 Task: Research Airbnb options in Bondo, Democratic Republic of the Congo from 12th  December, 2023 to 15th December, 2023 for 3 adults.2 bedrooms having 3 beds and 1 bathroom. Property type can be flat. Booking option can be shelf check-in. Look for 3 properties as per requirement.
Action: Mouse moved to (620, 136)
Screenshot: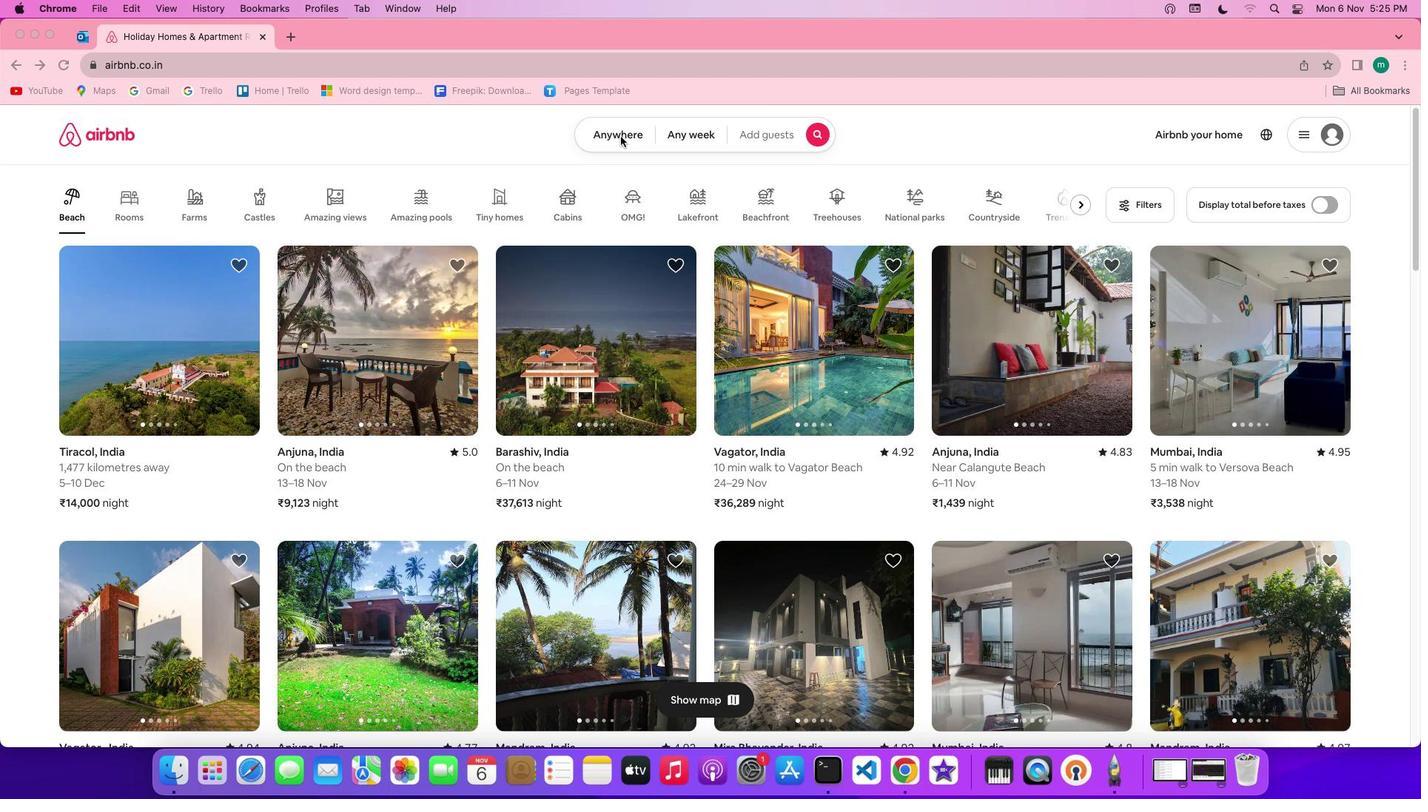 
Action: Mouse pressed left at (620, 136)
Screenshot: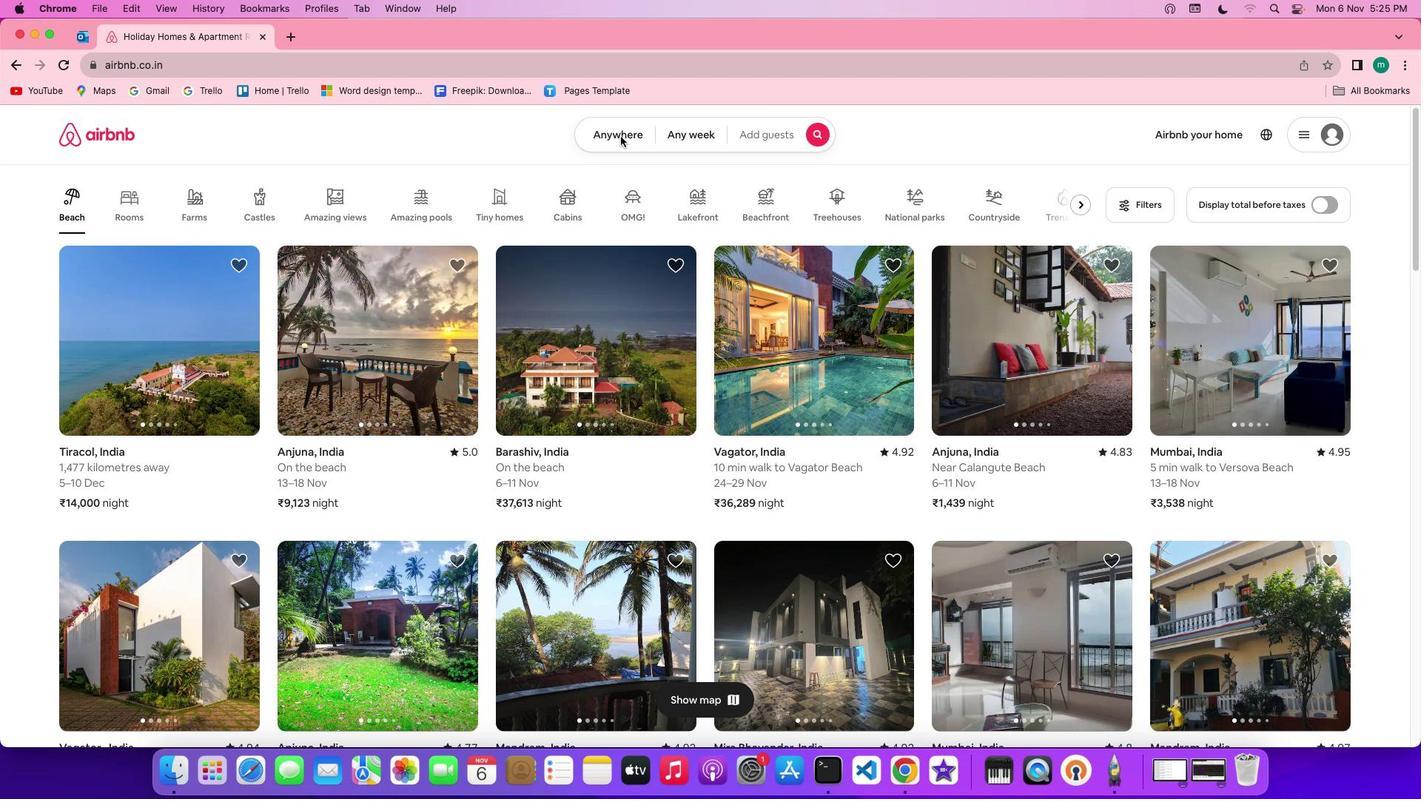 
Action: Mouse pressed left at (620, 136)
Screenshot: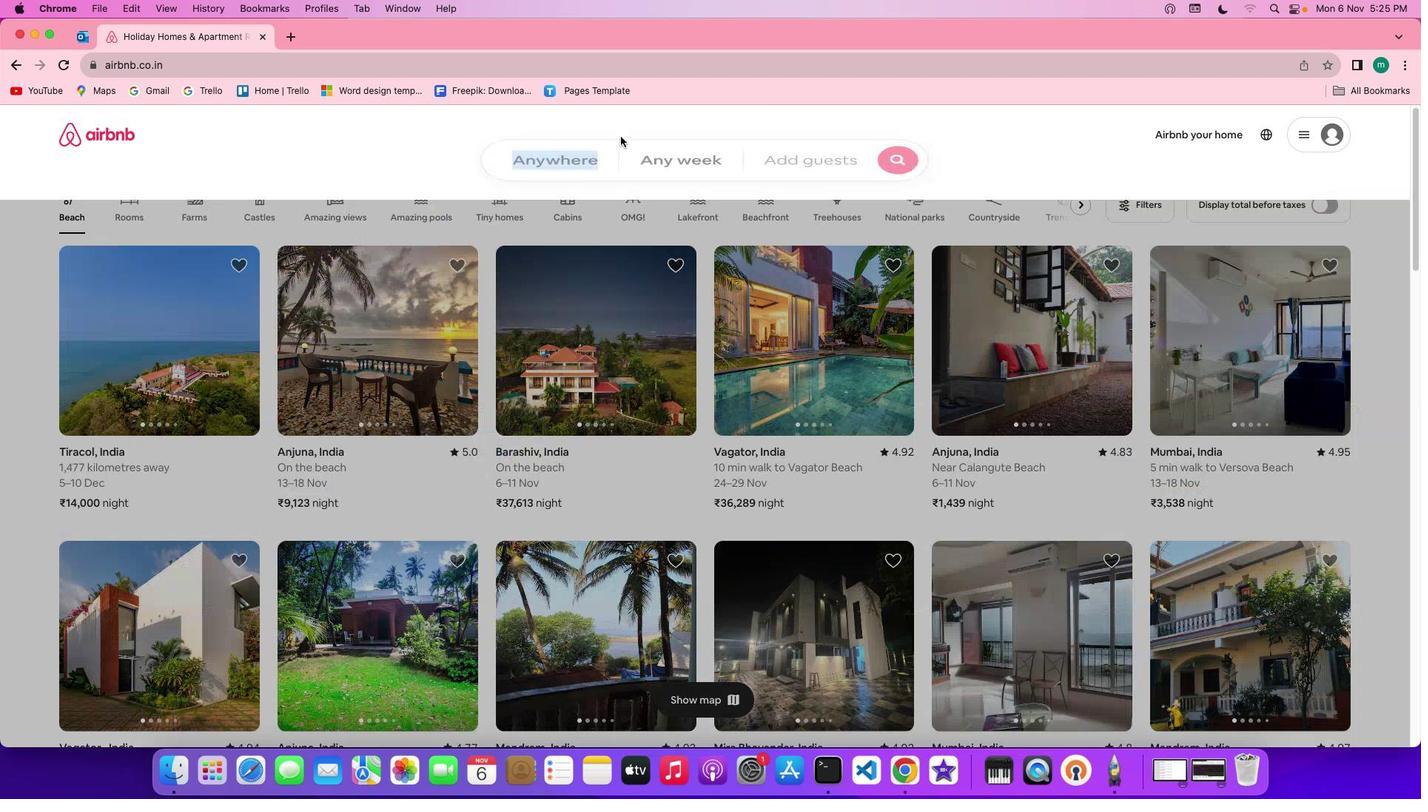 
Action: Mouse moved to (543, 191)
Screenshot: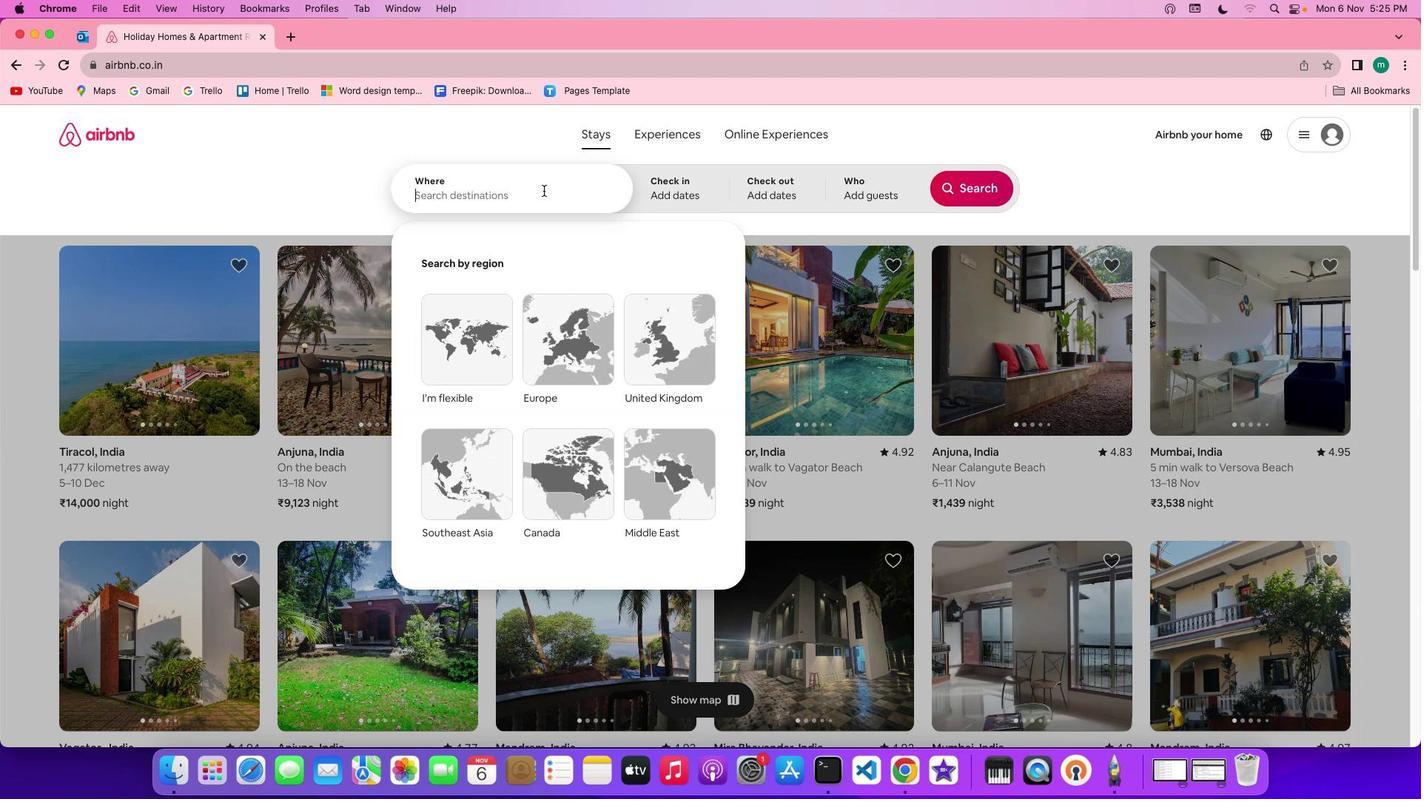 
Action: Mouse pressed left at (543, 191)
Screenshot: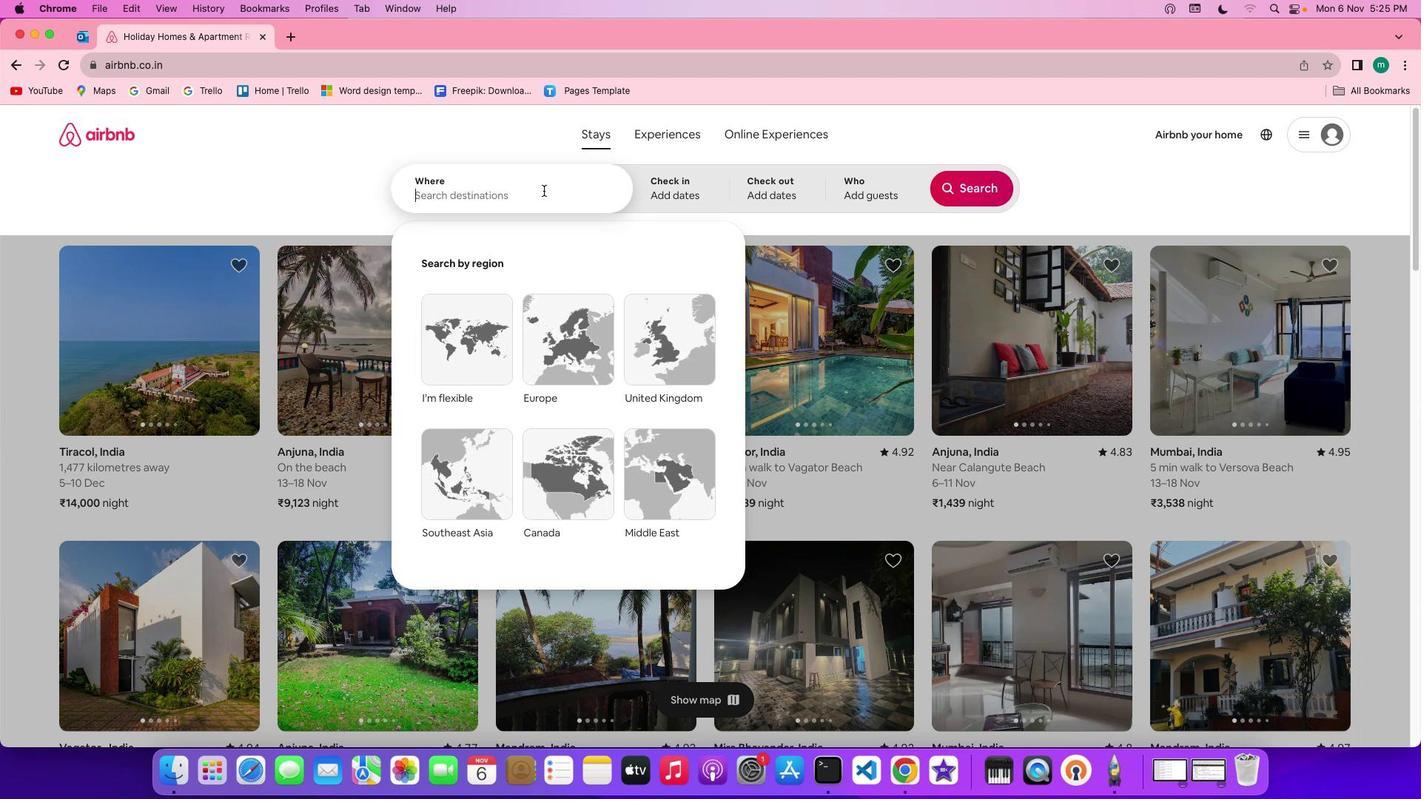 
Action: Mouse moved to (545, 191)
Screenshot: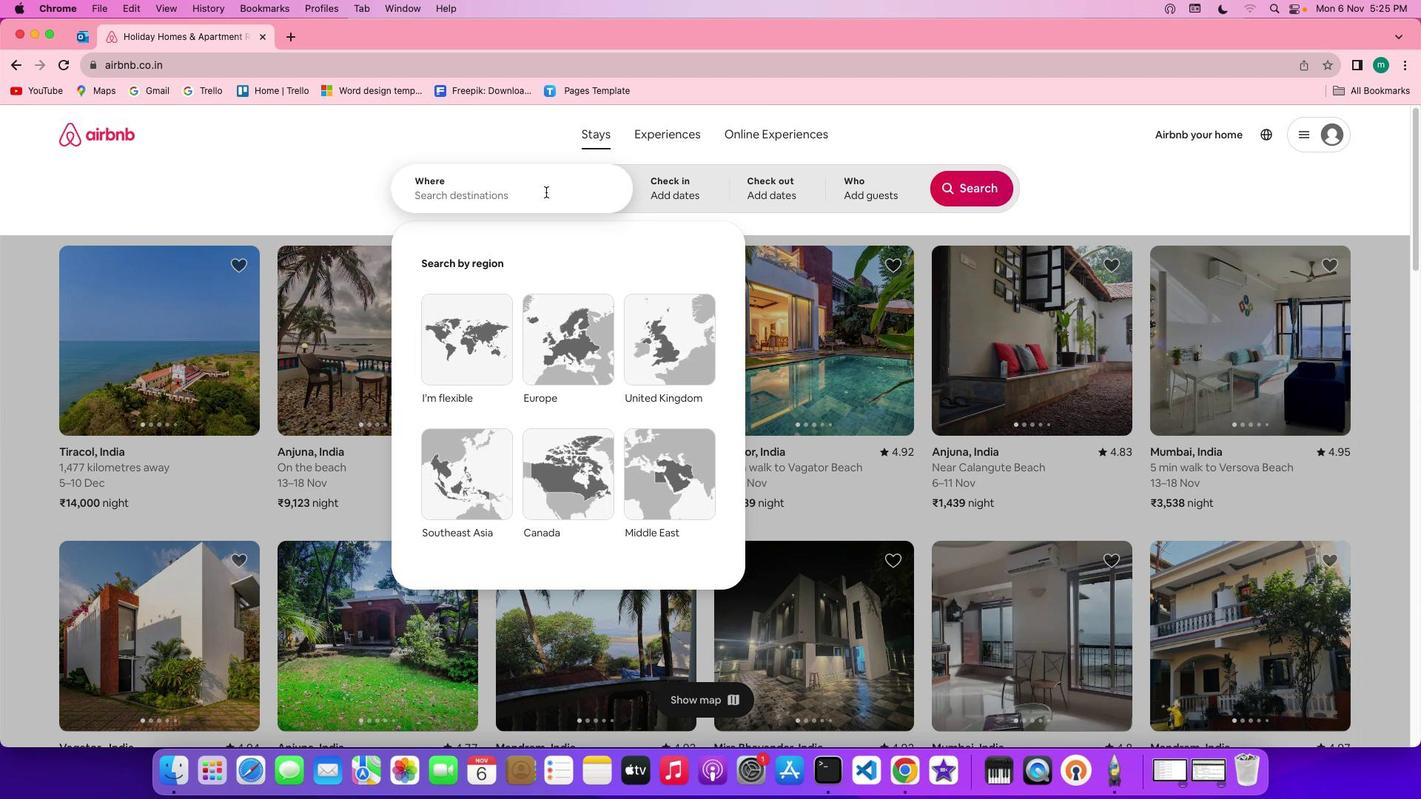 
Action: Key pressed Key.shift'B''o''n''d''o'','Key.spaceKey.shift'd''e''m''o''c''r''a''t''i''c'Key.spaceKey.shift'R''e''p''u''b''l''i''c'Key.space'o''f'Key.space't''g'Key.backspace'h''e'Key.space'c''o''n''g''o'
Screenshot: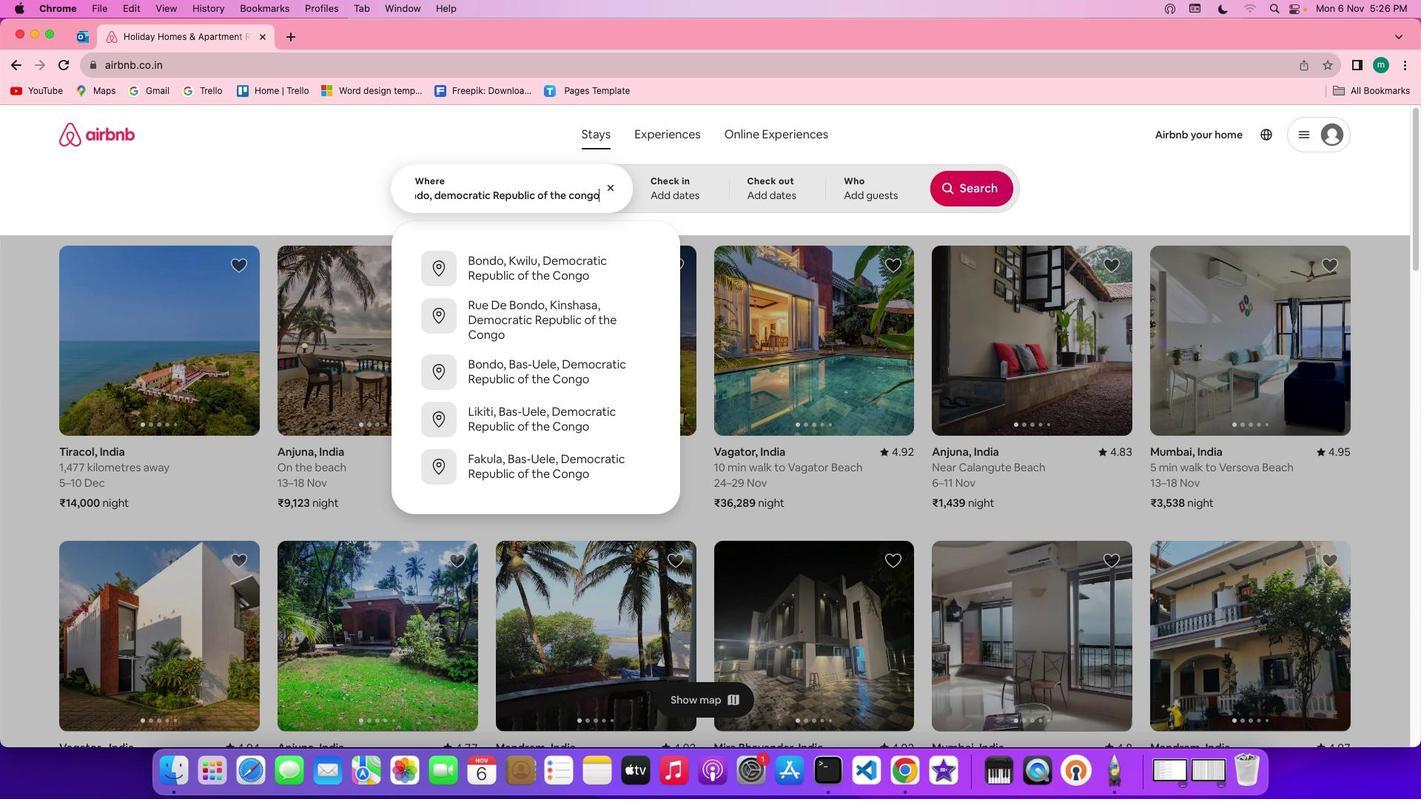 
Action: Mouse moved to (668, 201)
Screenshot: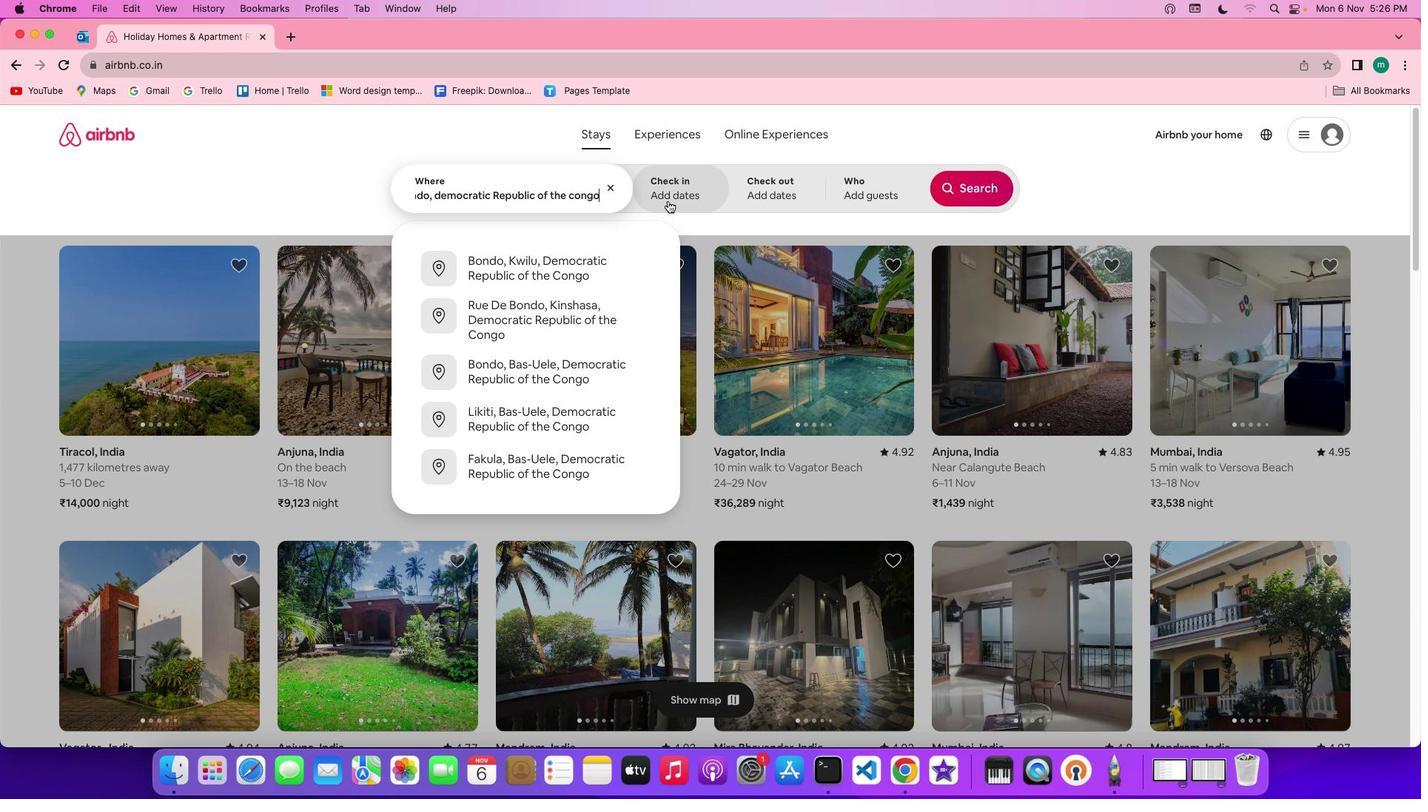 
Action: Mouse pressed left at (668, 201)
Screenshot: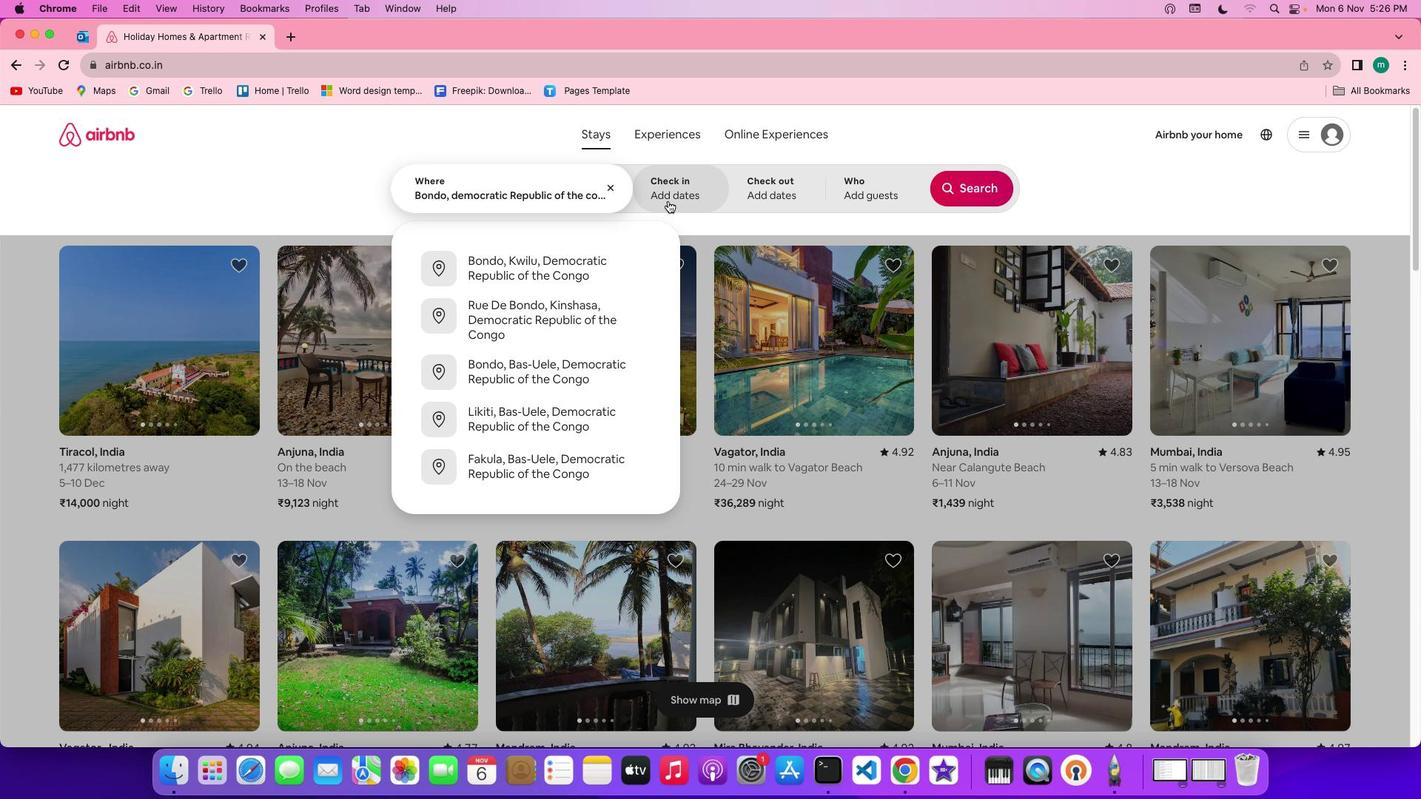 
Action: Mouse moved to (812, 441)
Screenshot: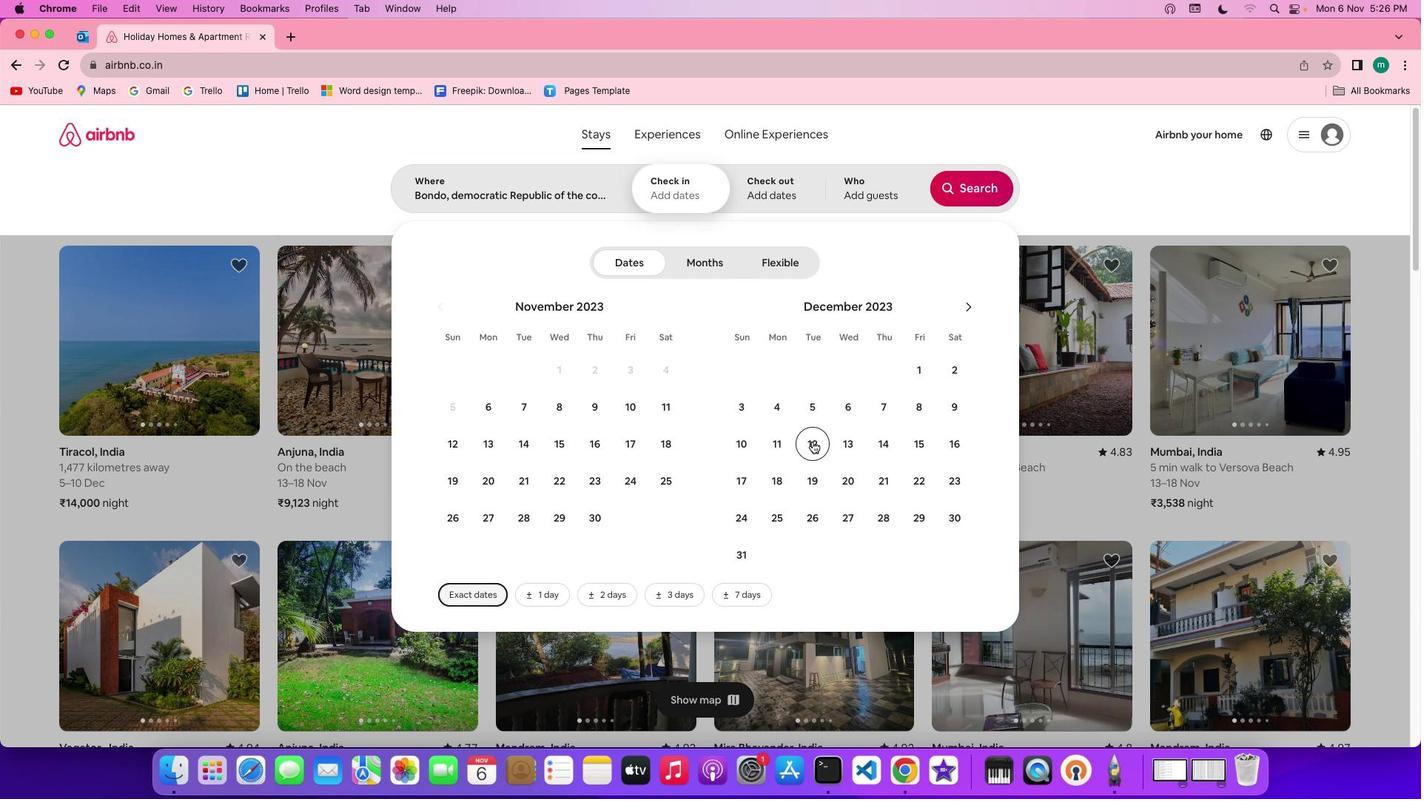 
Action: Mouse pressed left at (812, 441)
Screenshot: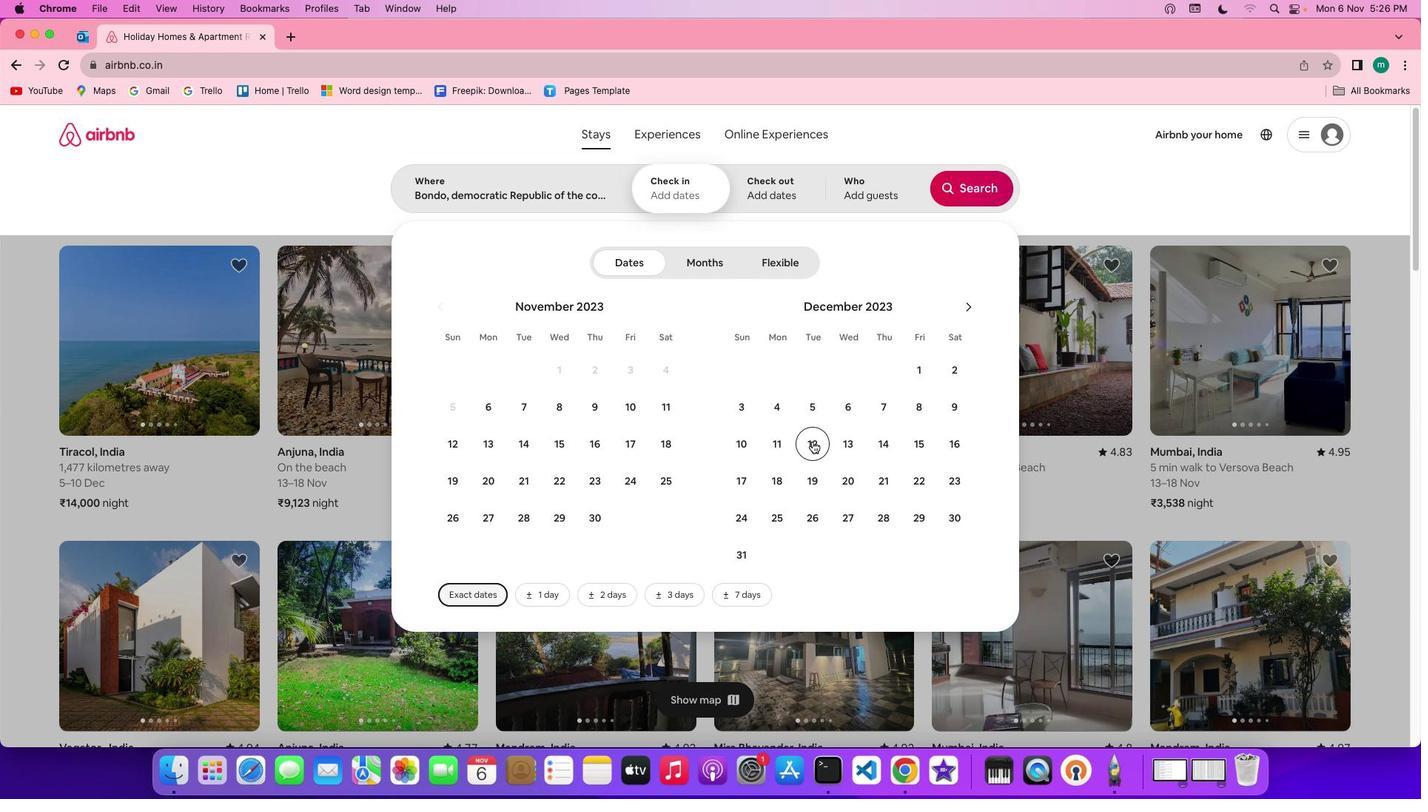 
Action: Mouse moved to (918, 442)
Screenshot: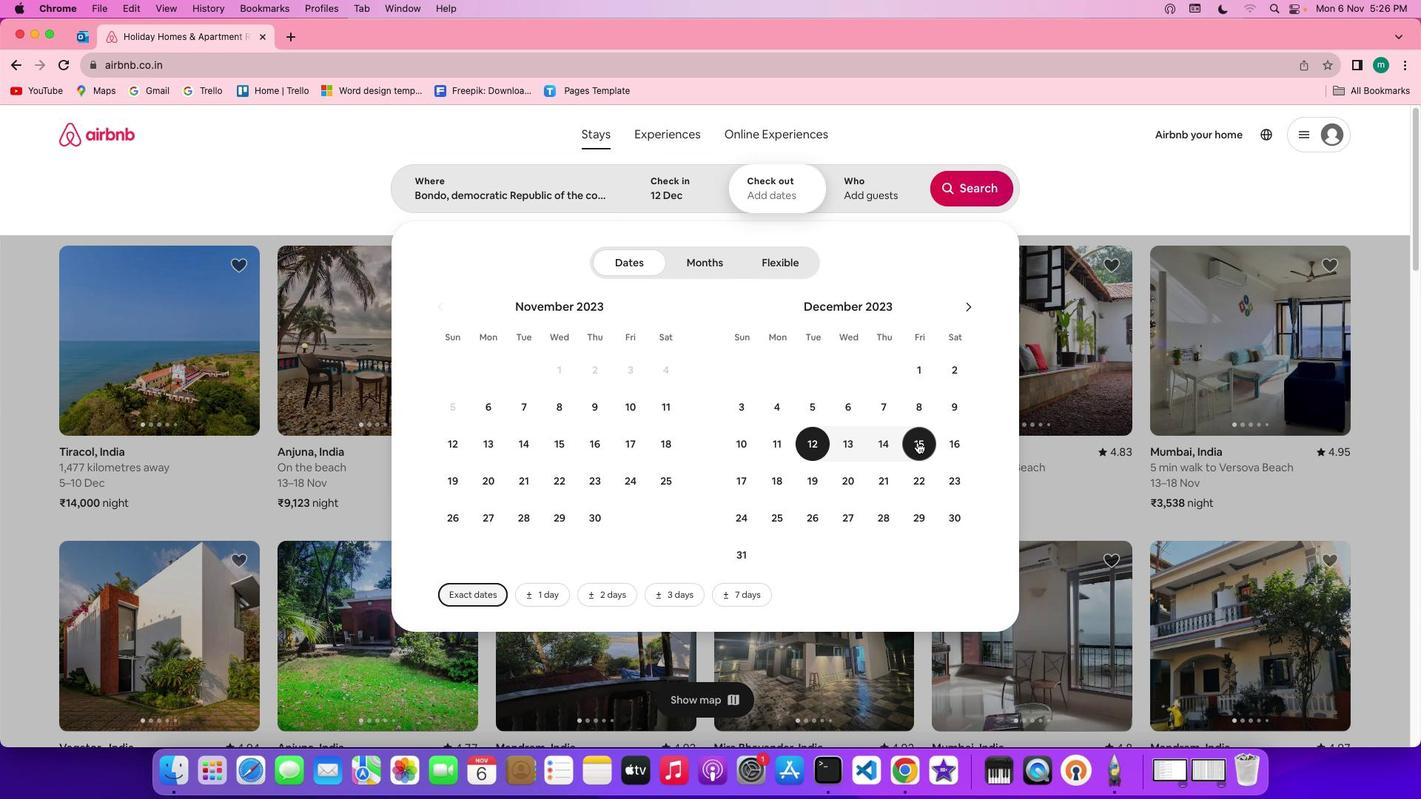 
Action: Mouse pressed left at (918, 442)
Screenshot: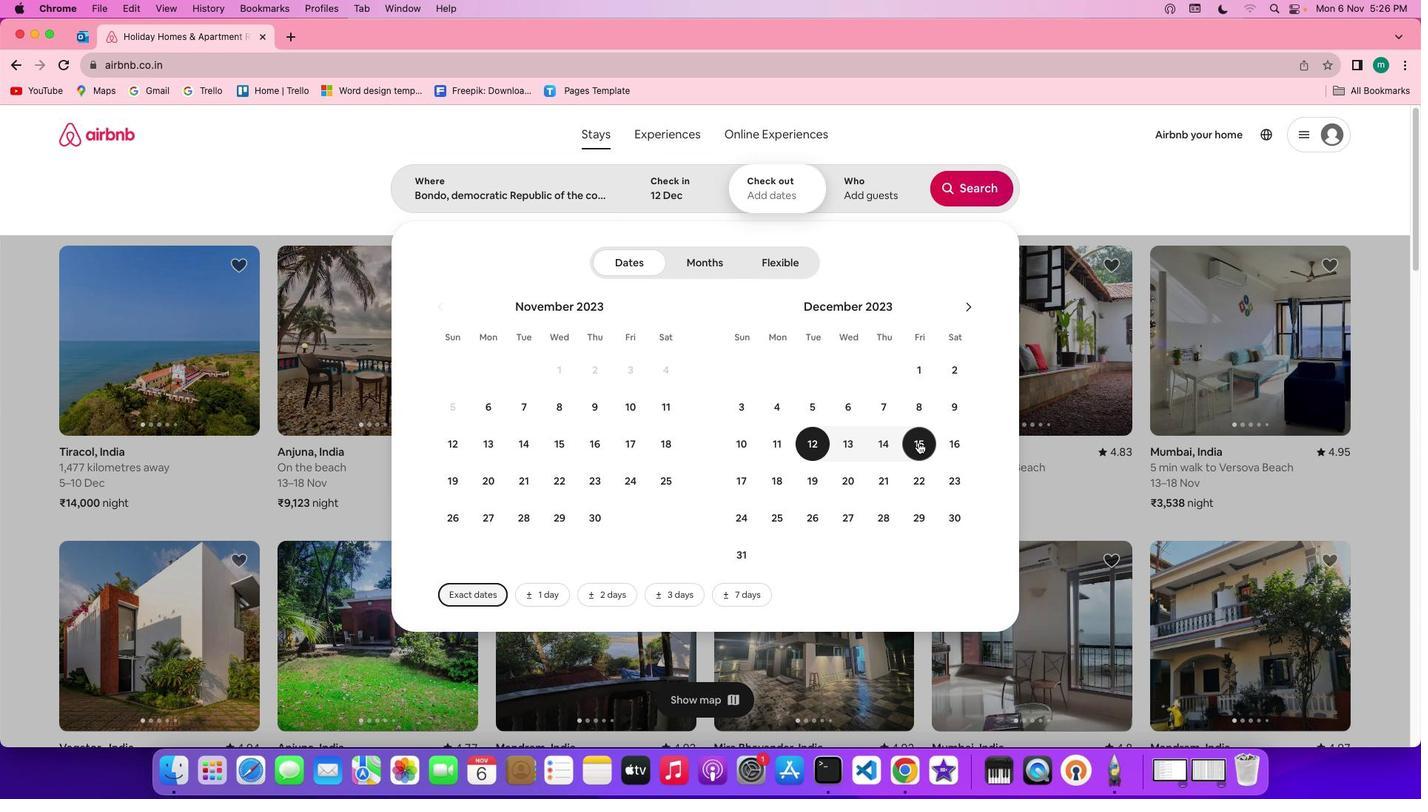 
Action: Mouse moved to (903, 180)
Screenshot: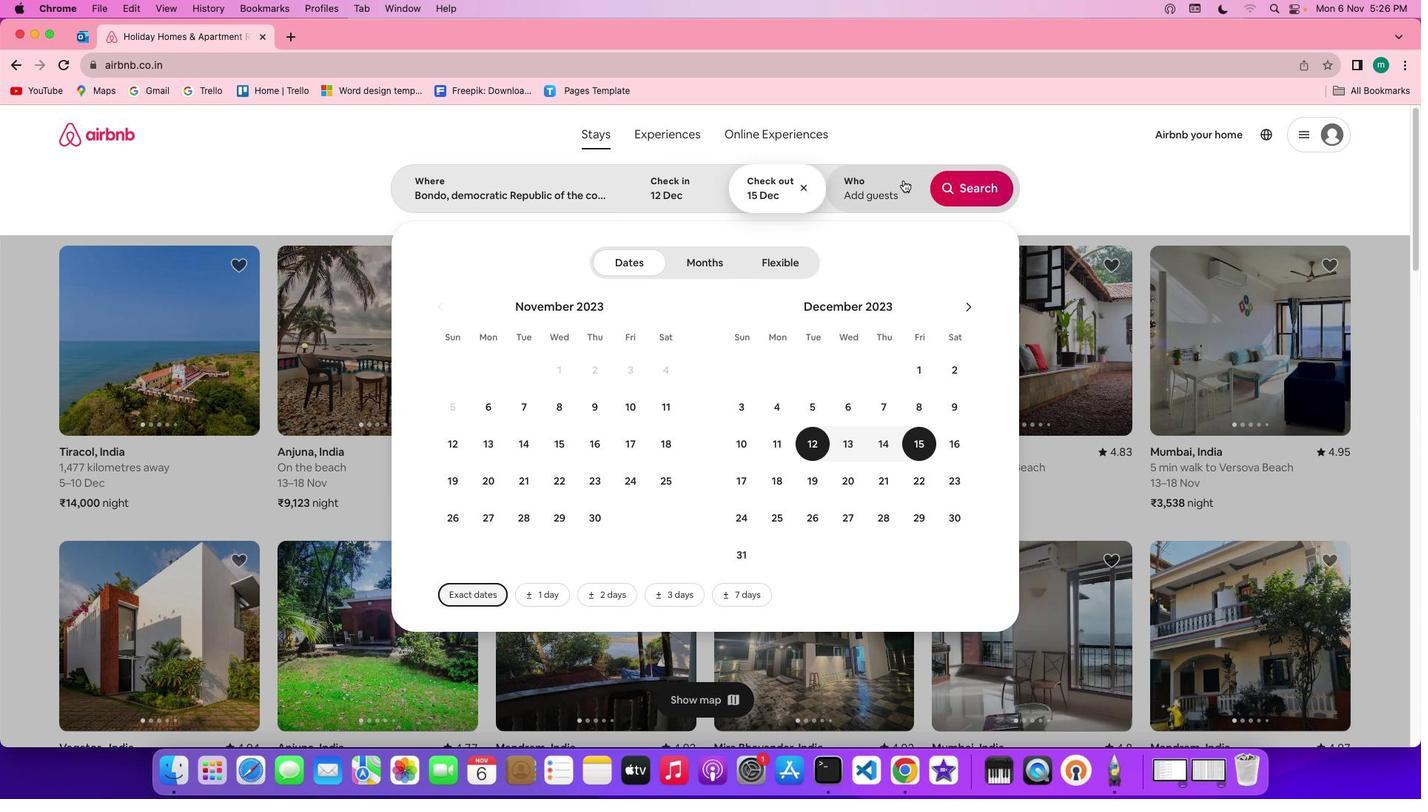 
Action: Mouse pressed left at (903, 180)
Screenshot: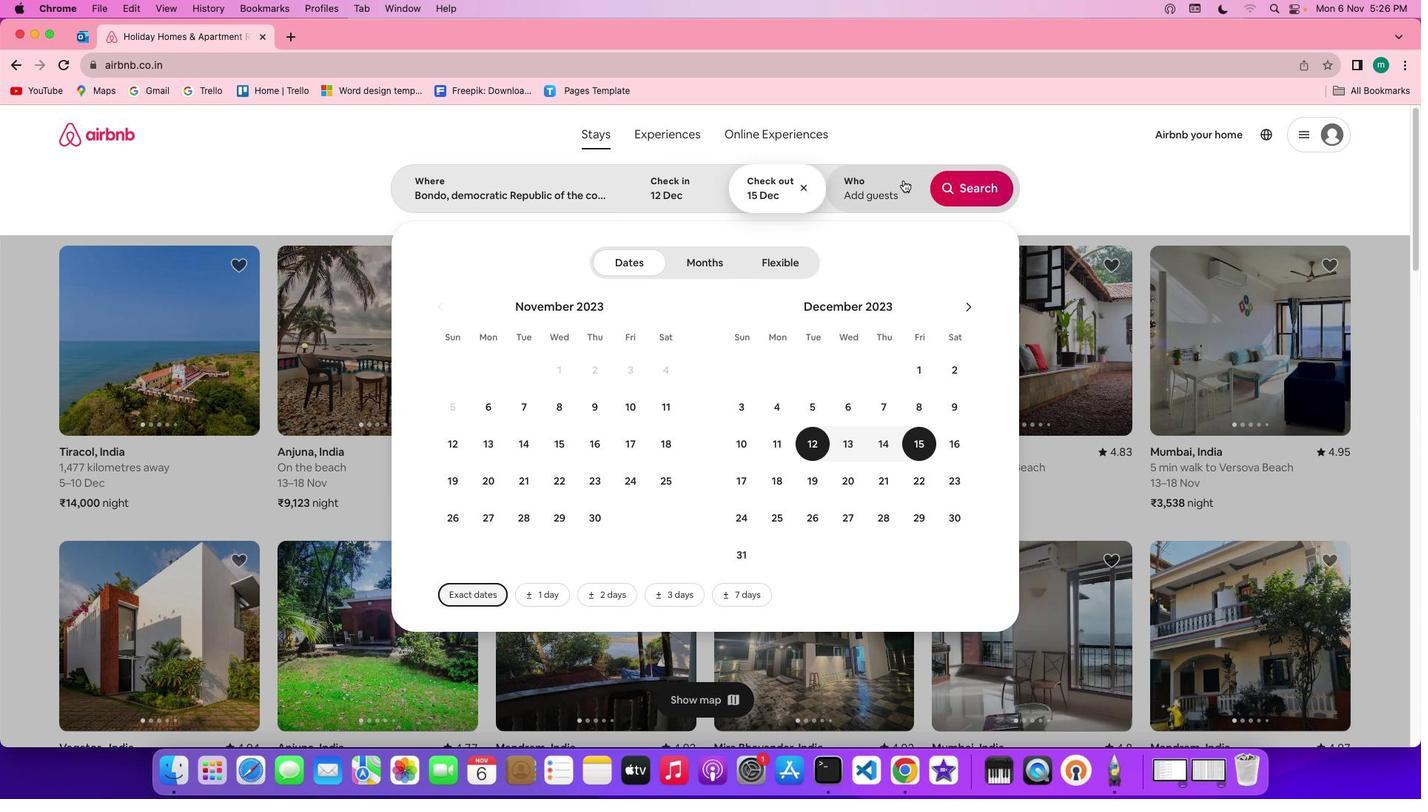 
Action: Mouse moved to (976, 268)
Screenshot: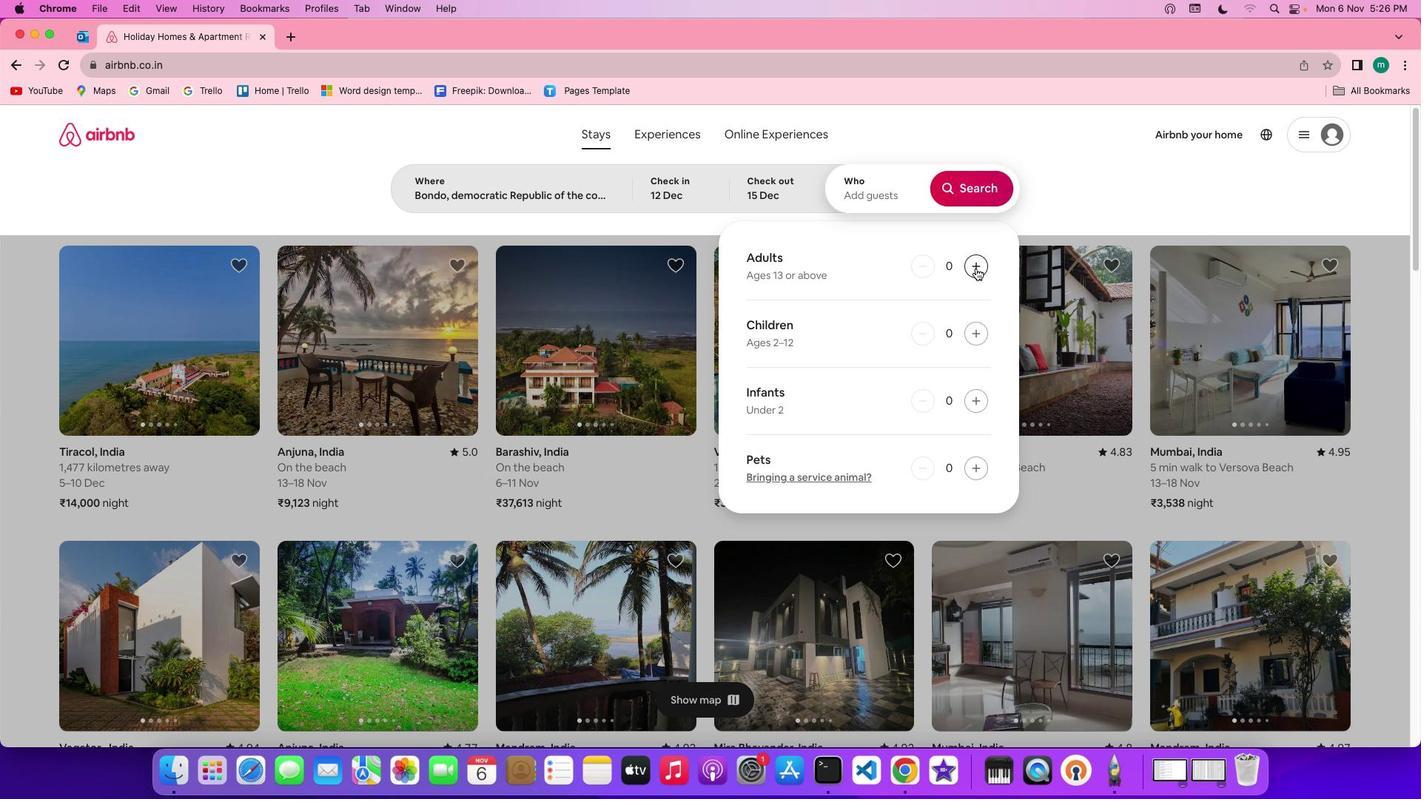 
Action: Mouse pressed left at (976, 268)
Screenshot: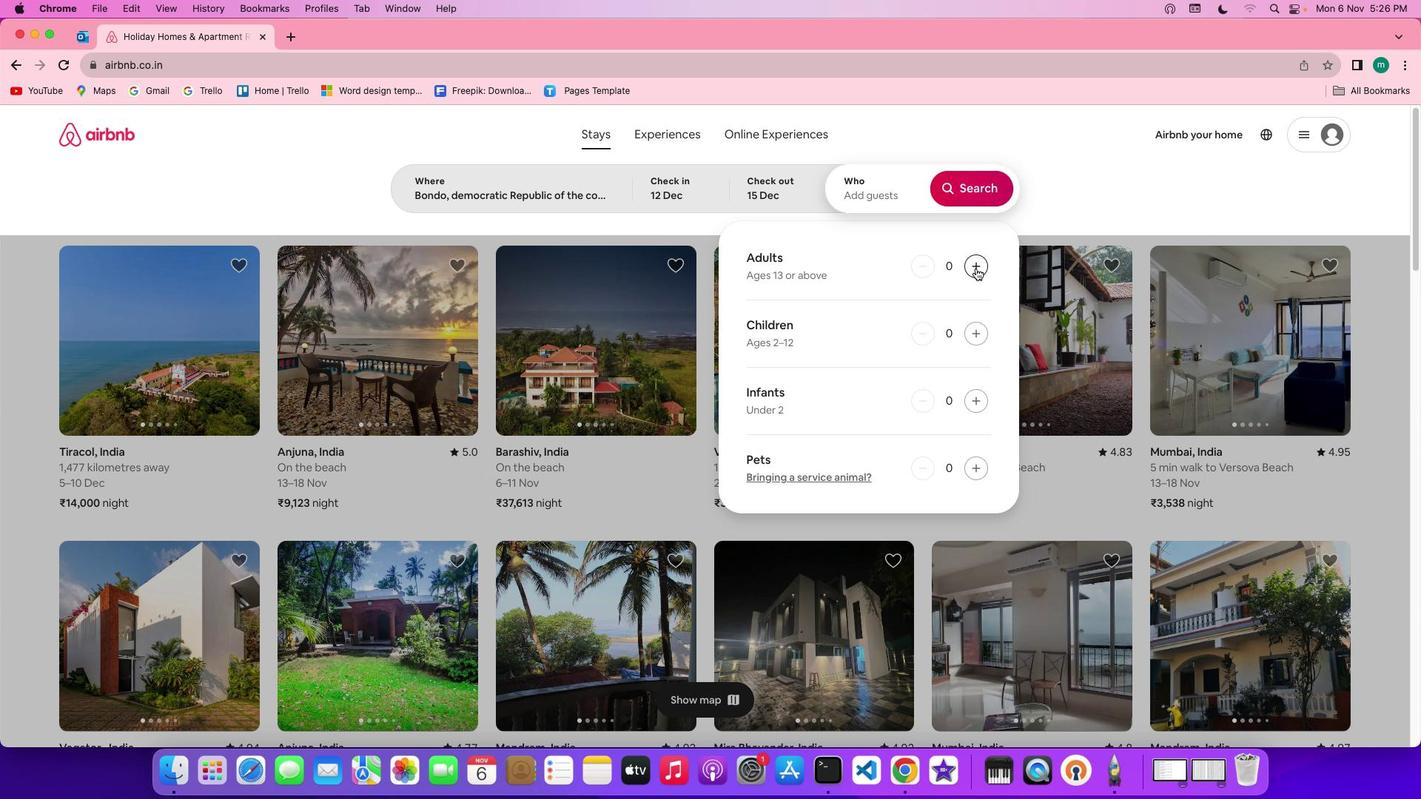 
Action: Mouse pressed left at (976, 268)
Screenshot: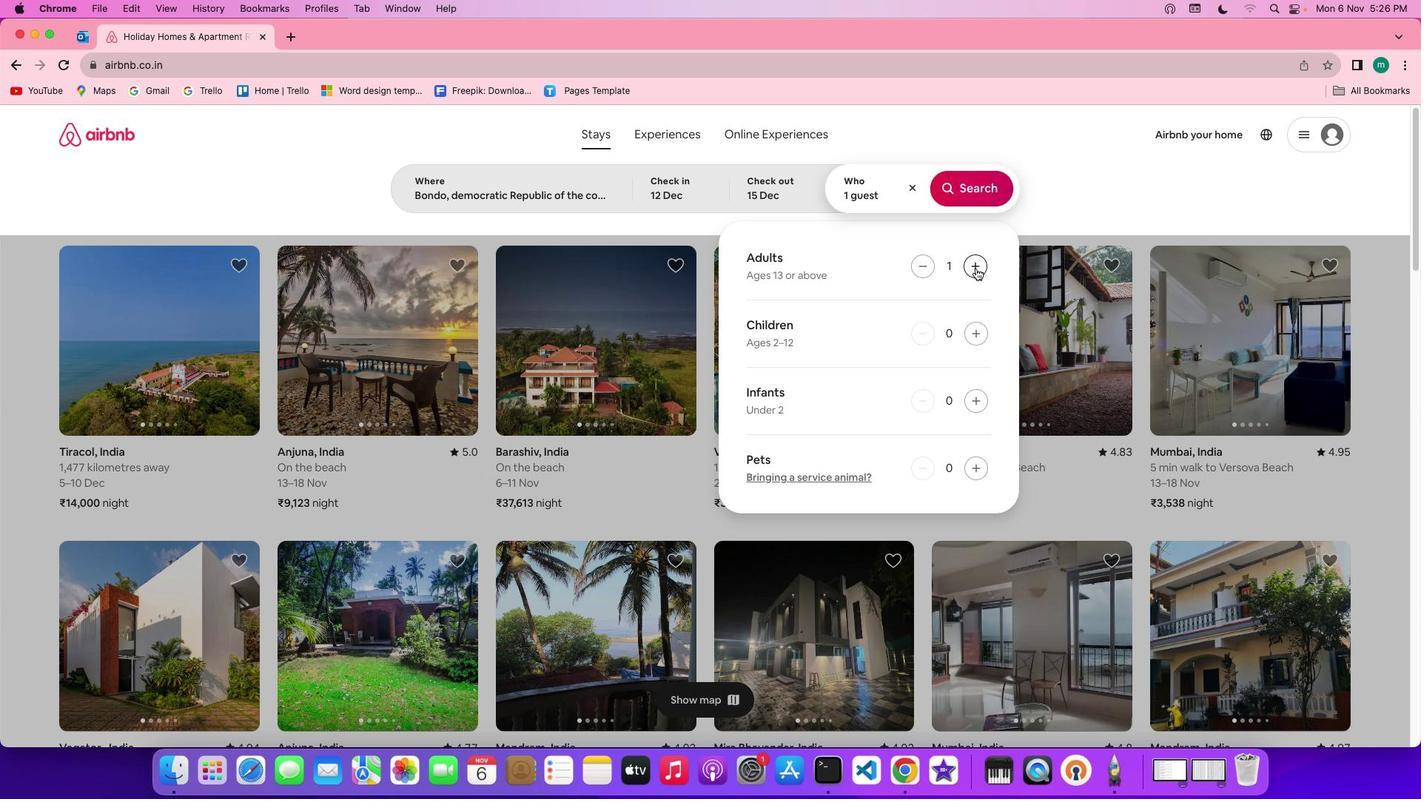 
Action: Mouse pressed left at (976, 268)
Screenshot: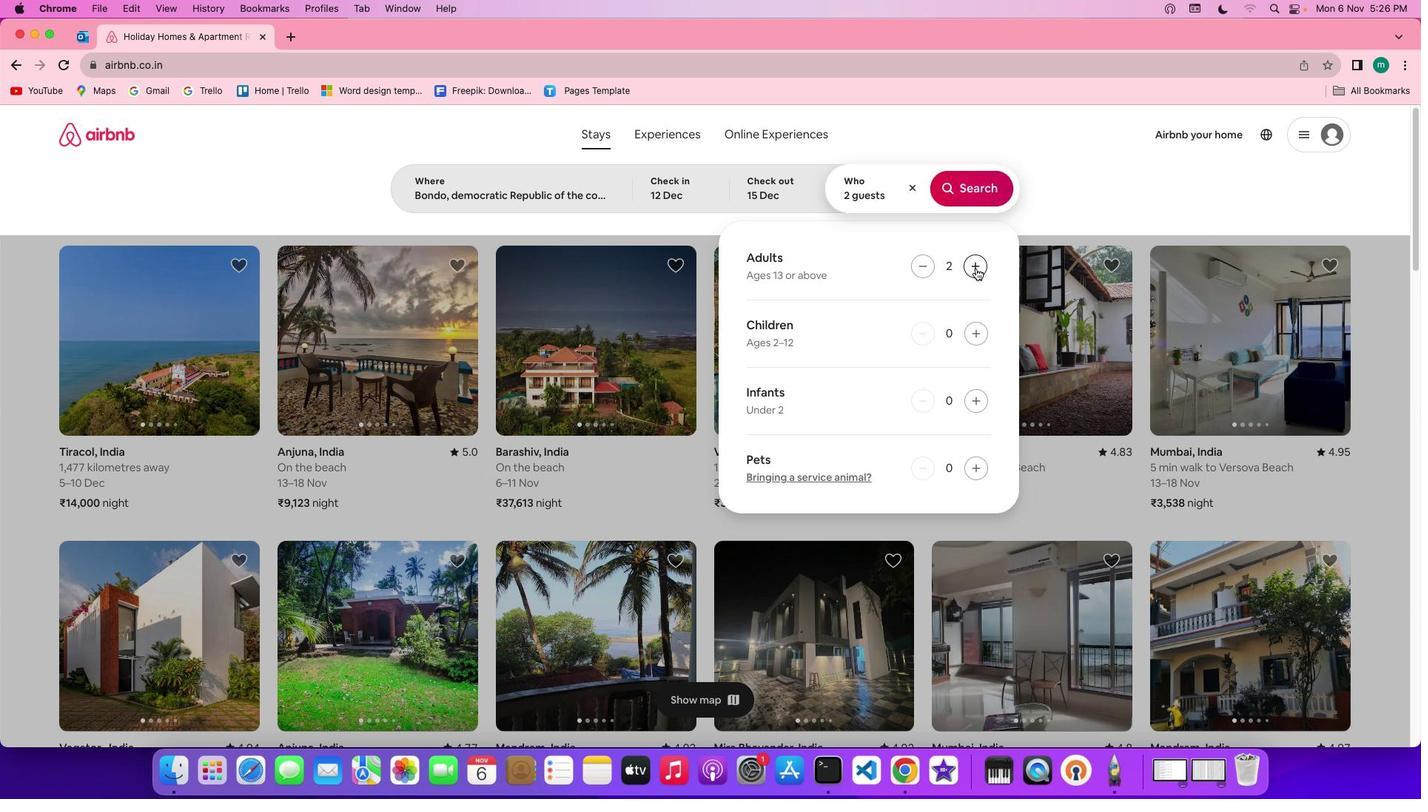 
Action: Mouse moved to (996, 194)
Screenshot: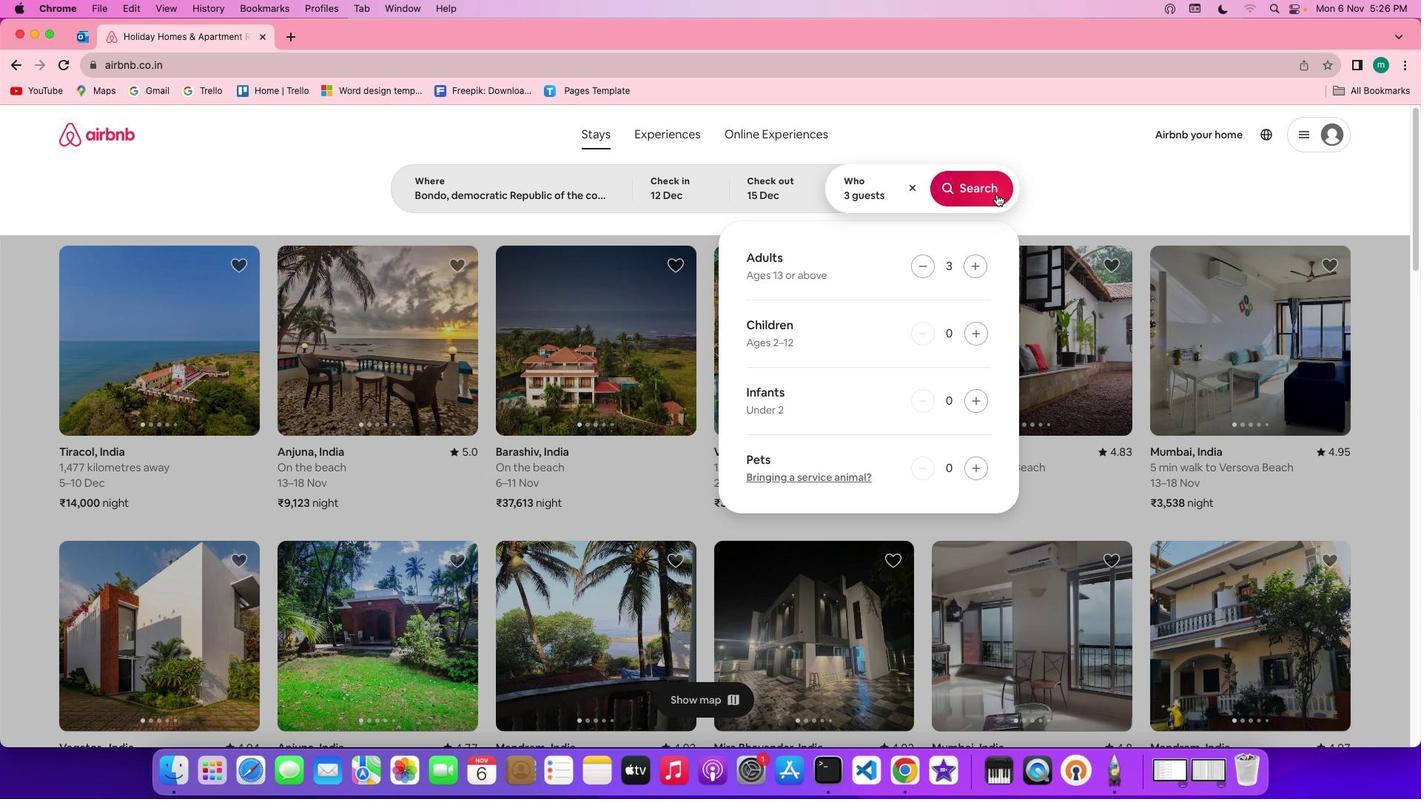
Action: Mouse pressed left at (996, 194)
Screenshot: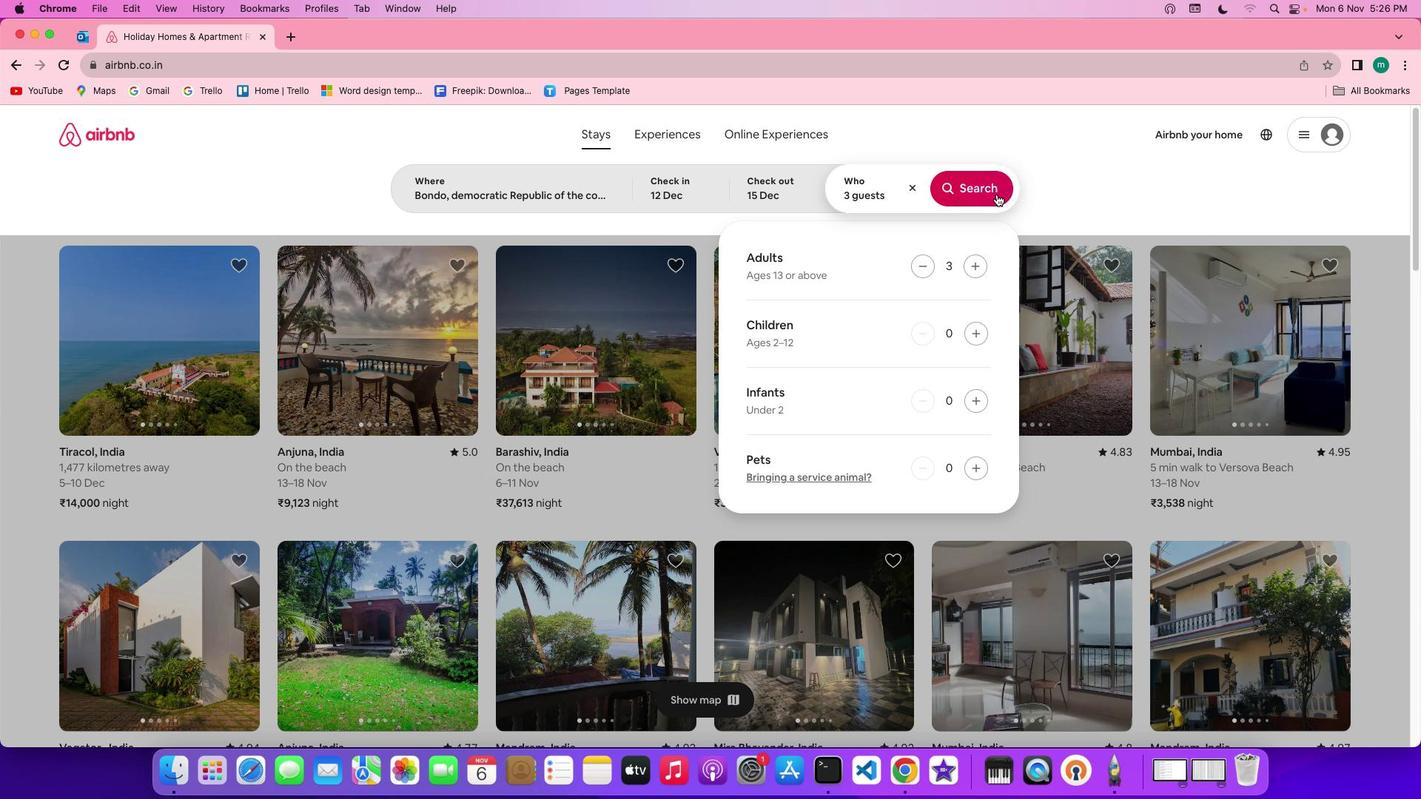 
Action: Mouse moved to (1178, 193)
Screenshot: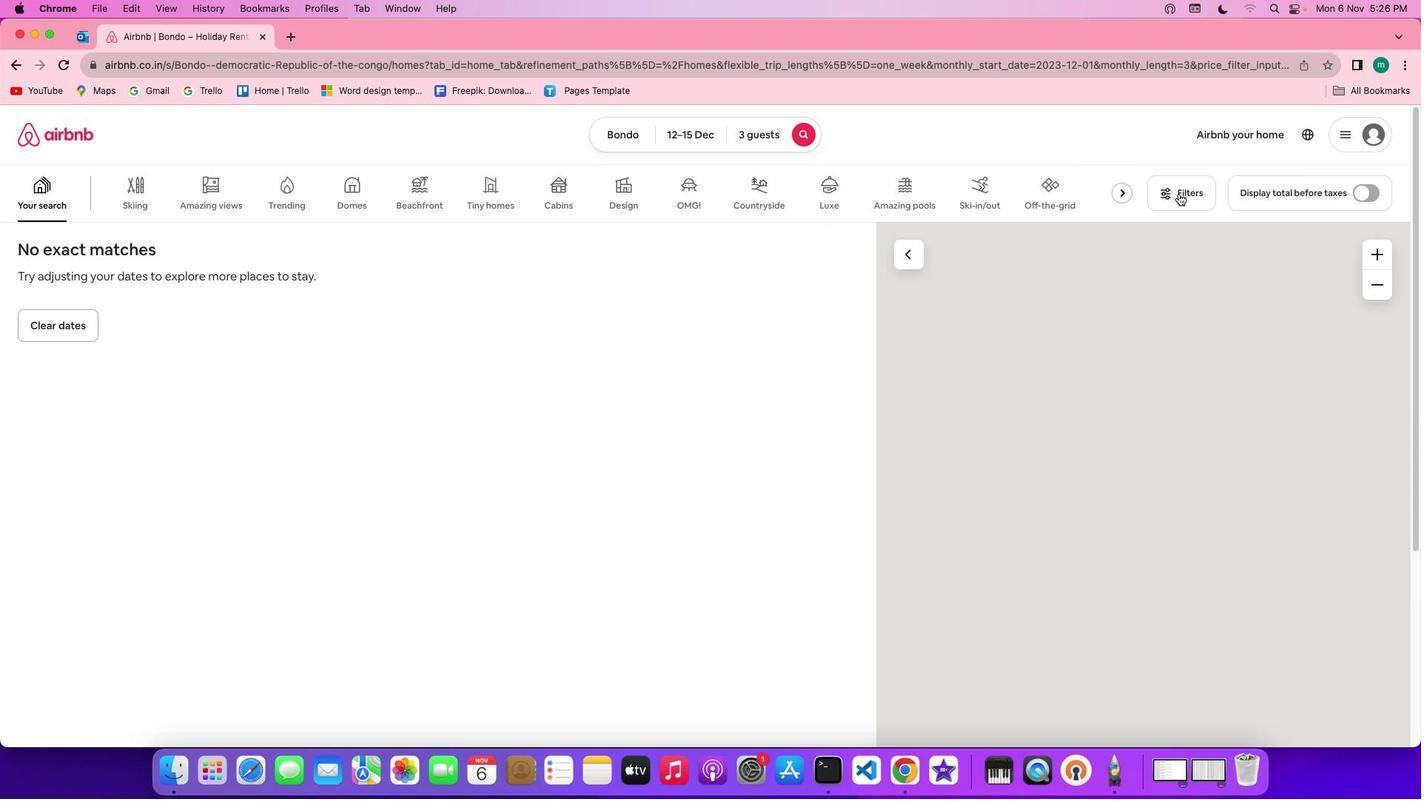
Action: Mouse pressed left at (1178, 193)
Screenshot: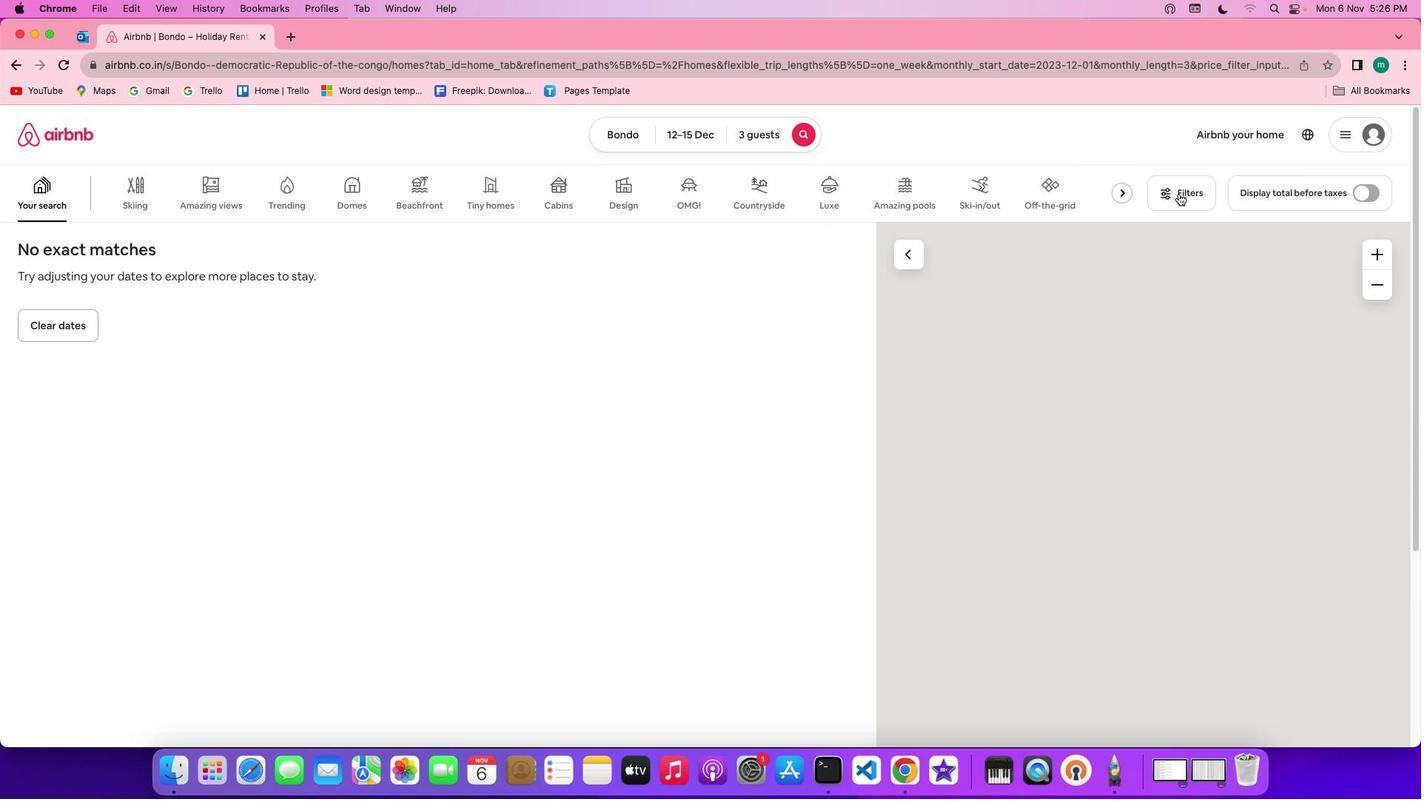 
Action: Mouse moved to (1183, 194)
Screenshot: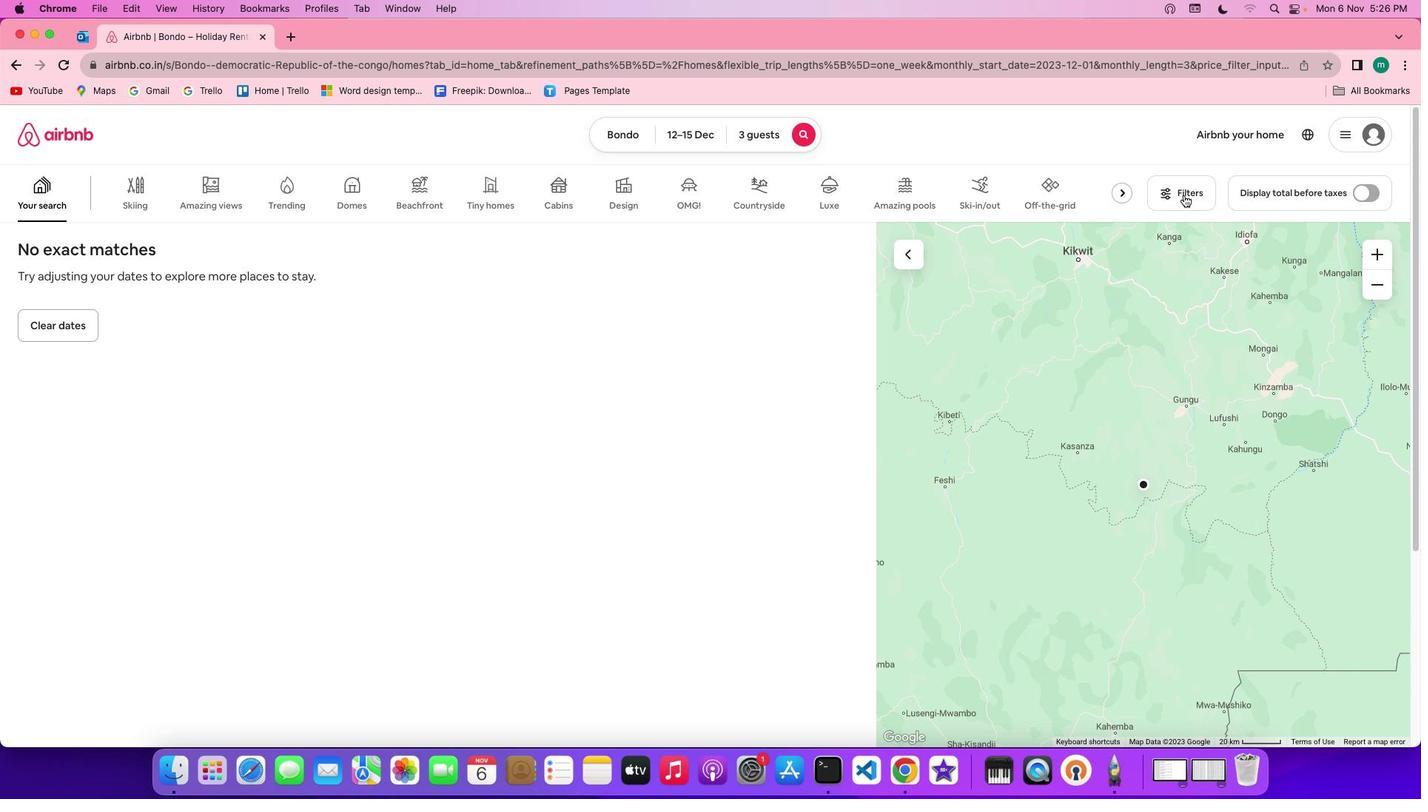 
Action: Mouse pressed left at (1183, 194)
Screenshot: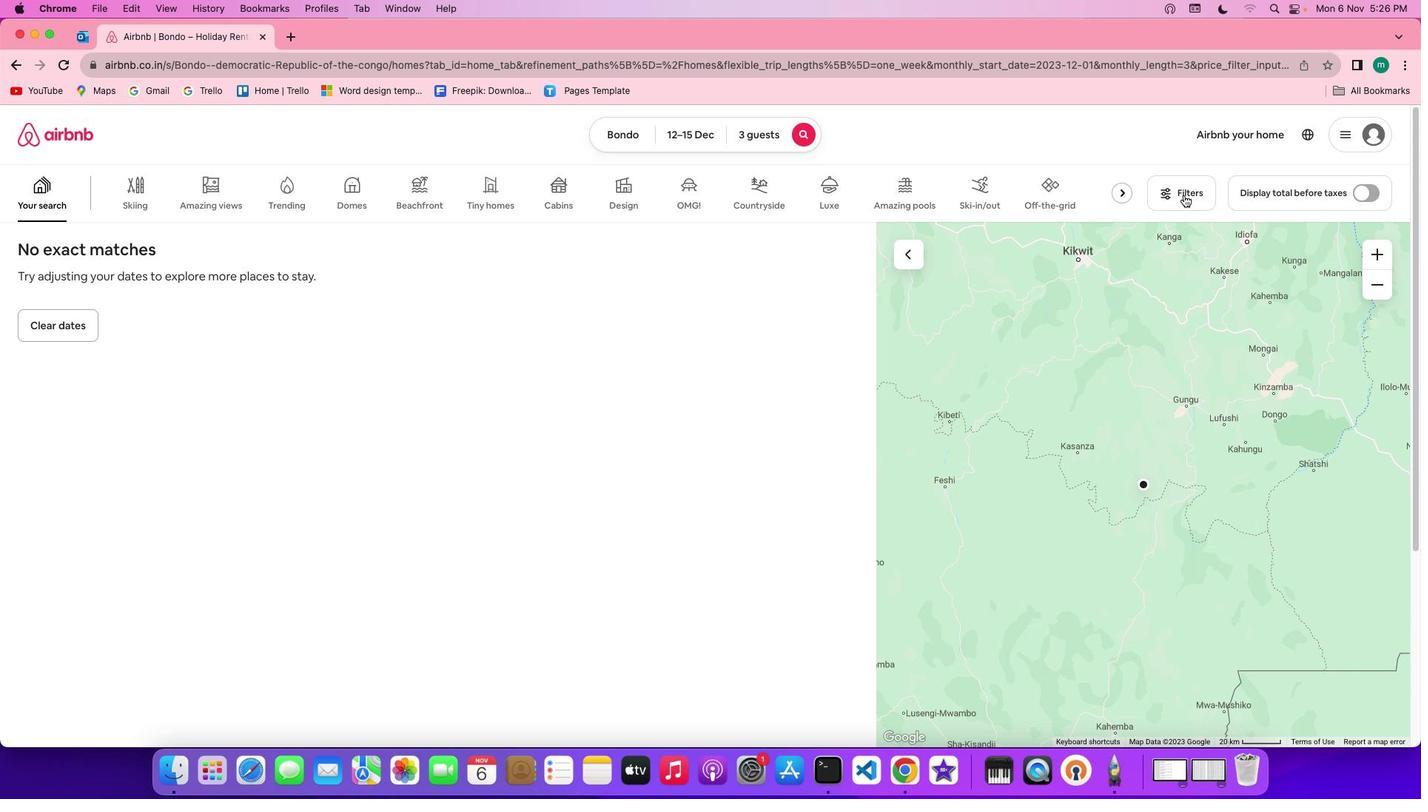 
Action: Mouse moved to (807, 365)
Screenshot: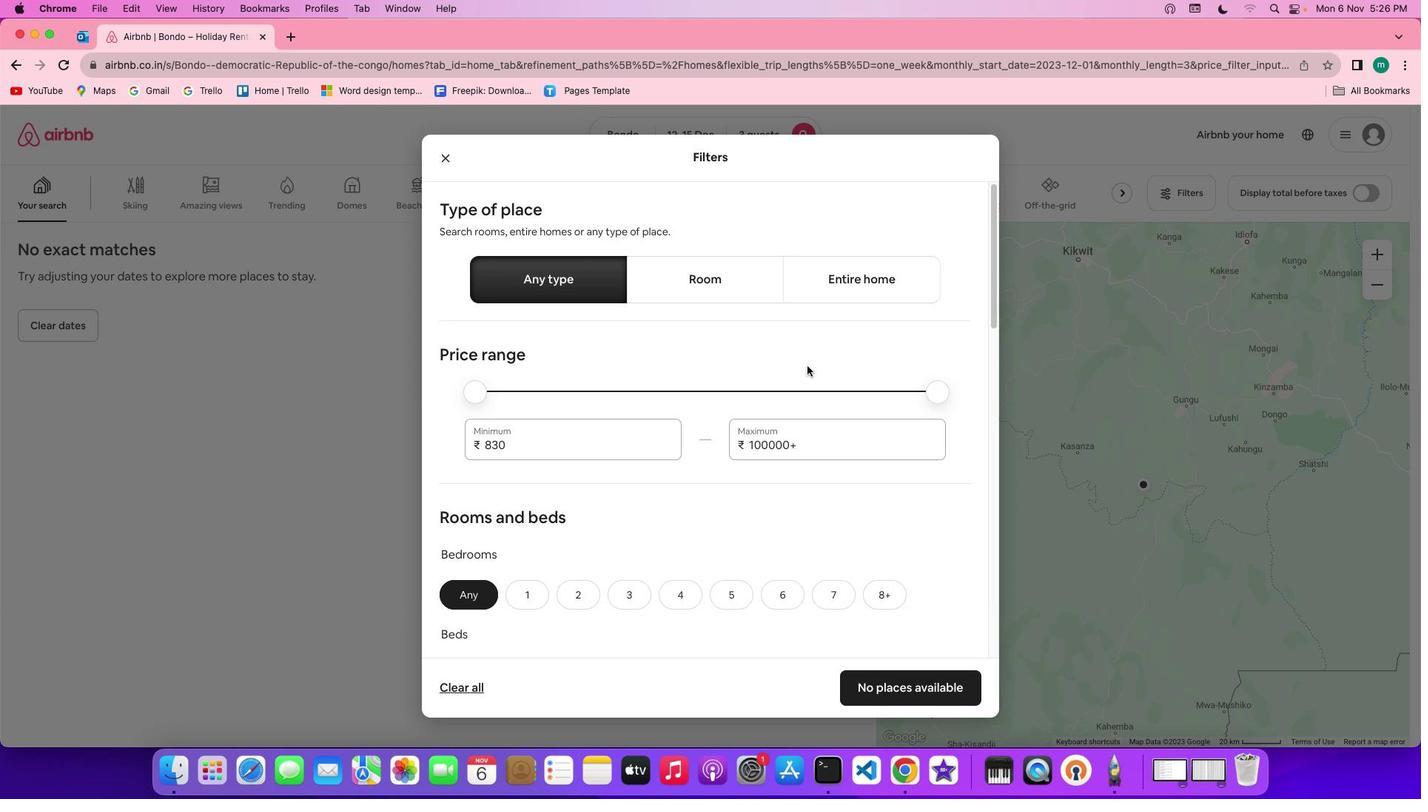 
Action: Mouse scrolled (807, 365) with delta (0, 0)
Screenshot: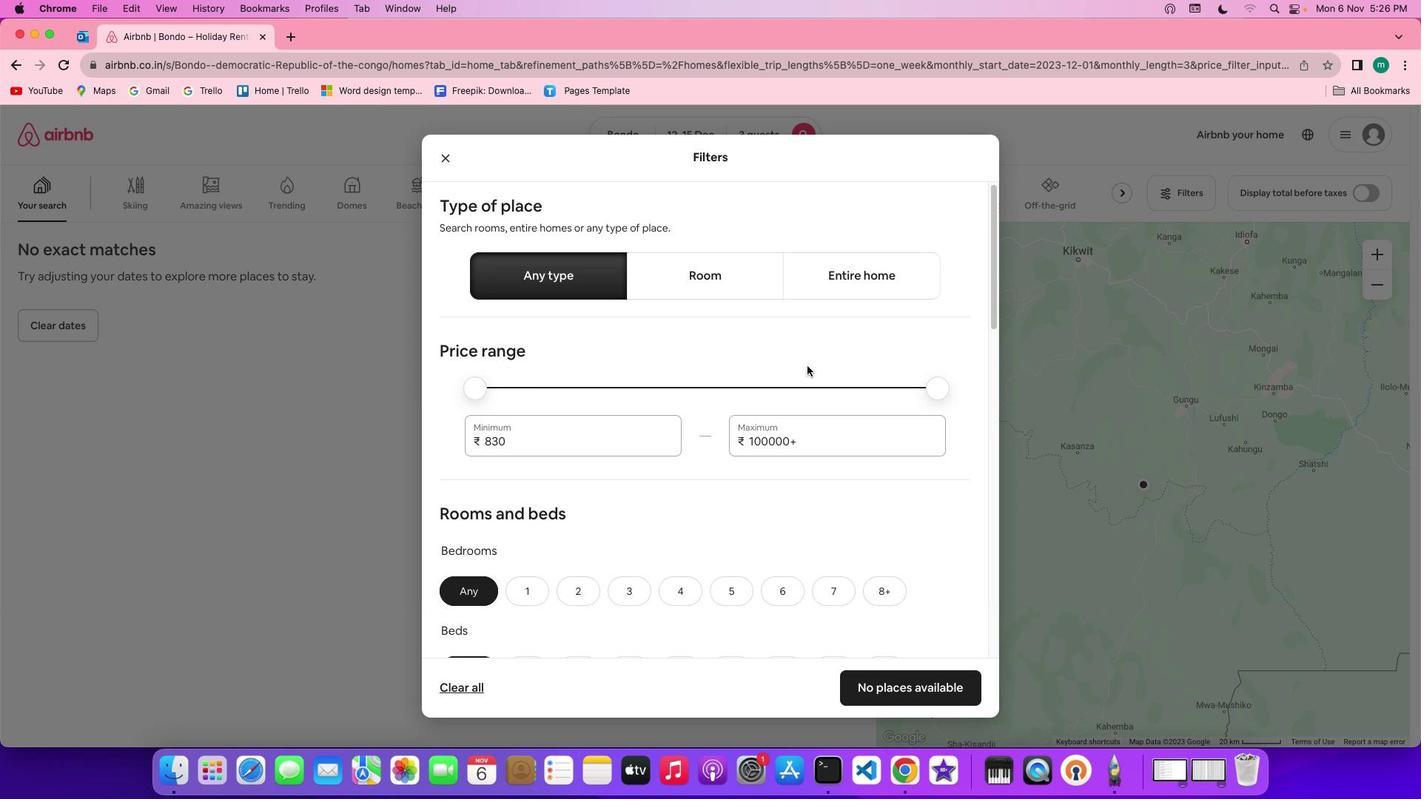 
Action: Mouse scrolled (807, 365) with delta (0, 0)
Screenshot: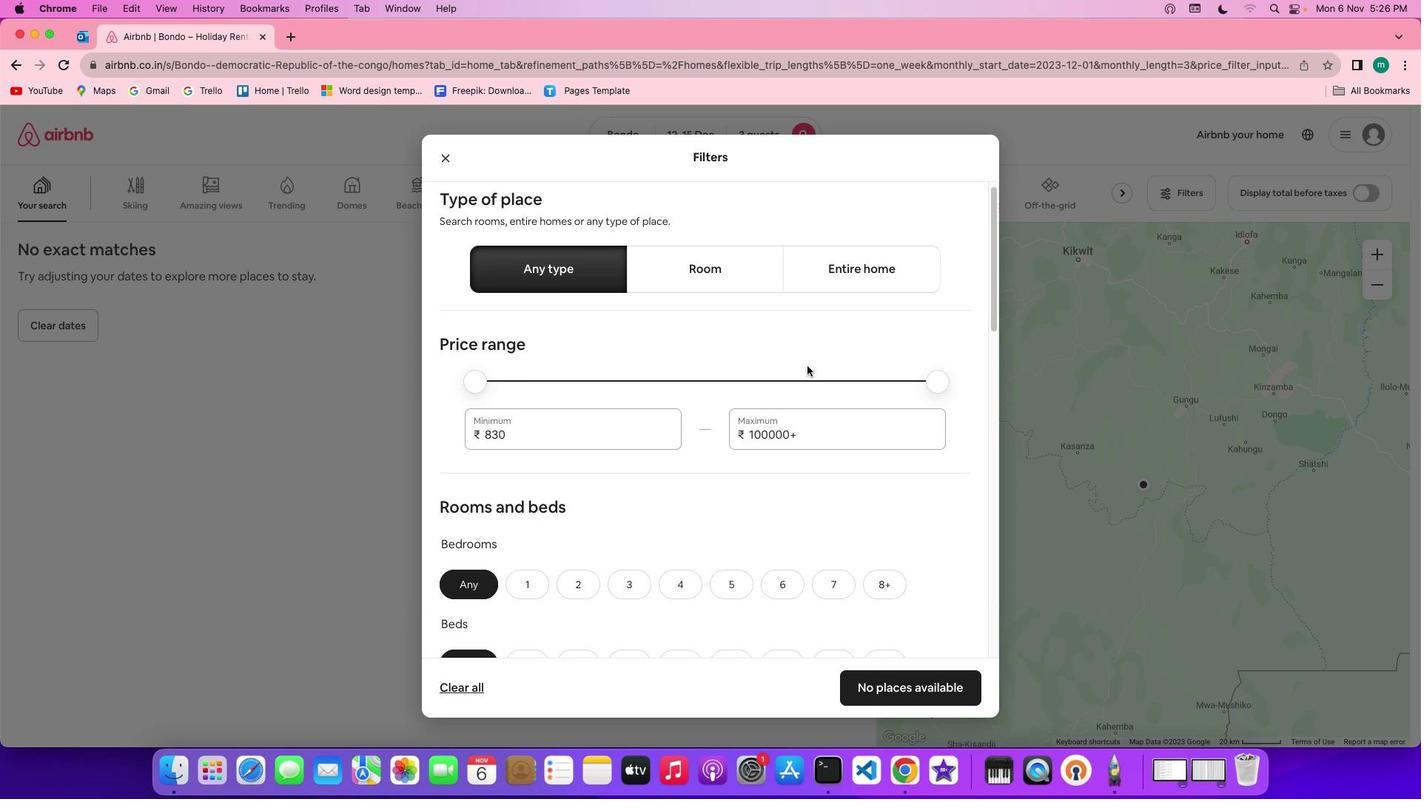 
Action: Mouse scrolled (807, 365) with delta (0, 0)
Screenshot: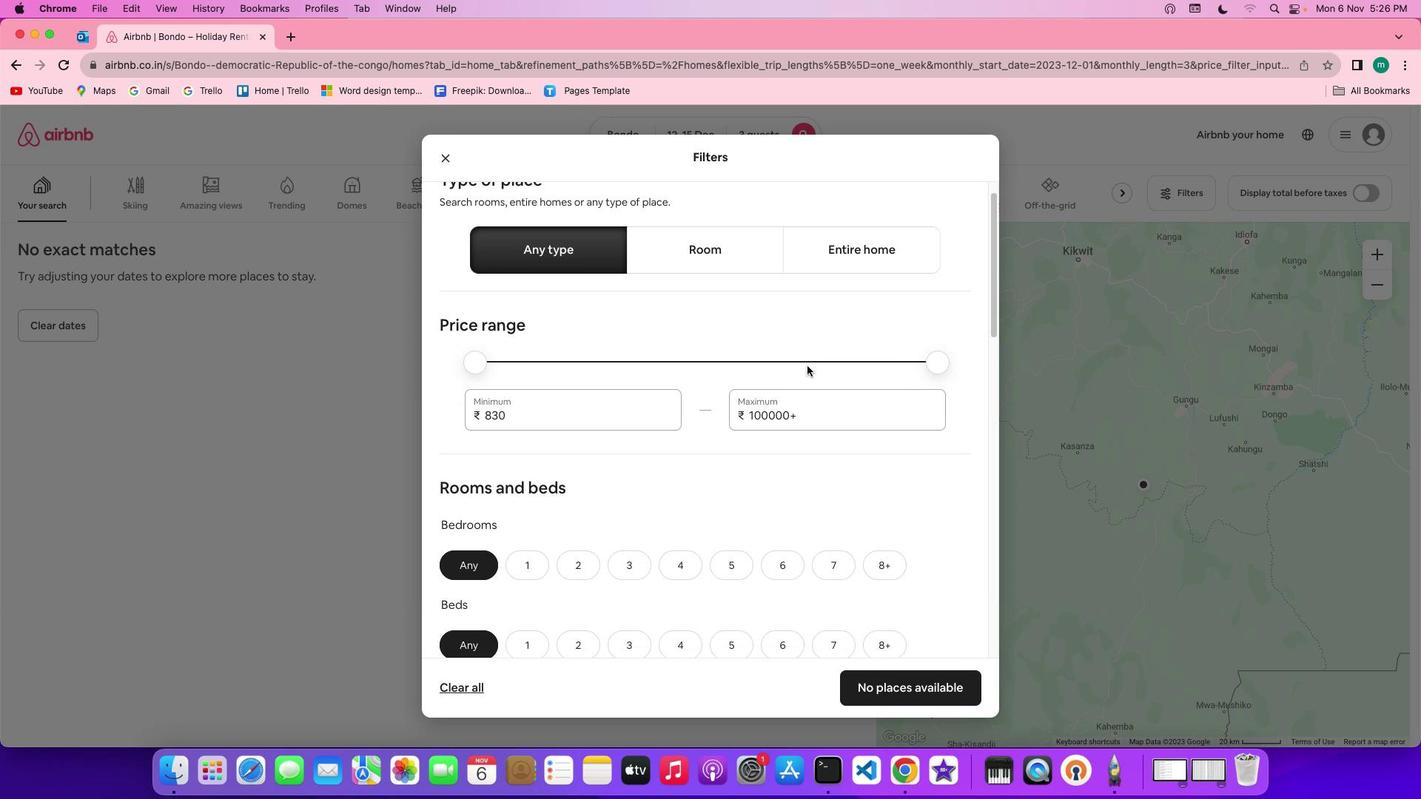 
Action: Mouse scrolled (807, 365) with delta (0, 0)
Screenshot: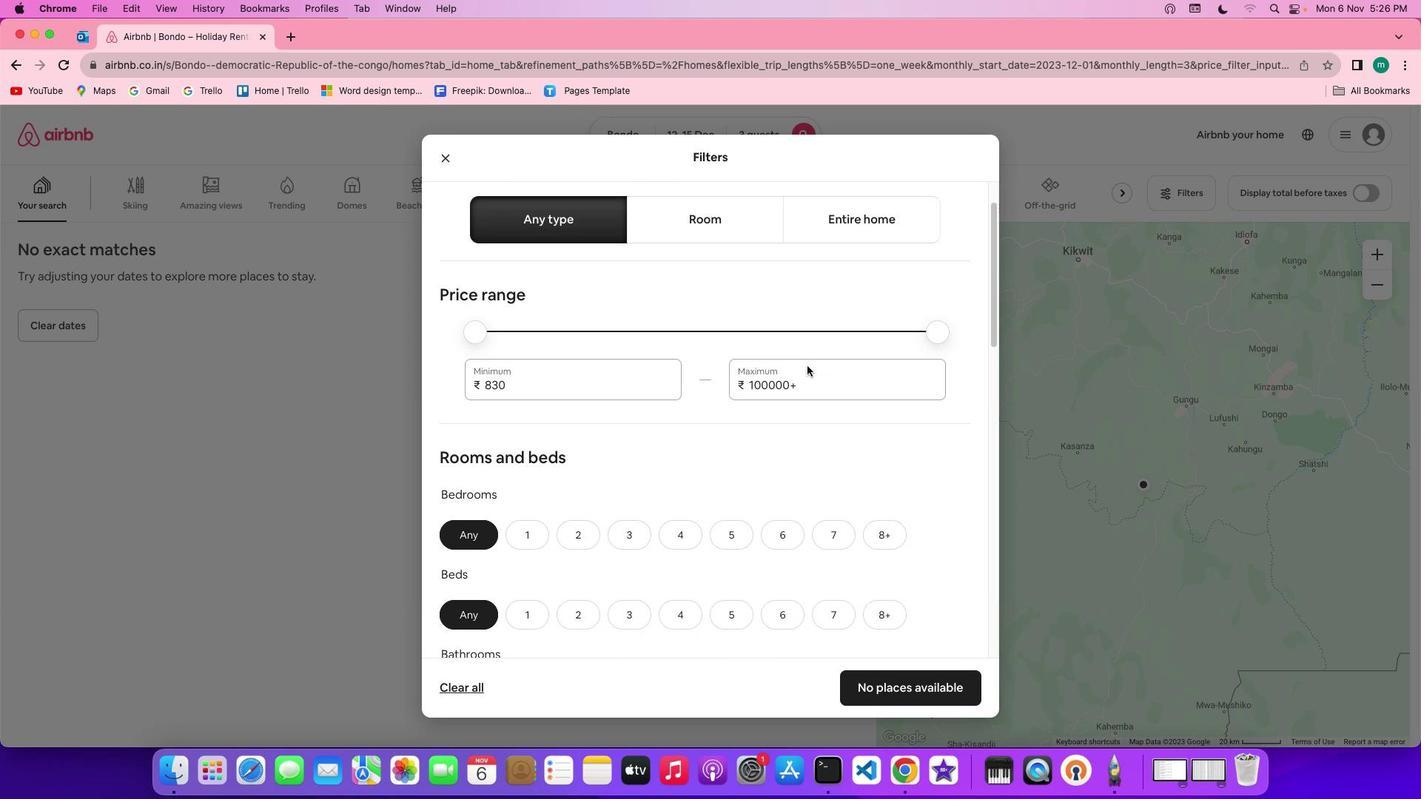 
Action: Mouse scrolled (807, 365) with delta (0, 0)
Screenshot: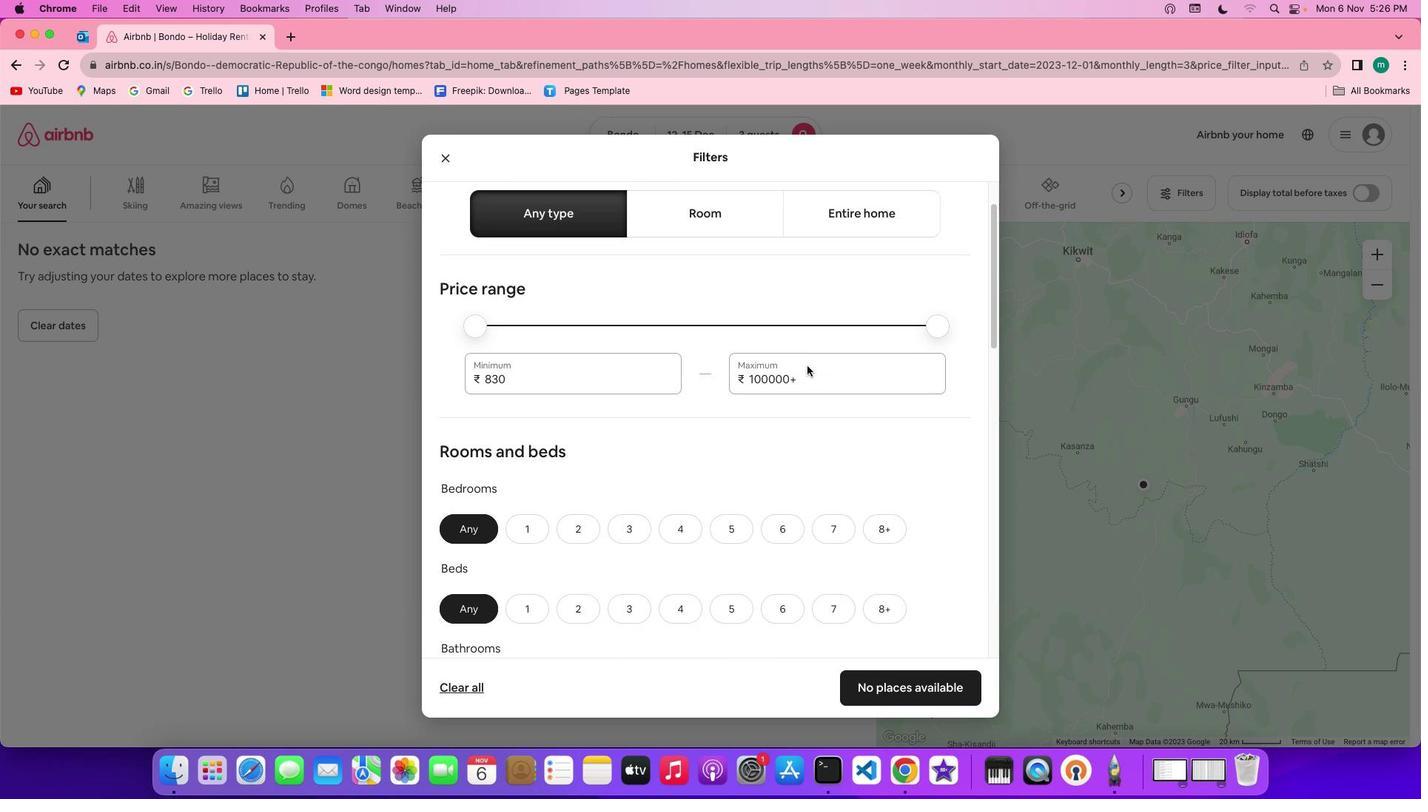 
Action: Mouse scrolled (807, 365) with delta (0, 0)
Screenshot: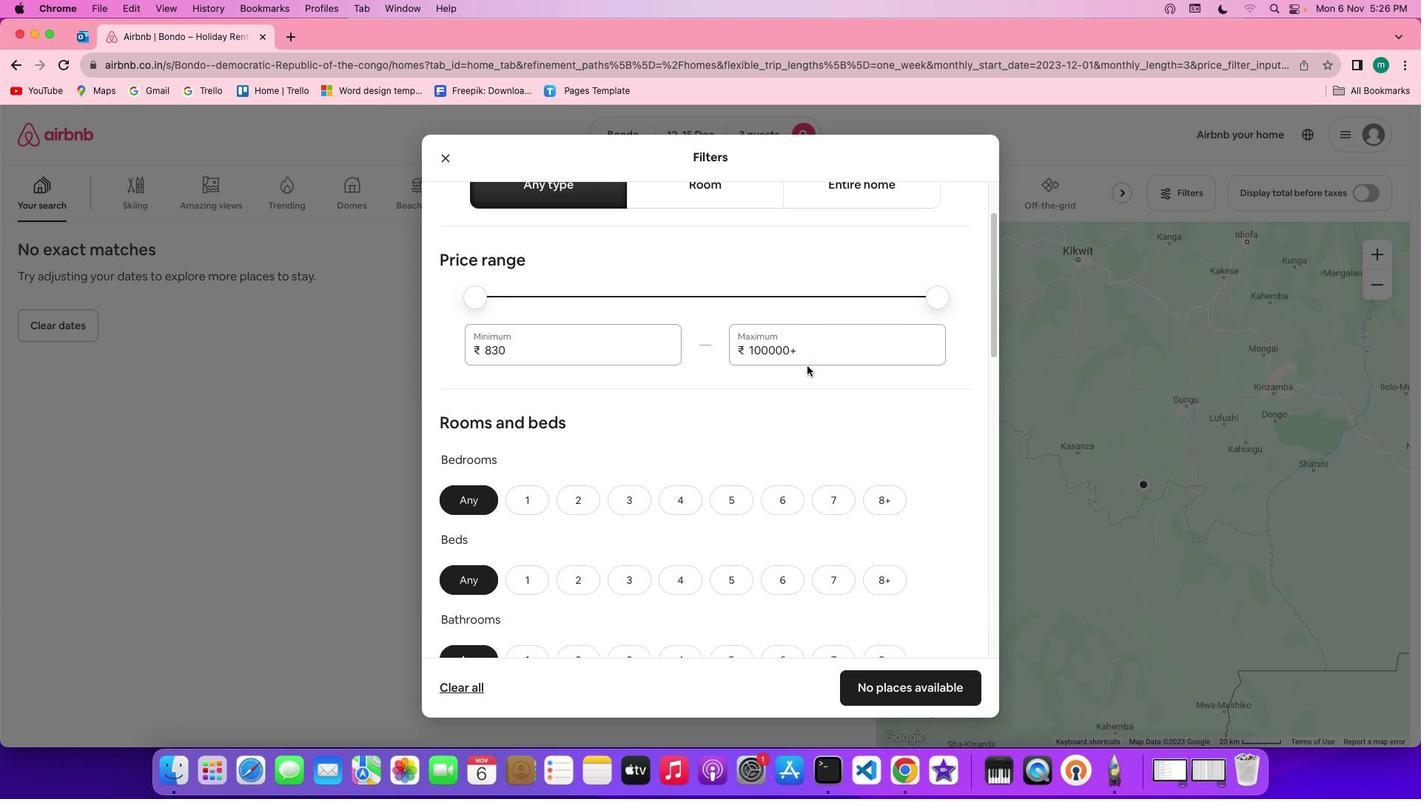 
Action: Mouse scrolled (807, 365) with delta (0, 0)
Screenshot: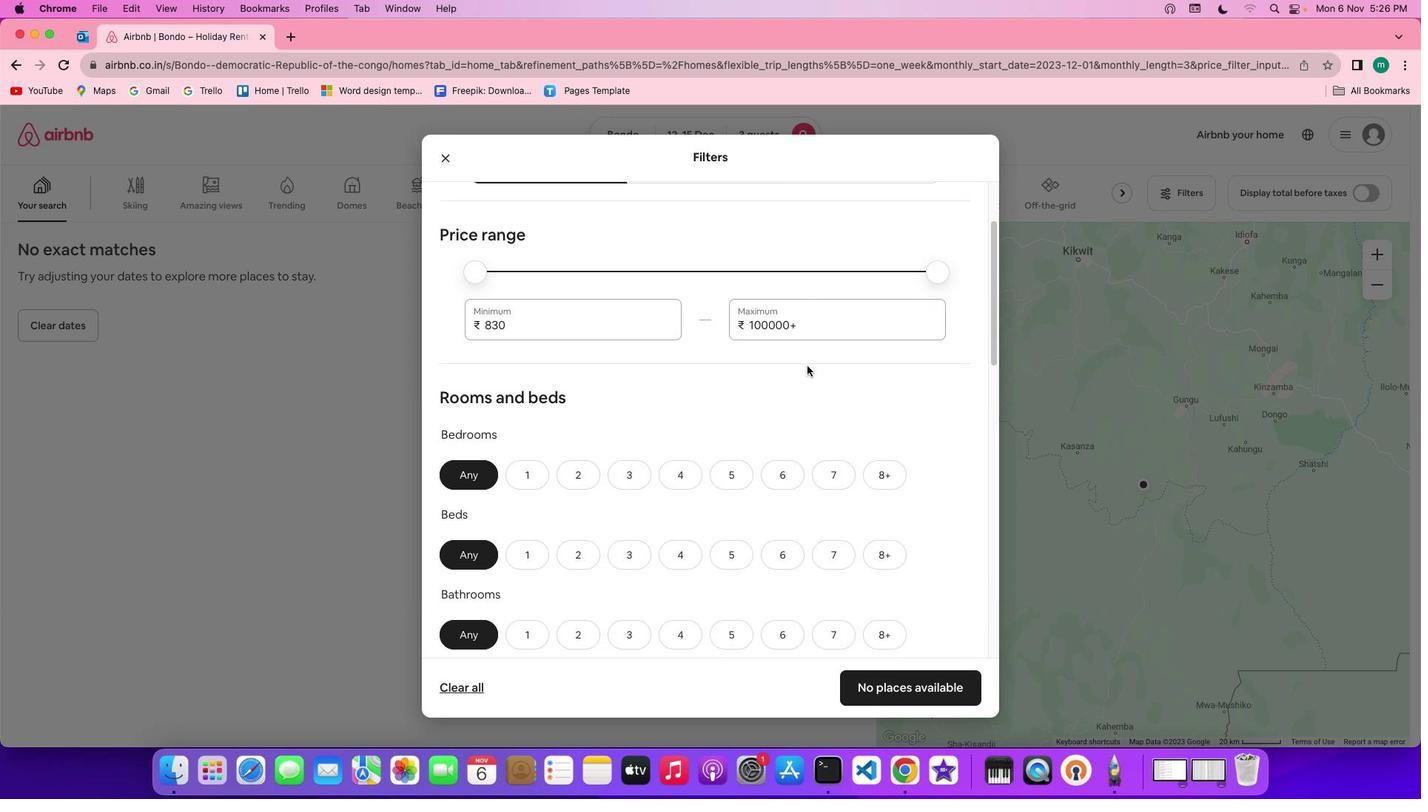 
Action: Mouse scrolled (807, 365) with delta (0, 0)
Screenshot: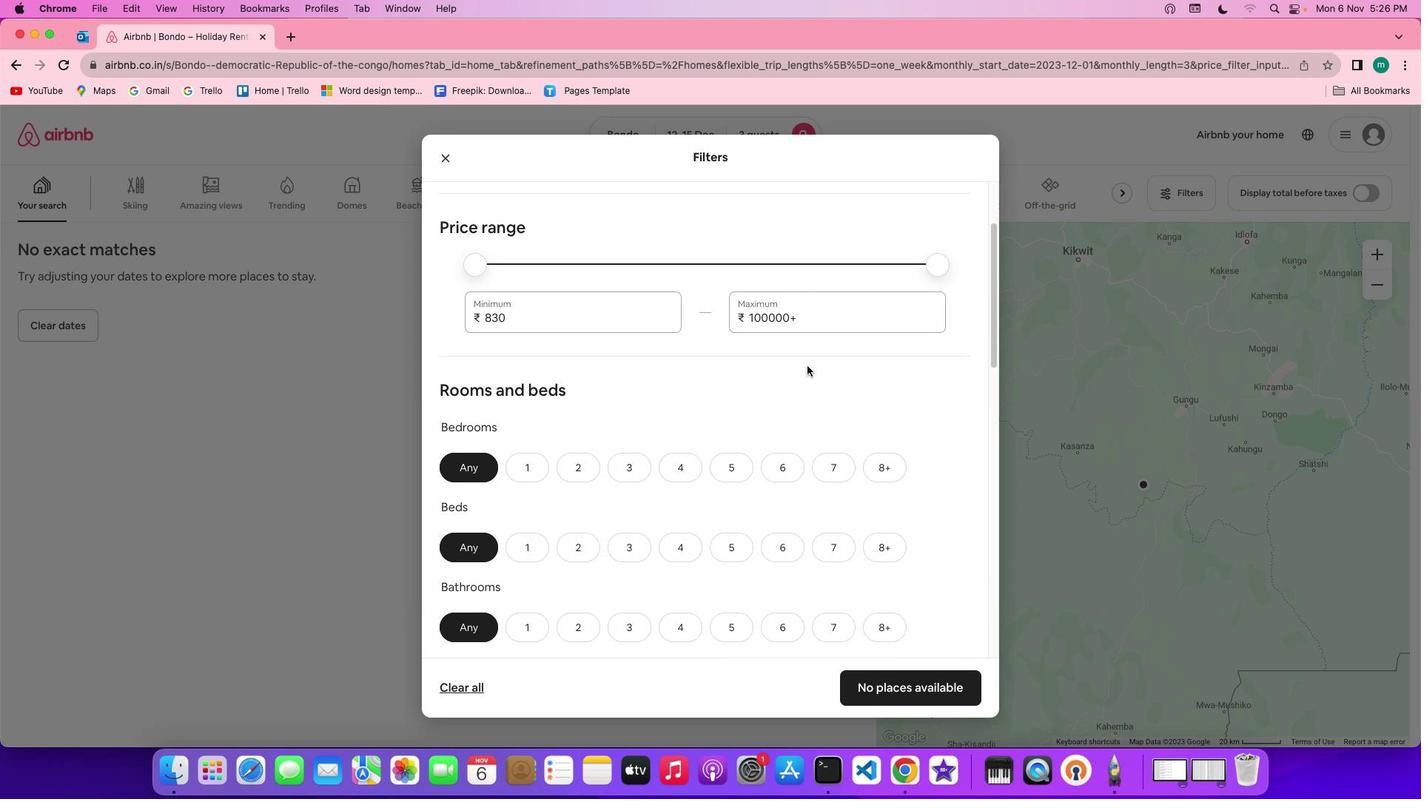 
Action: Mouse scrolled (807, 365) with delta (0, 0)
Screenshot: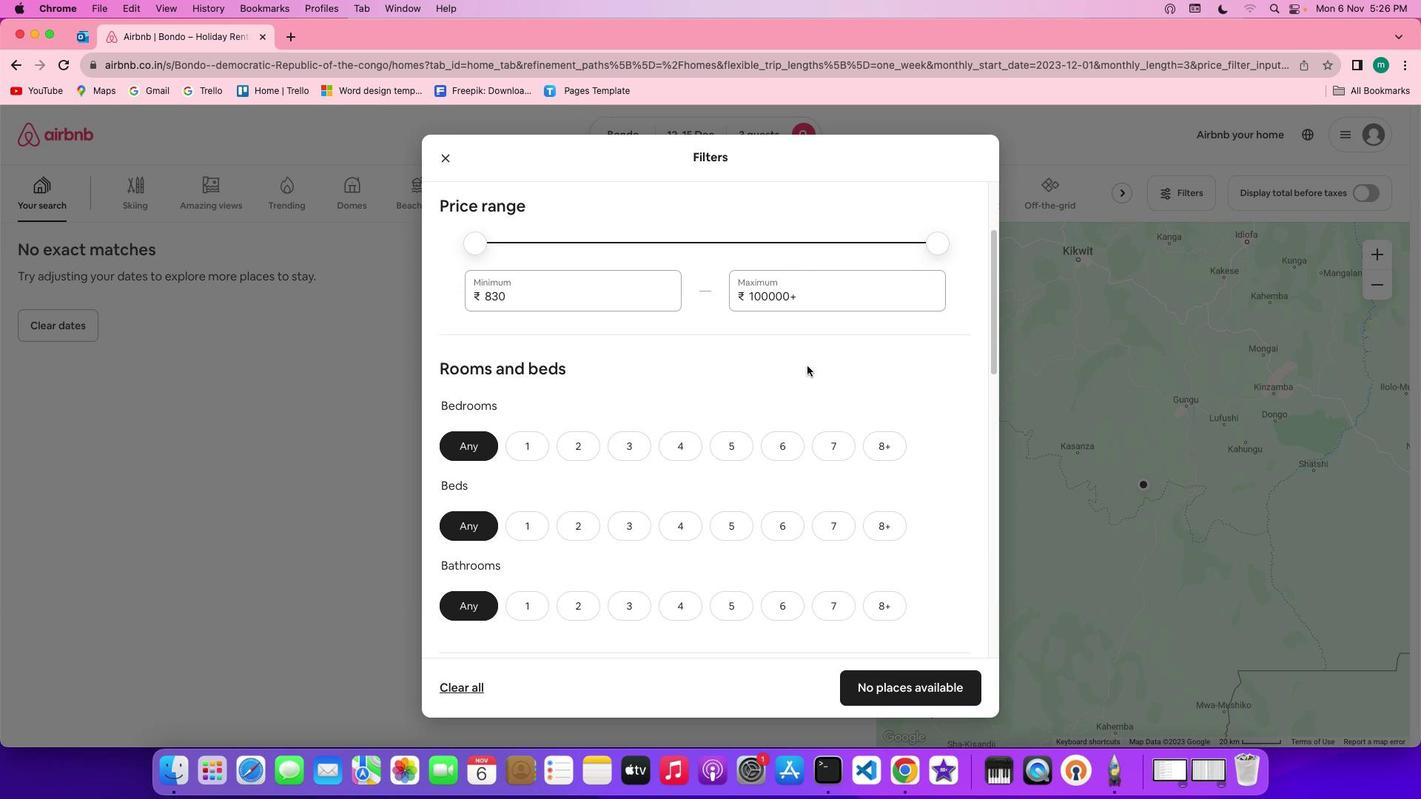 
Action: Mouse scrolled (807, 365) with delta (0, 0)
Screenshot: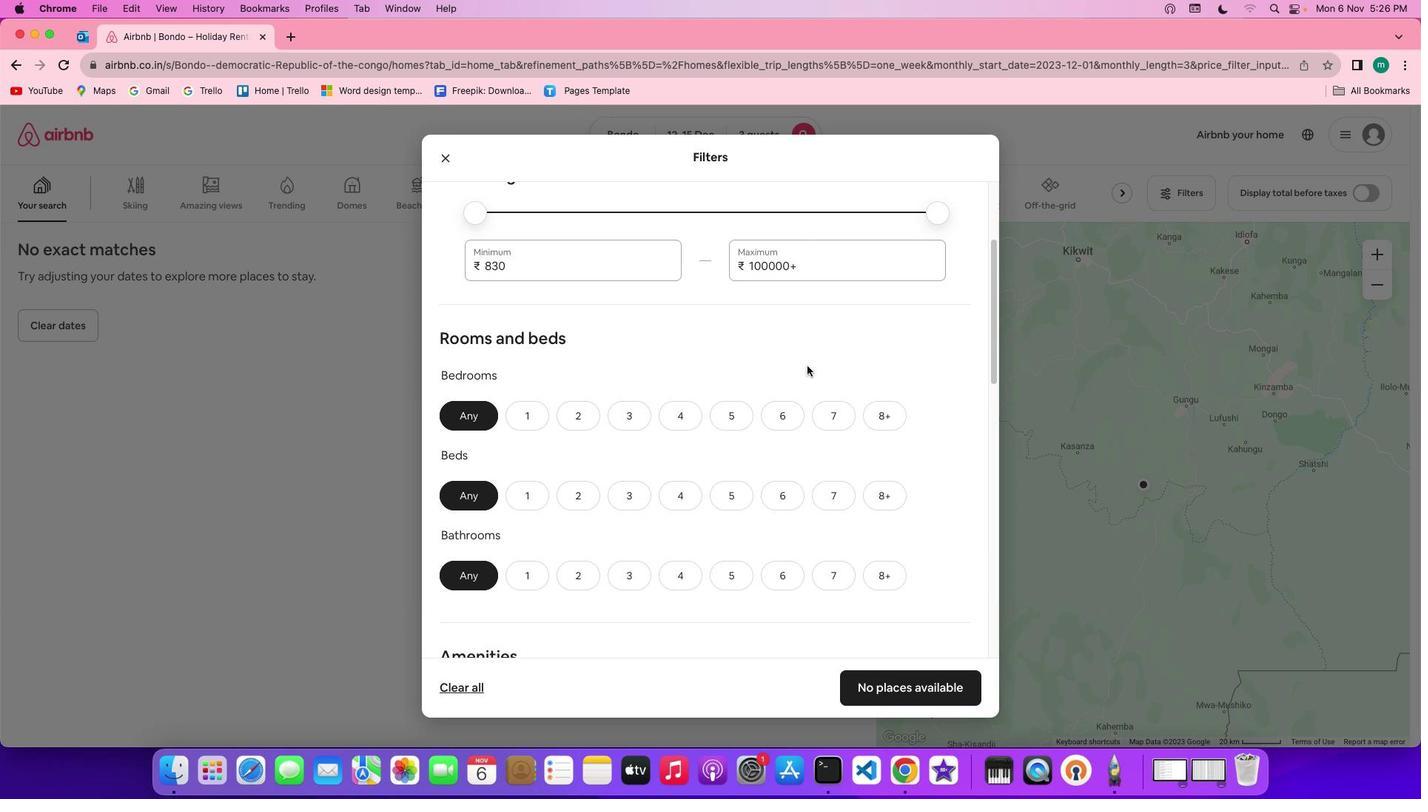 
Action: Mouse scrolled (807, 365) with delta (0, 0)
Screenshot: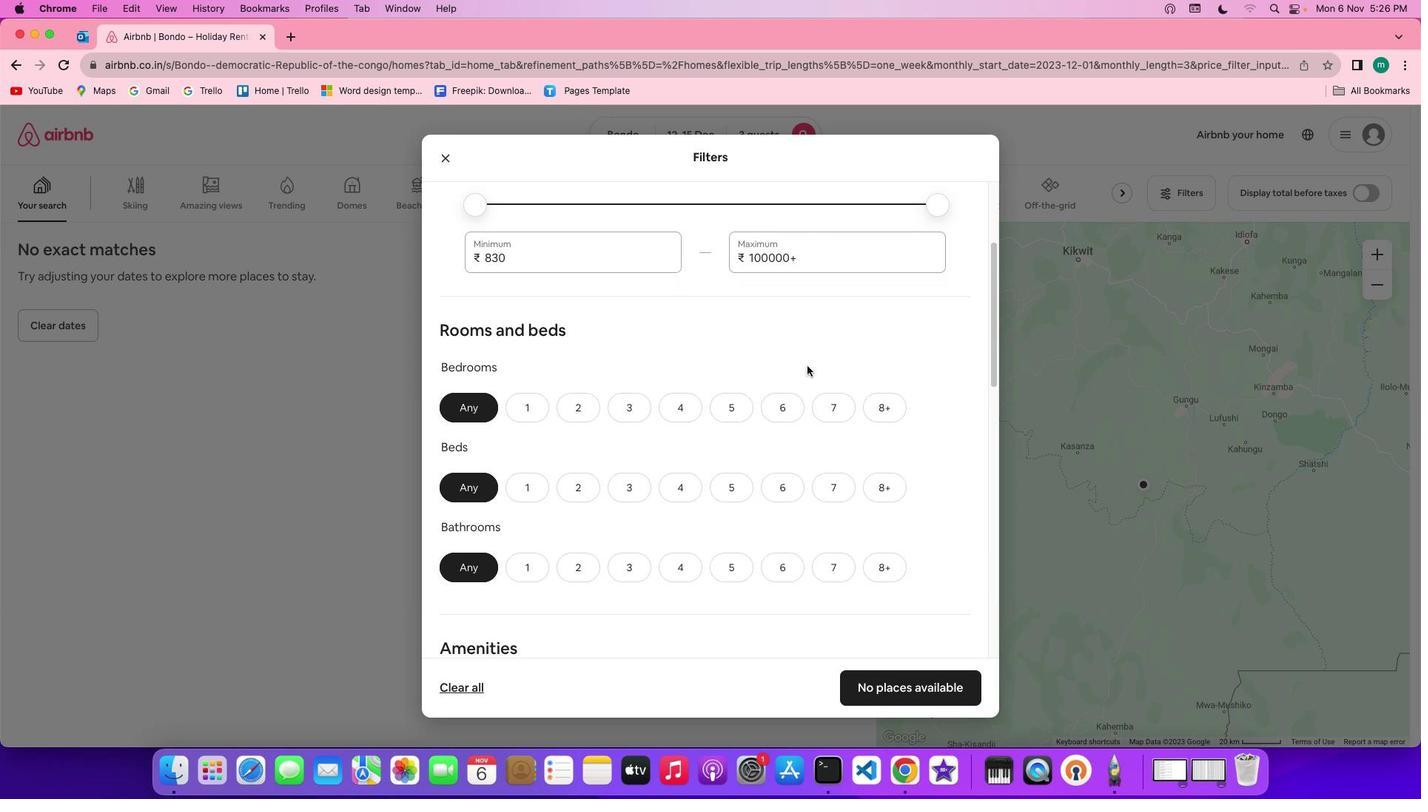 
Action: Mouse scrolled (807, 365) with delta (0, 0)
Screenshot: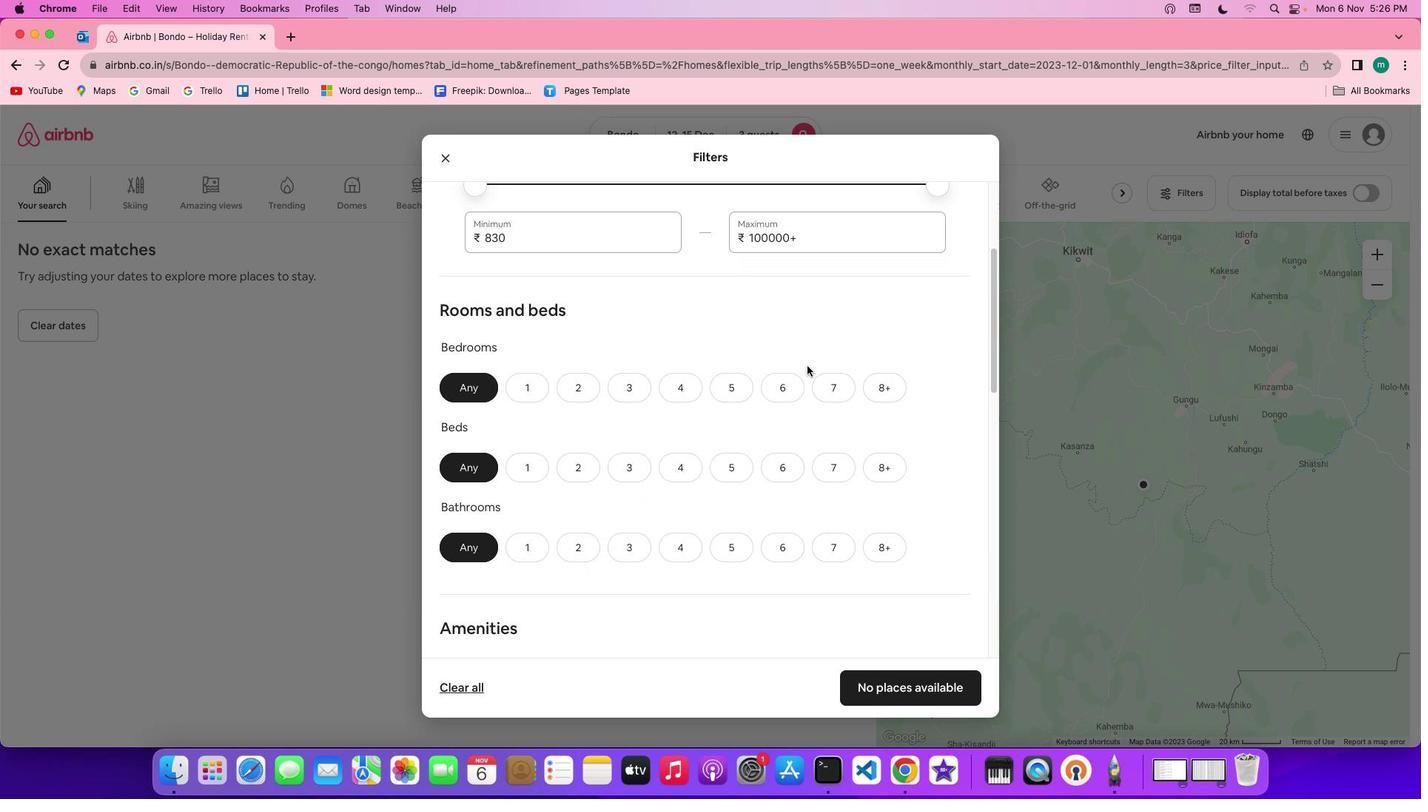 
Action: Mouse moved to (574, 368)
Screenshot: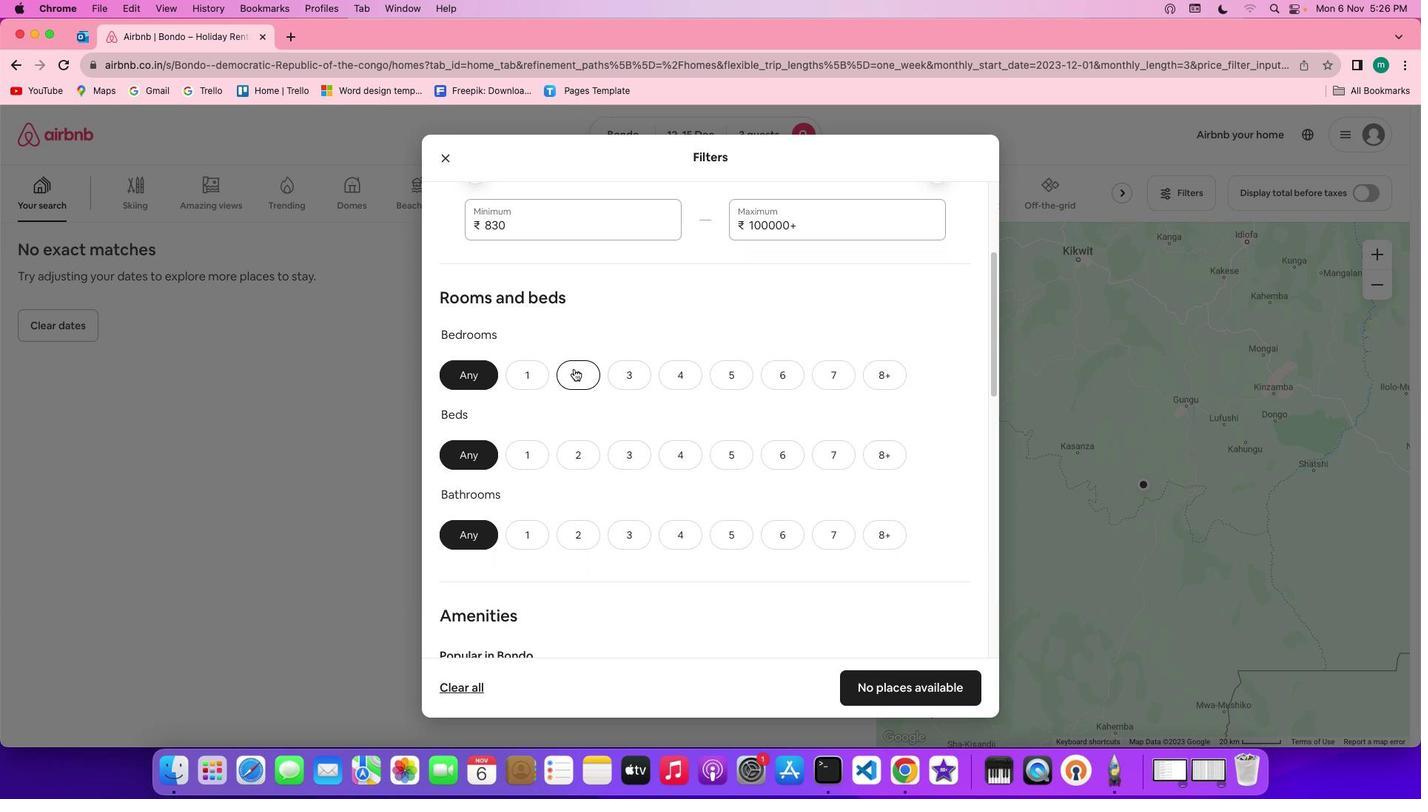 
Action: Mouse pressed left at (574, 368)
Screenshot: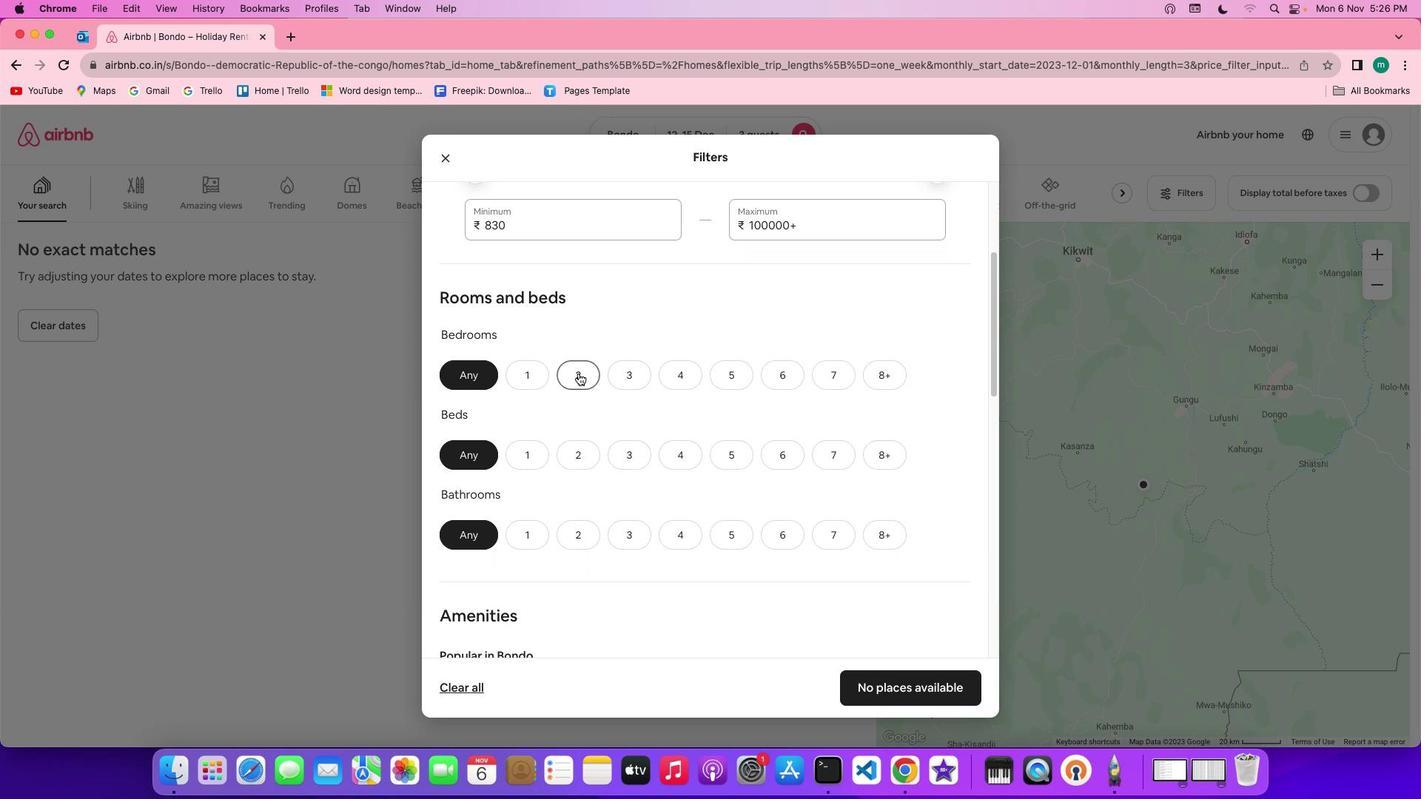 
Action: Mouse moved to (632, 446)
Screenshot: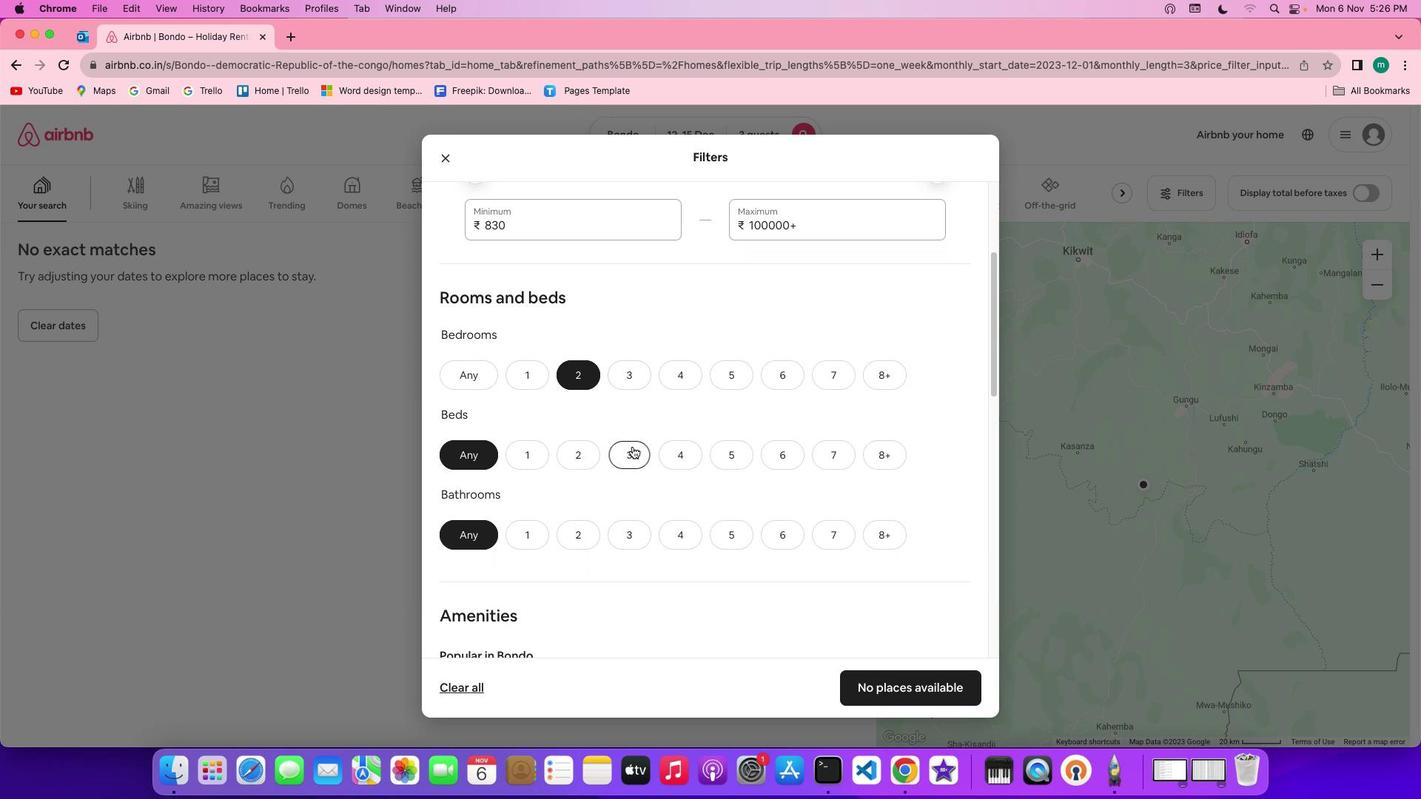 
Action: Mouse pressed left at (632, 446)
Screenshot: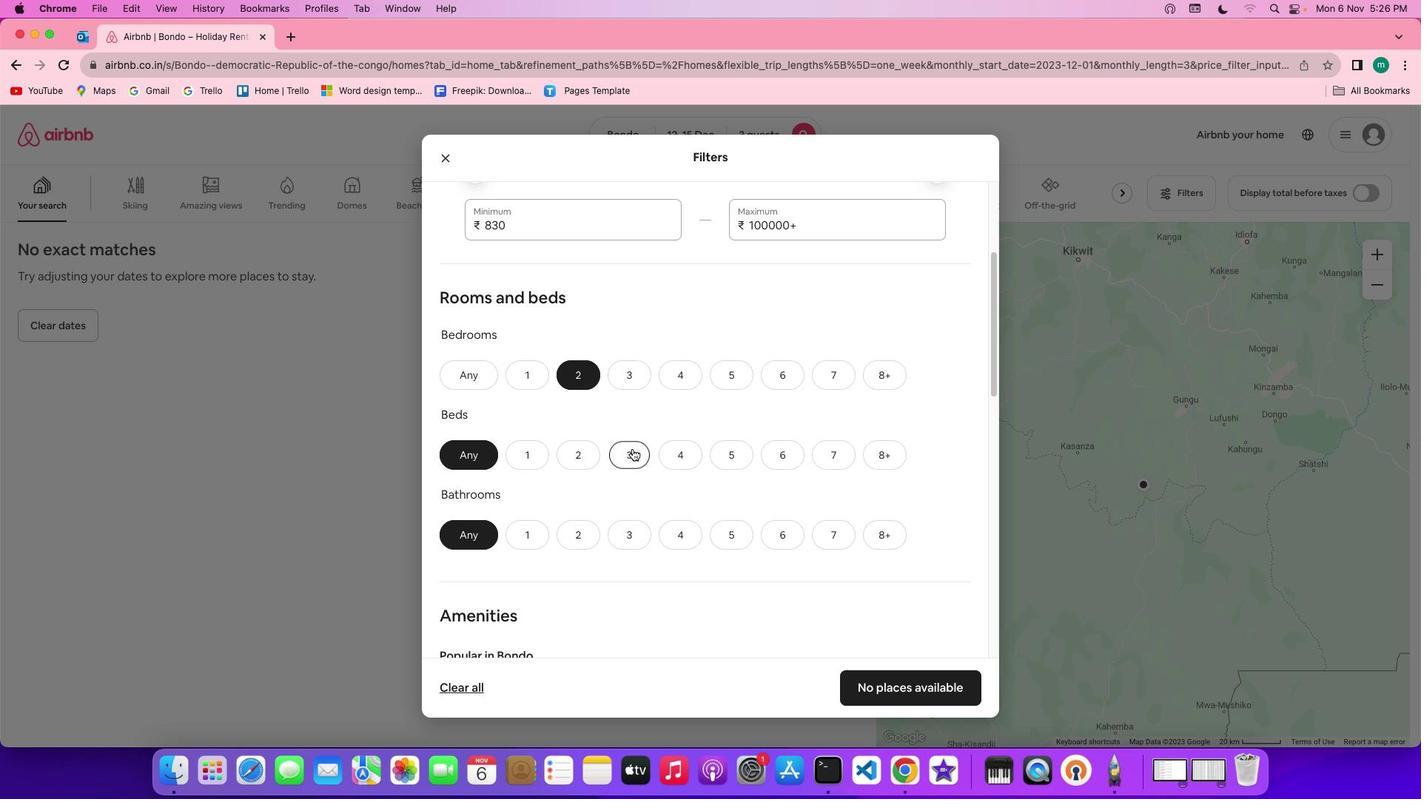 
Action: Mouse moved to (524, 530)
Screenshot: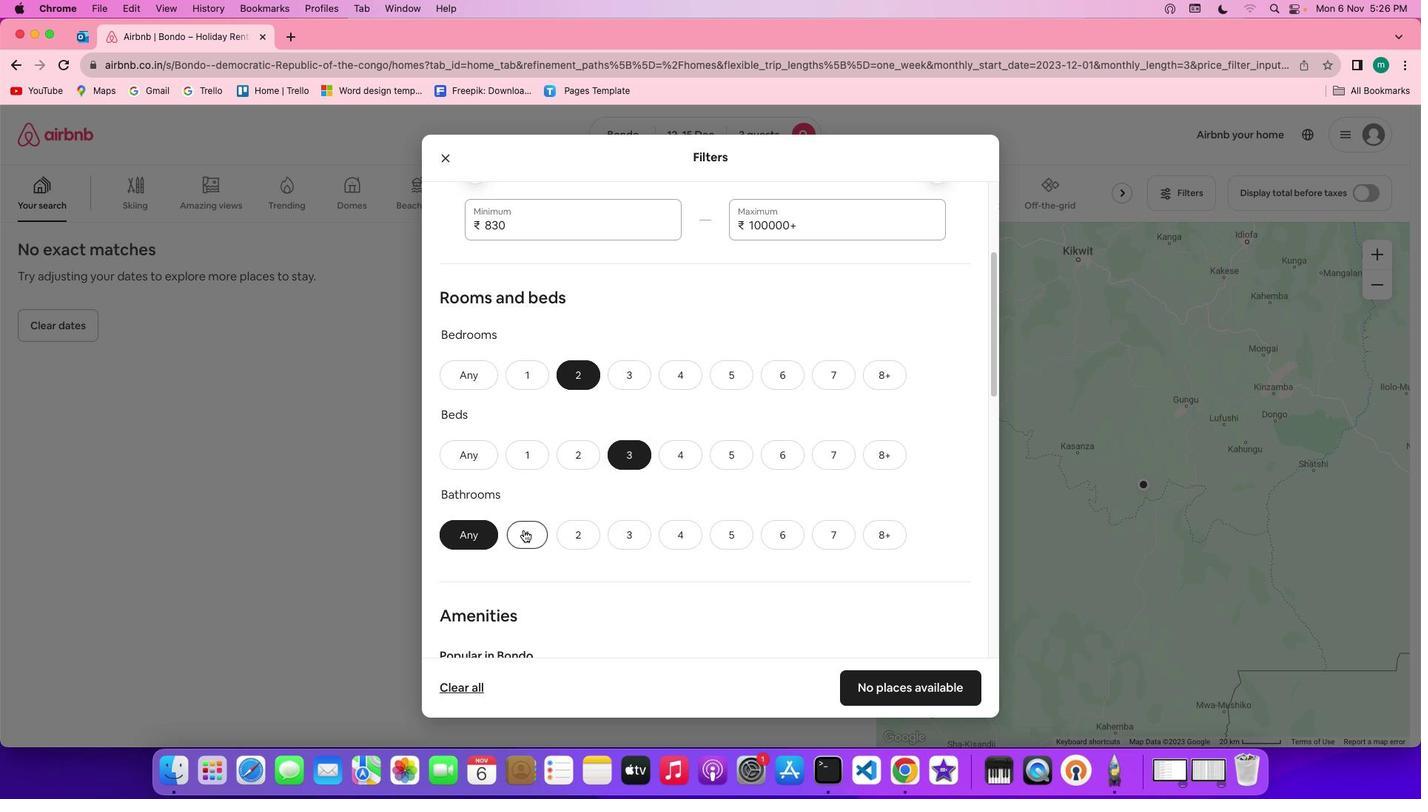 
Action: Mouse pressed left at (524, 530)
Screenshot: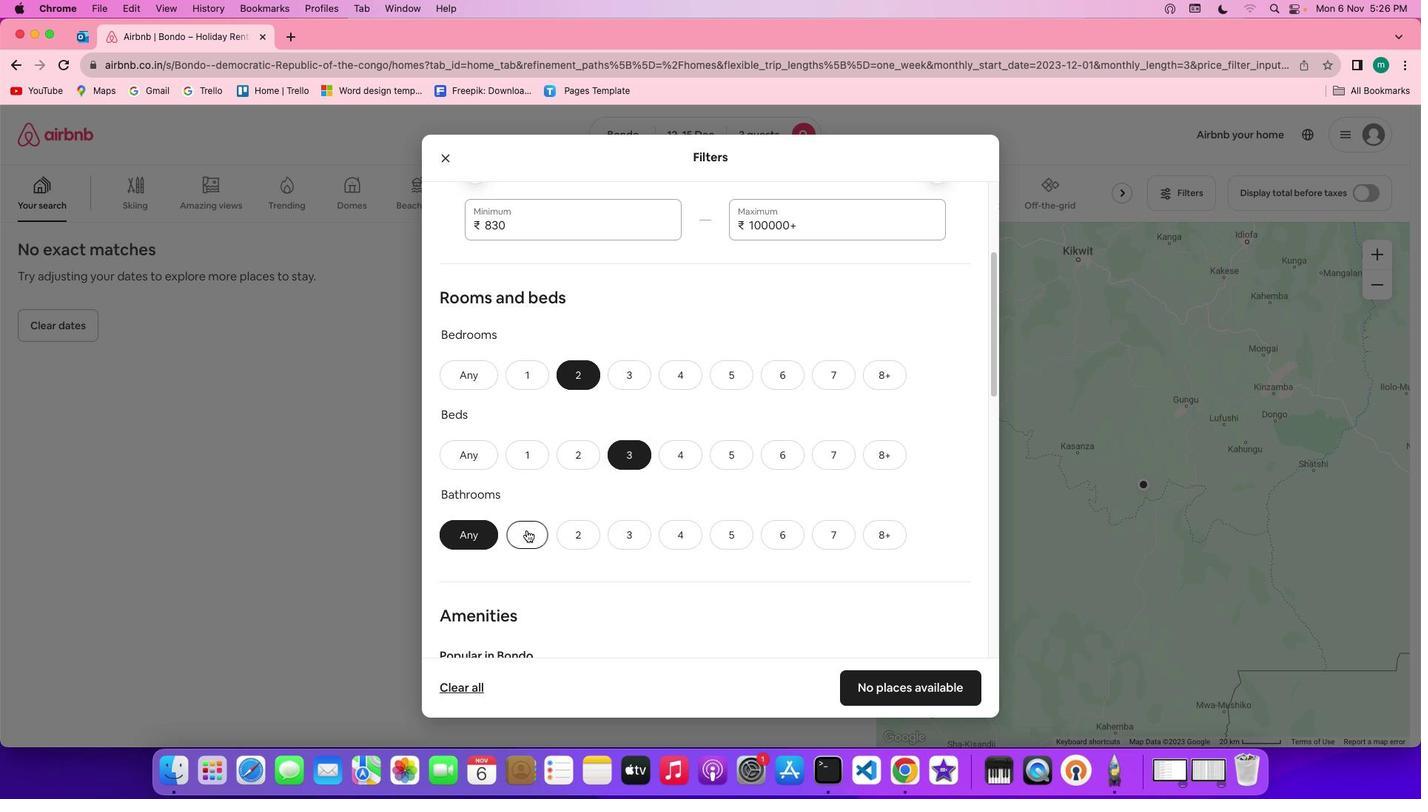 
Action: Mouse moved to (741, 476)
Screenshot: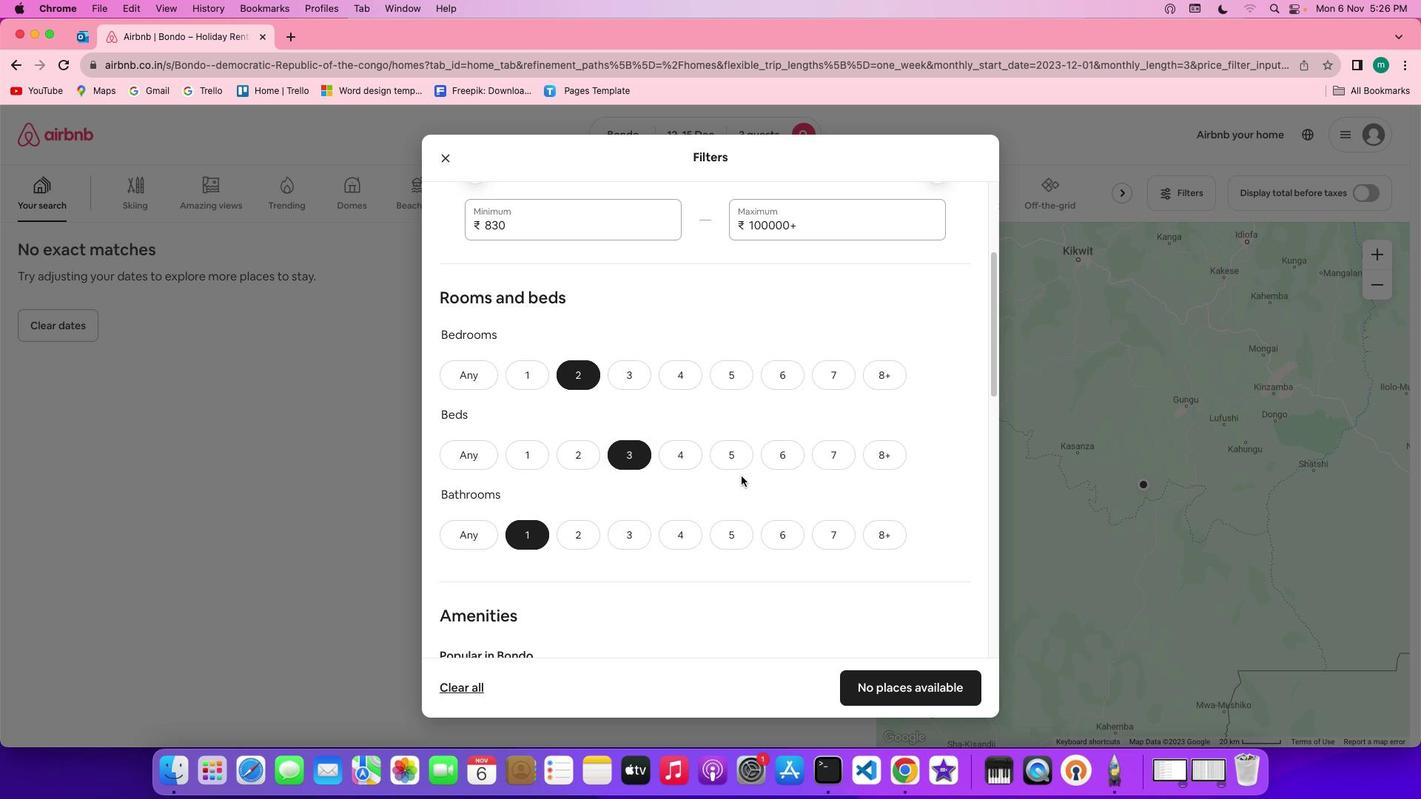 
Action: Mouse scrolled (741, 476) with delta (0, 0)
Screenshot: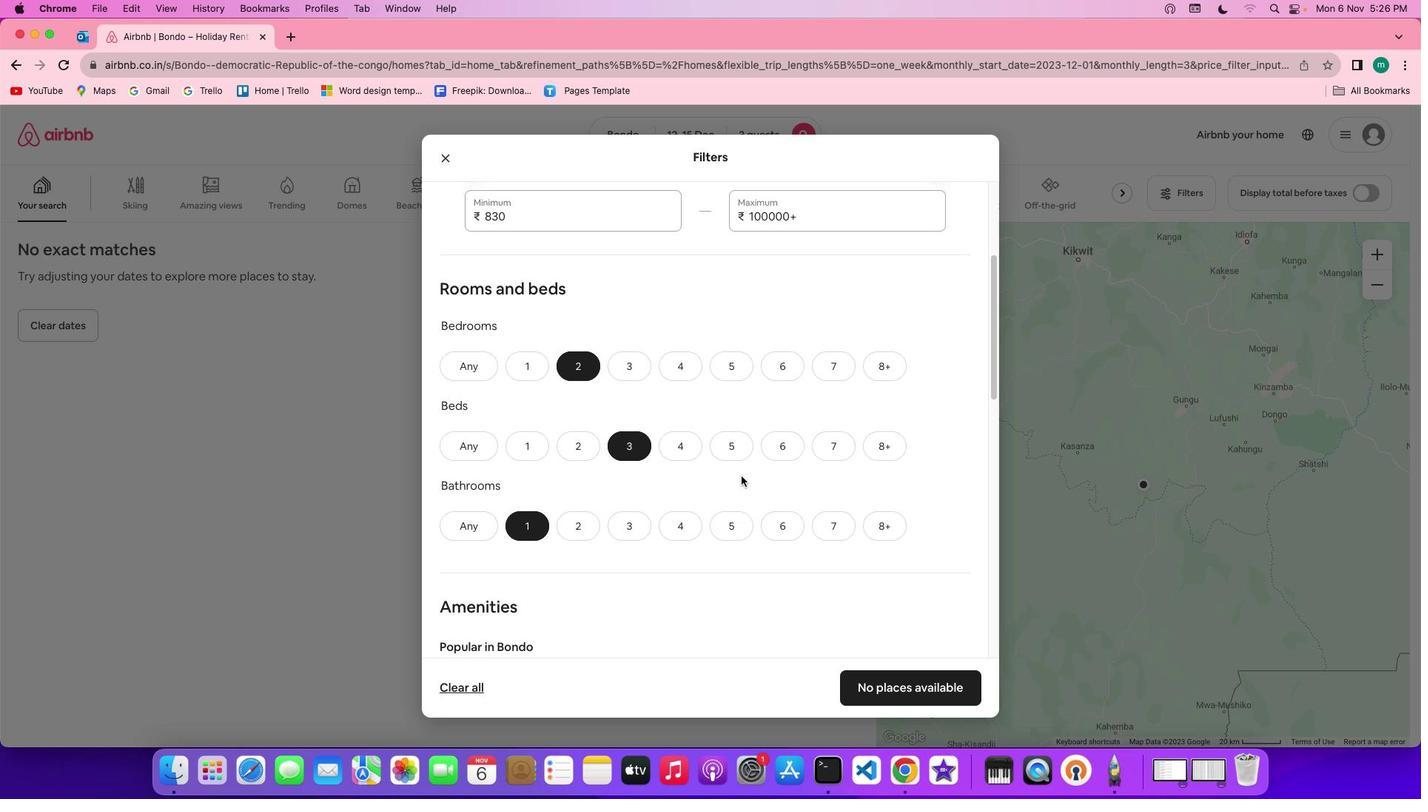 
Action: Mouse scrolled (741, 476) with delta (0, 0)
Screenshot: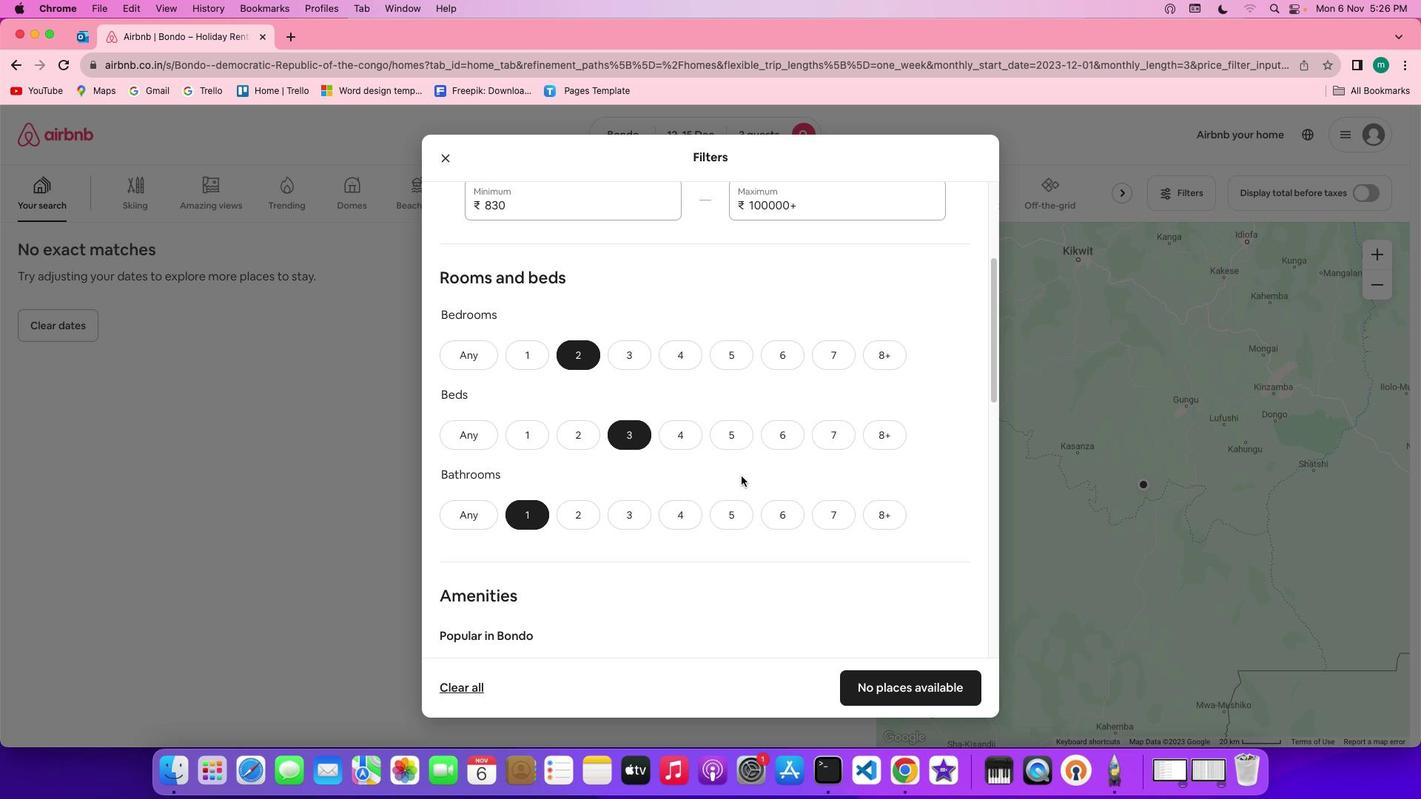 
Action: Mouse scrolled (741, 476) with delta (0, -1)
Screenshot: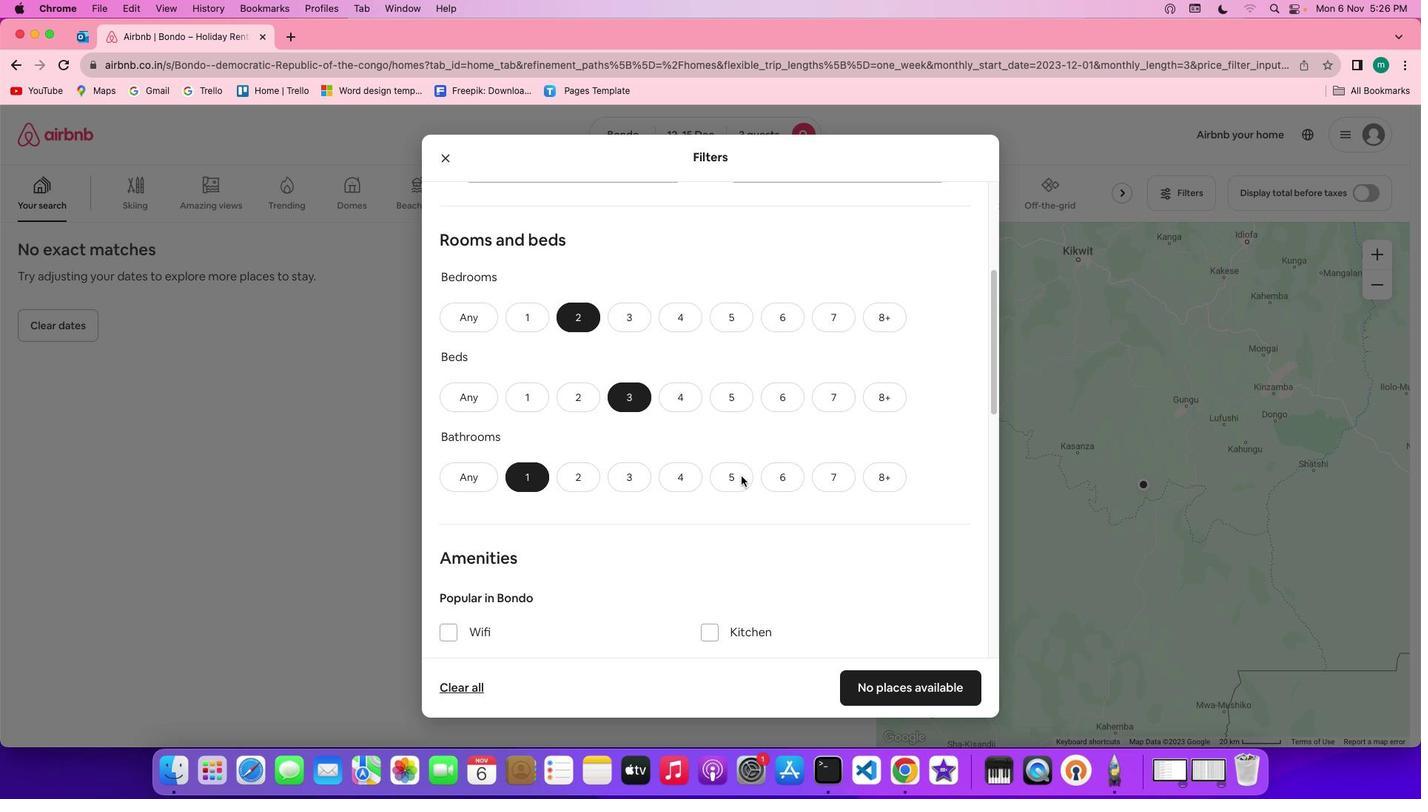 
Action: Mouse scrolled (741, 476) with delta (0, 0)
Screenshot: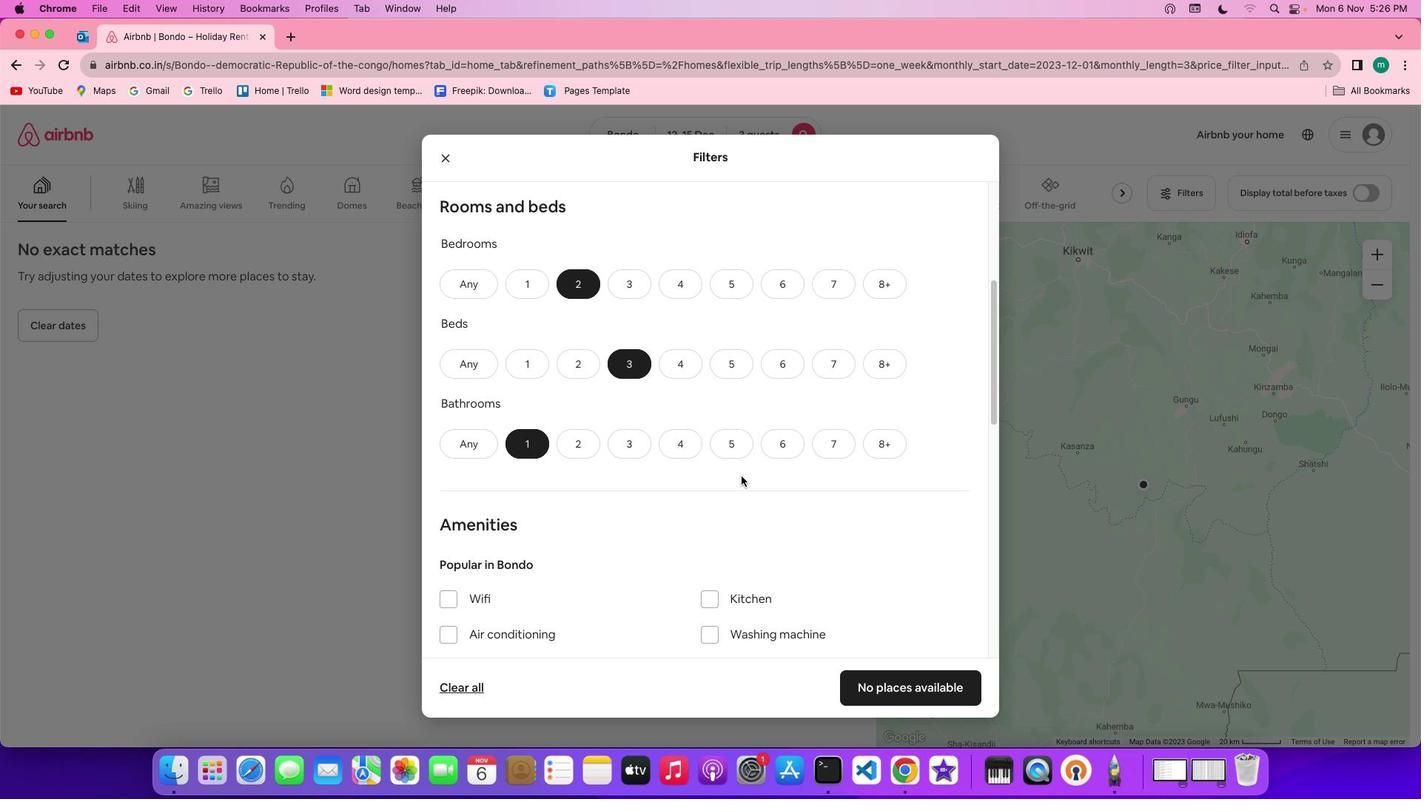 
Action: Mouse scrolled (741, 476) with delta (0, 0)
Screenshot: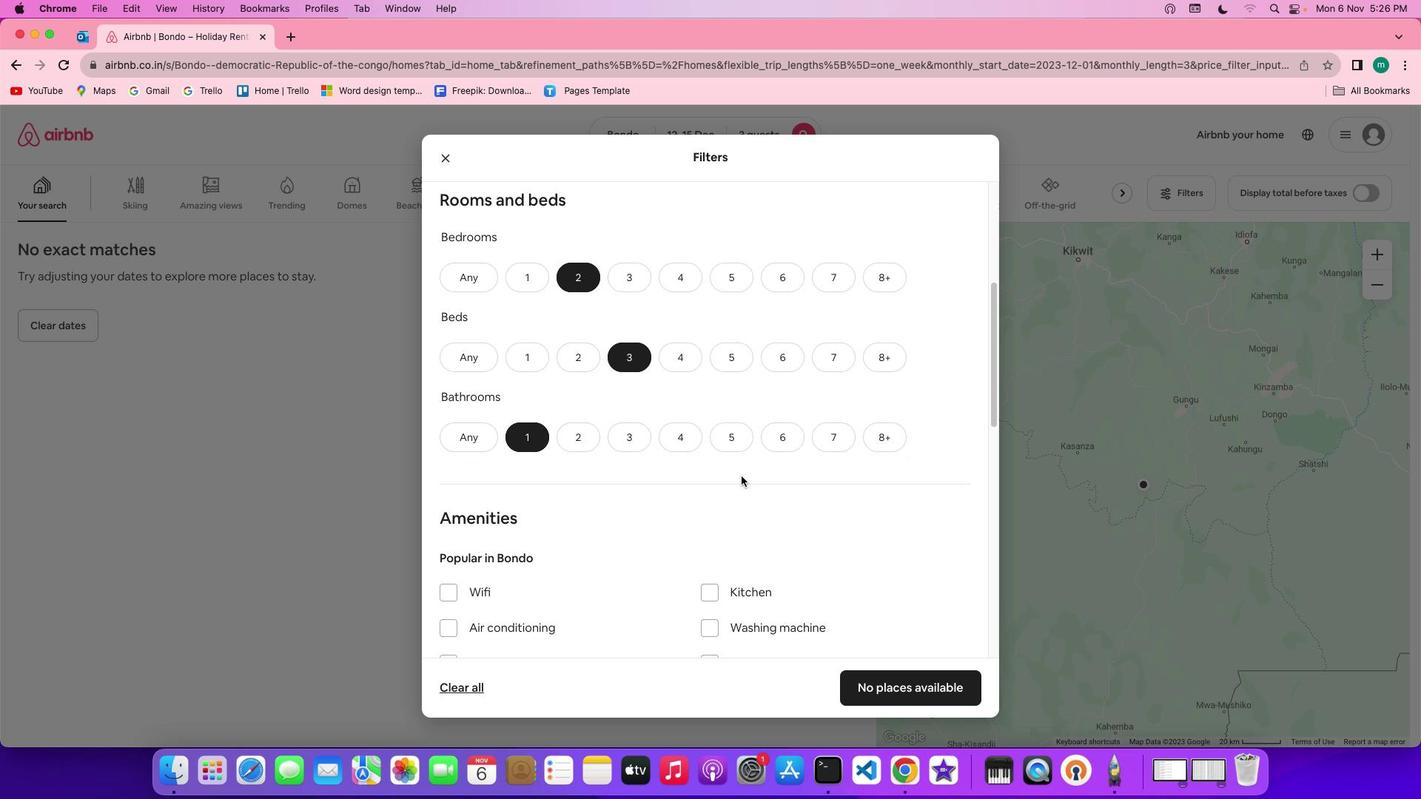 
Action: Mouse scrolled (741, 476) with delta (0, 0)
Screenshot: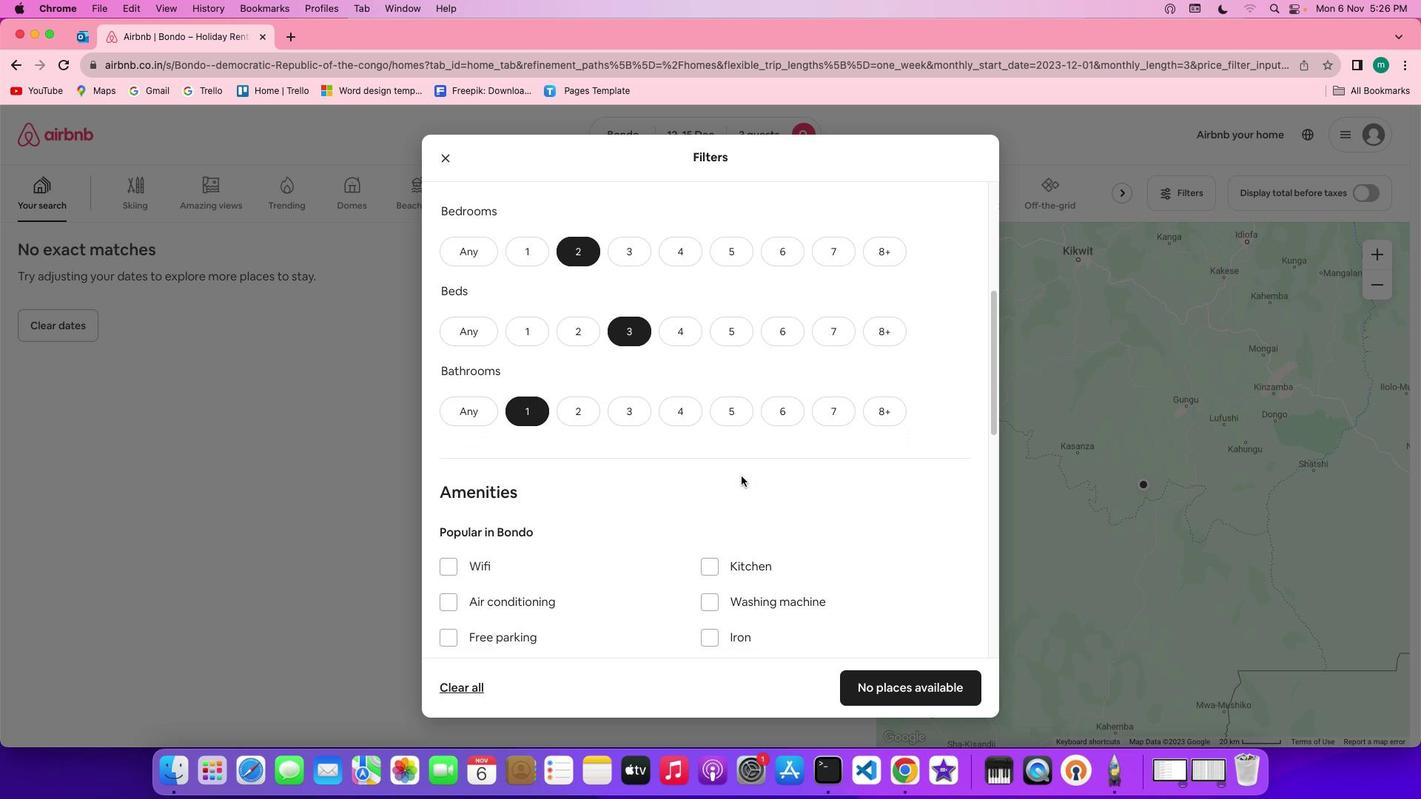 
Action: Mouse scrolled (741, 476) with delta (0, 0)
Screenshot: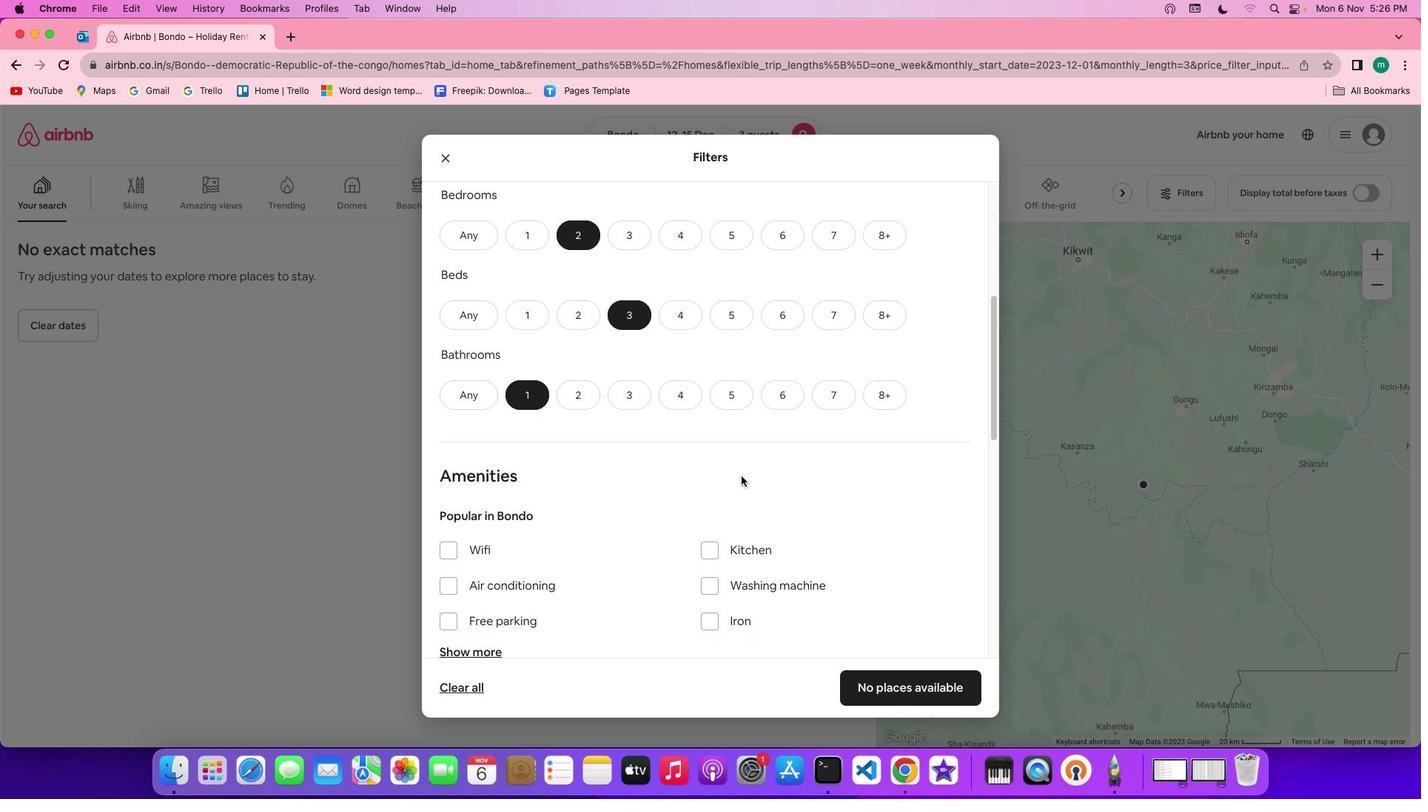 
Action: Mouse scrolled (741, 476) with delta (0, 0)
Screenshot: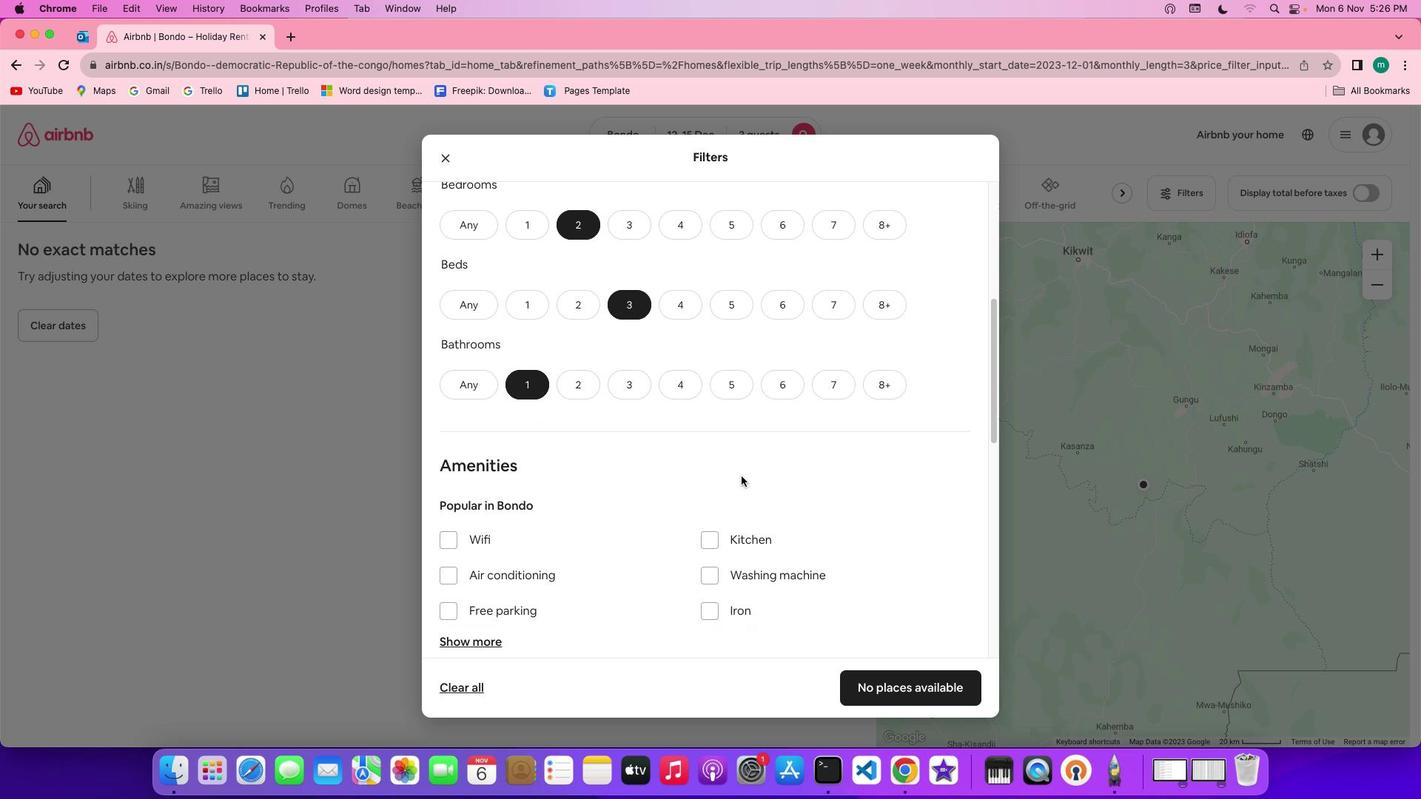 
Action: Mouse scrolled (741, 476) with delta (0, -1)
Screenshot: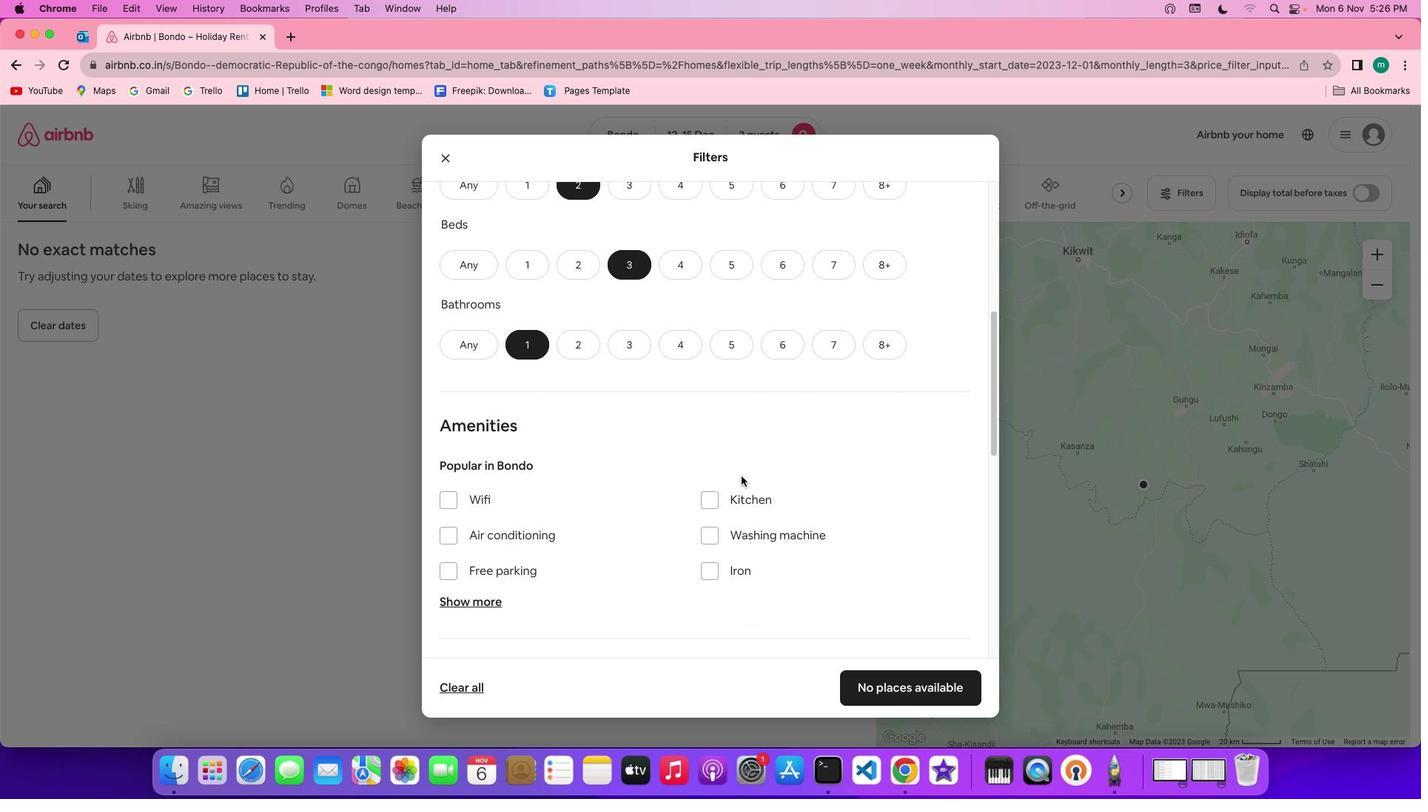 
Action: Mouse scrolled (741, 476) with delta (0, 0)
Screenshot: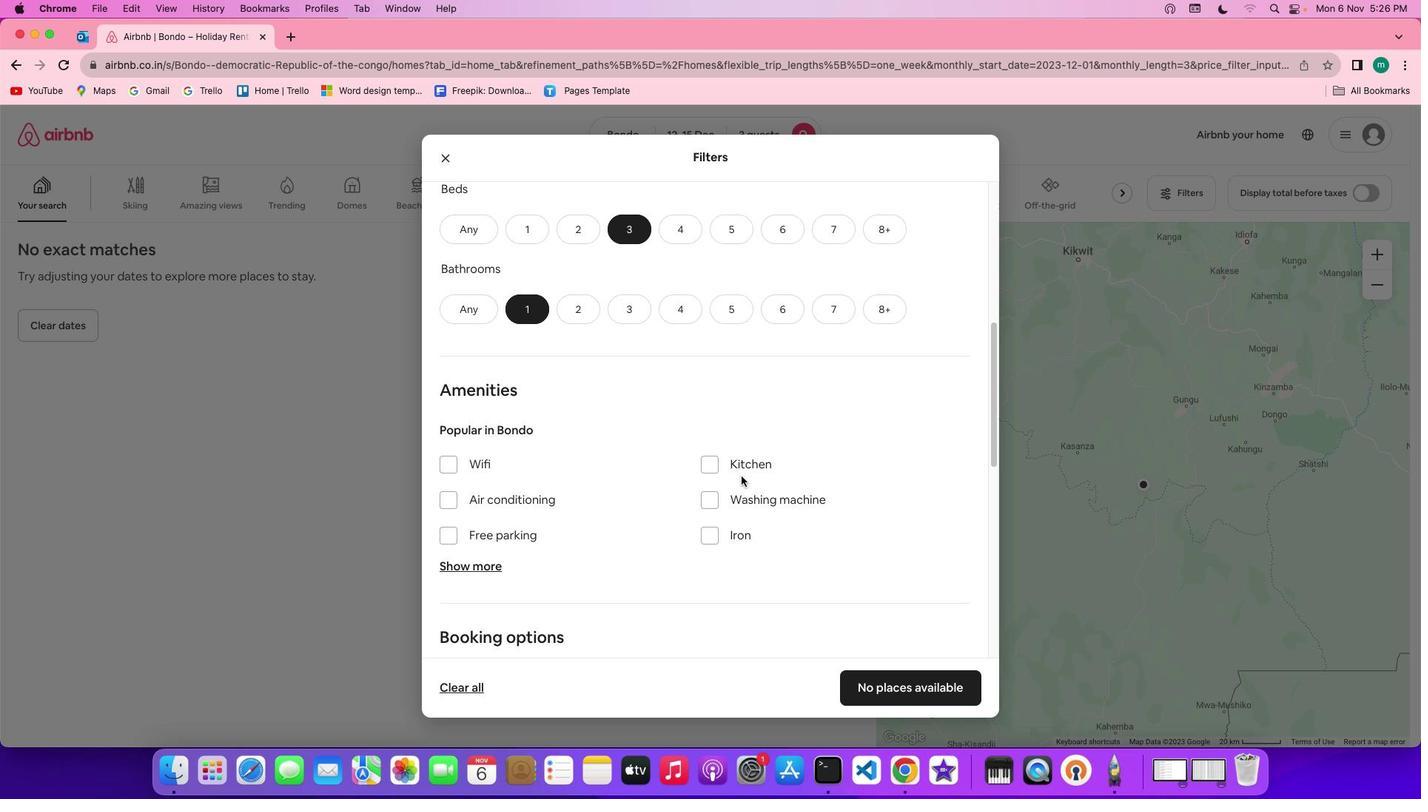 
Action: Mouse scrolled (741, 476) with delta (0, 0)
Screenshot: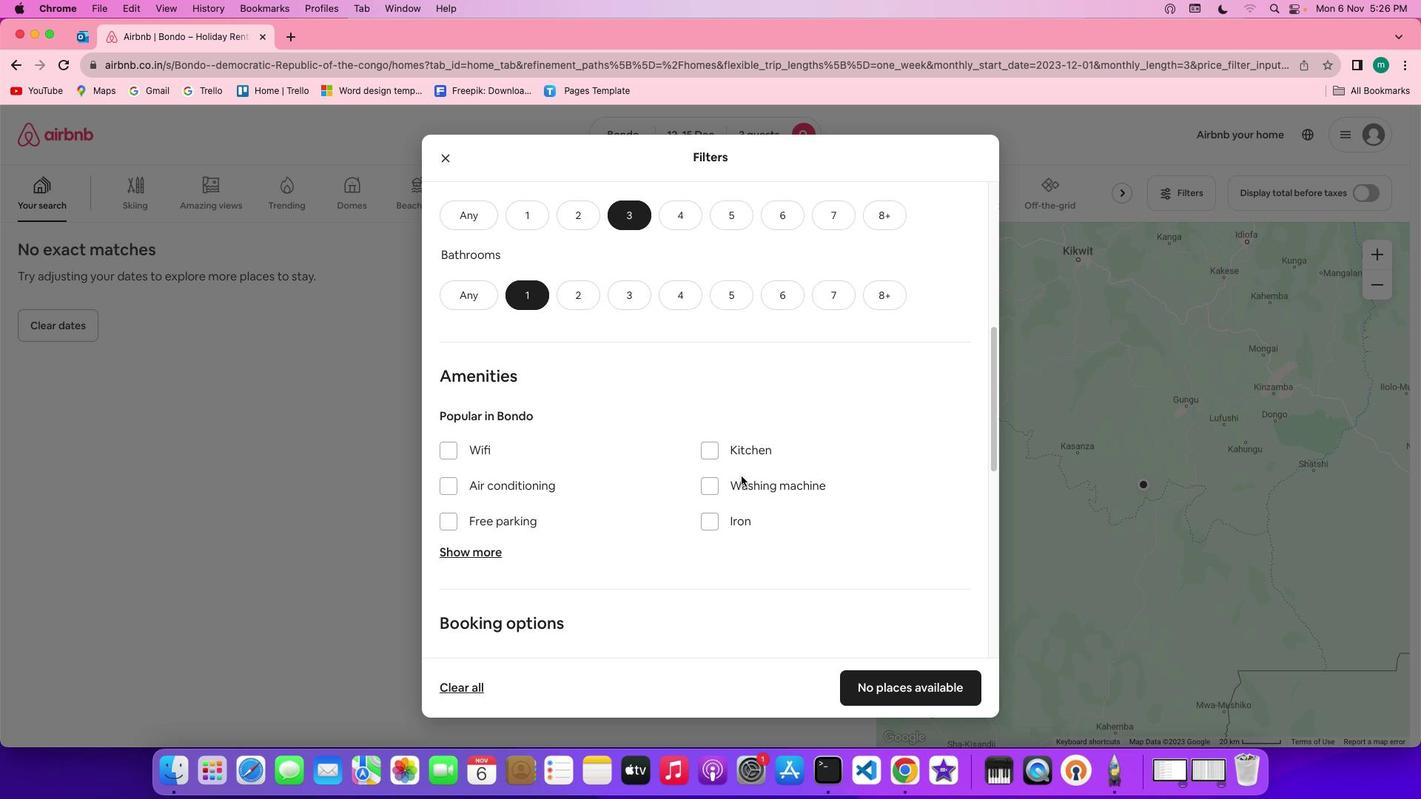 
Action: Mouse scrolled (741, 476) with delta (0, 0)
Screenshot: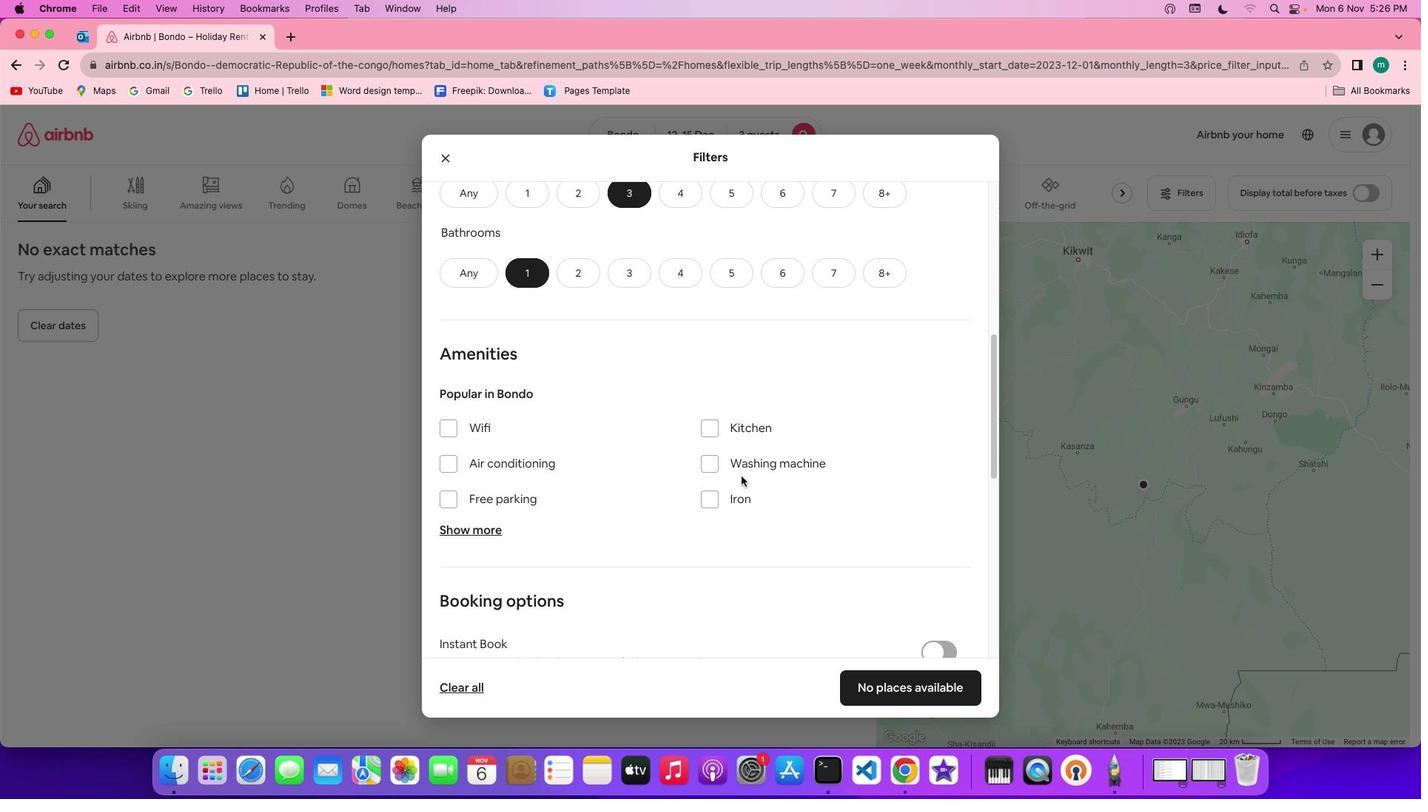 
Action: Mouse scrolled (741, 476) with delta (0, 0)
Screenshot: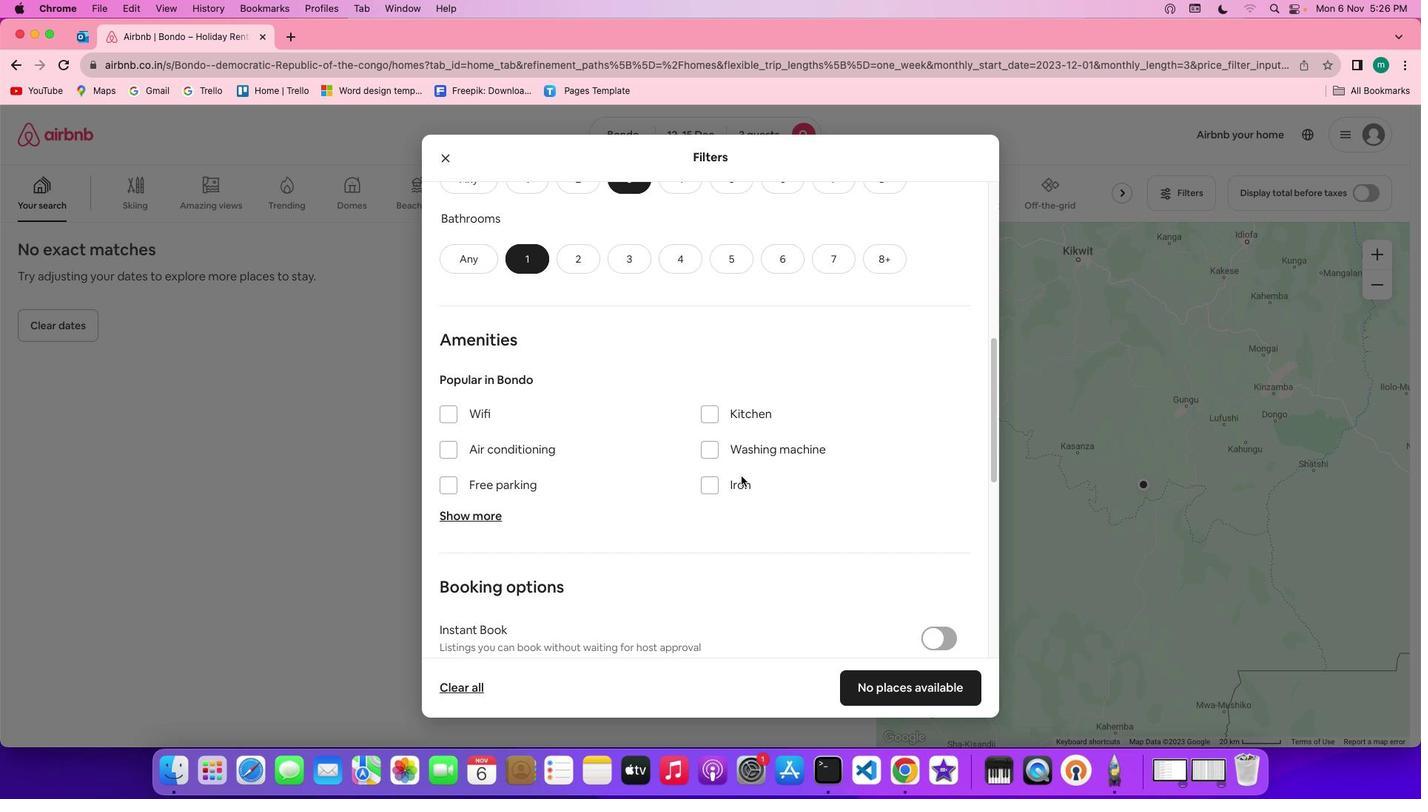 
Action: Mouse scrolled (741, 476) with delta (0, 0)
Screenshot: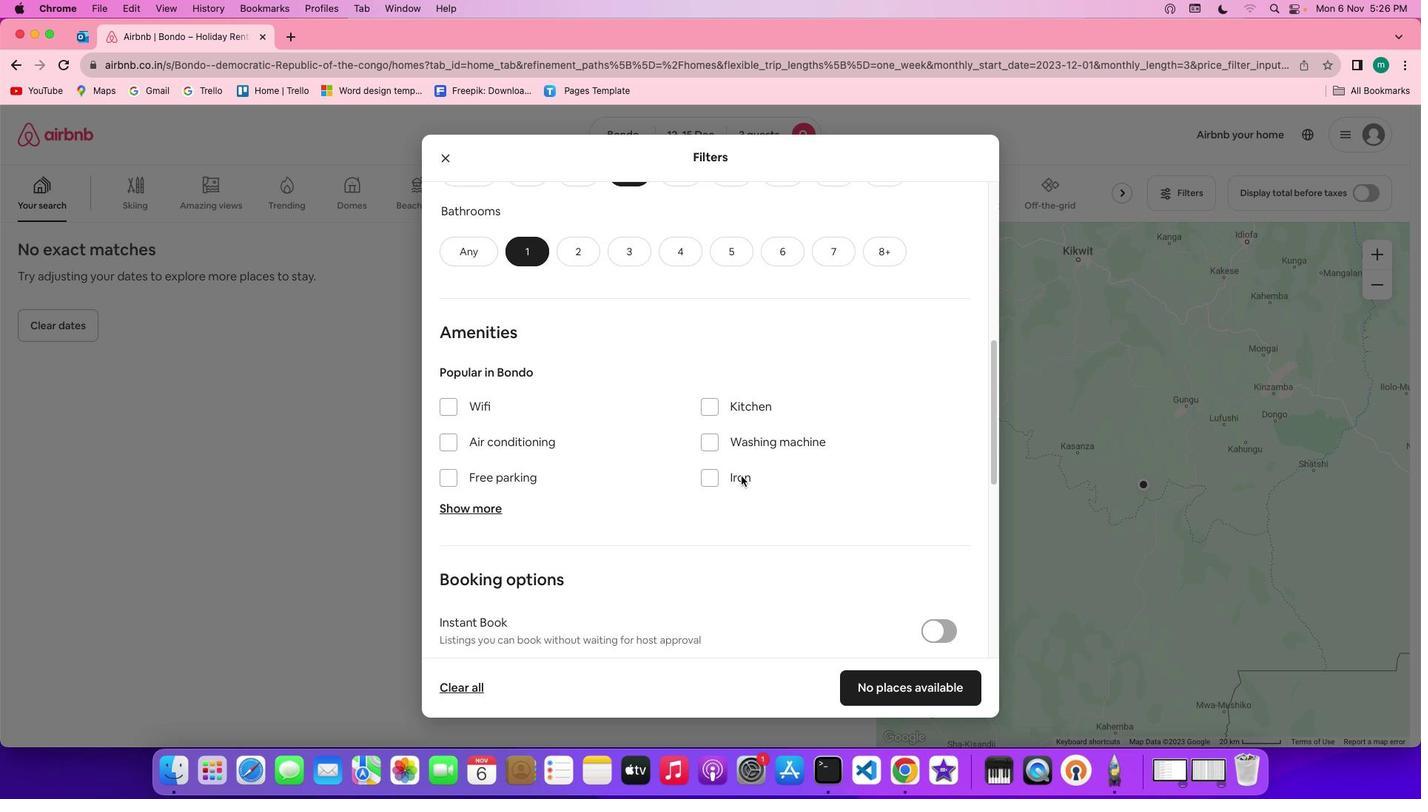 
Action: Mouse scrolled (741, 476) with delta (0, 0)
Screenshot: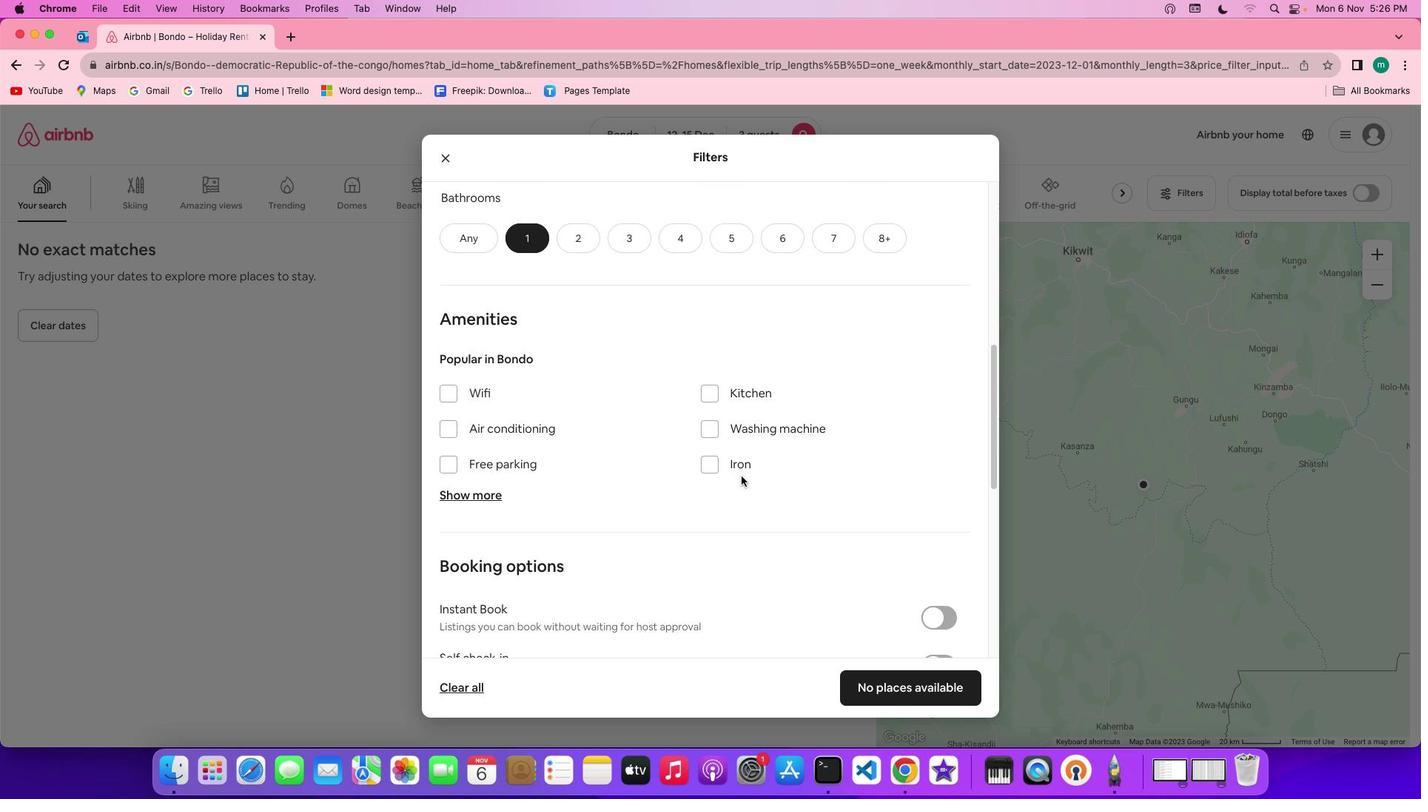 
Action: Mouse scrolled (741, 476) with delta (0, 0)
Screenshot: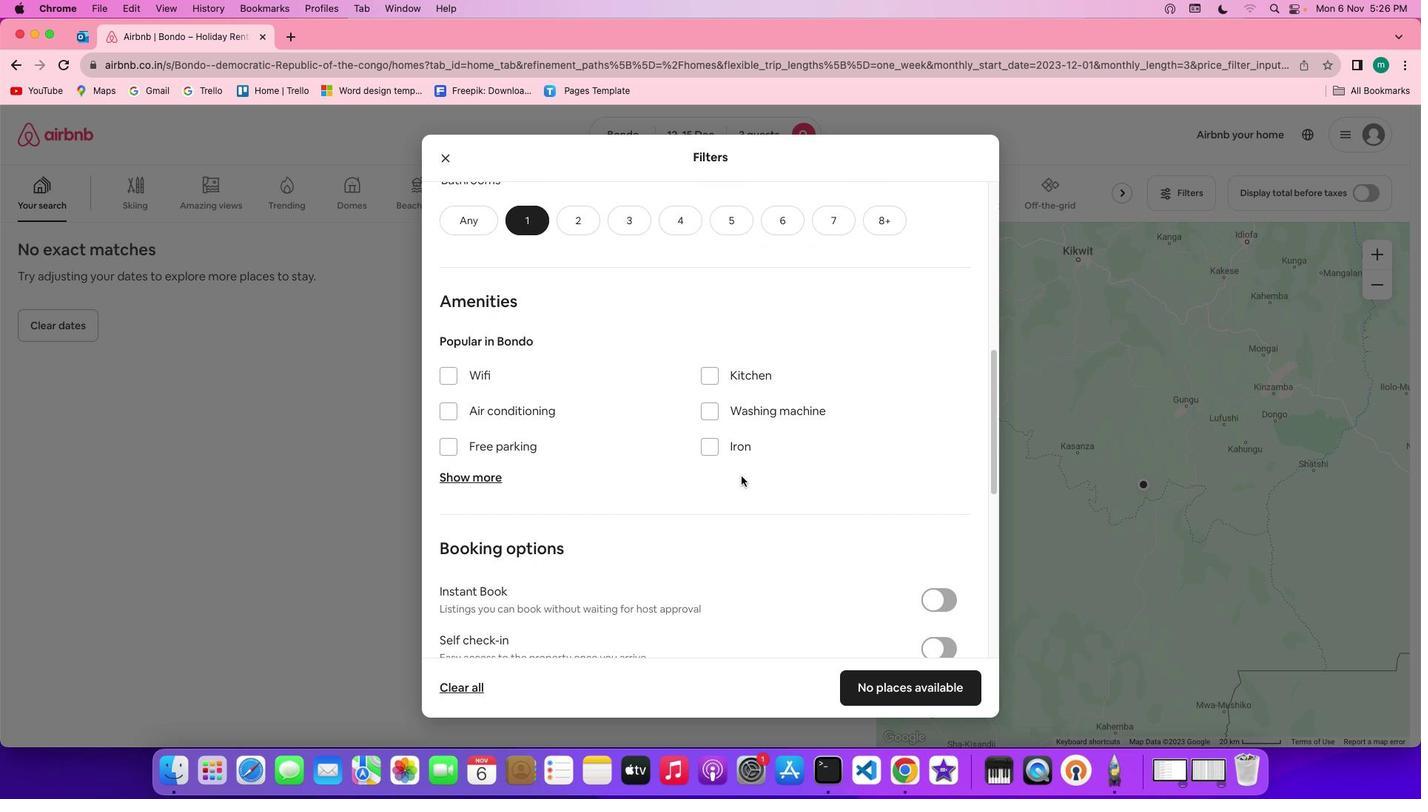 
Action: Mouse scrolled (741, 476) with delta (0, 0)
Screenshot: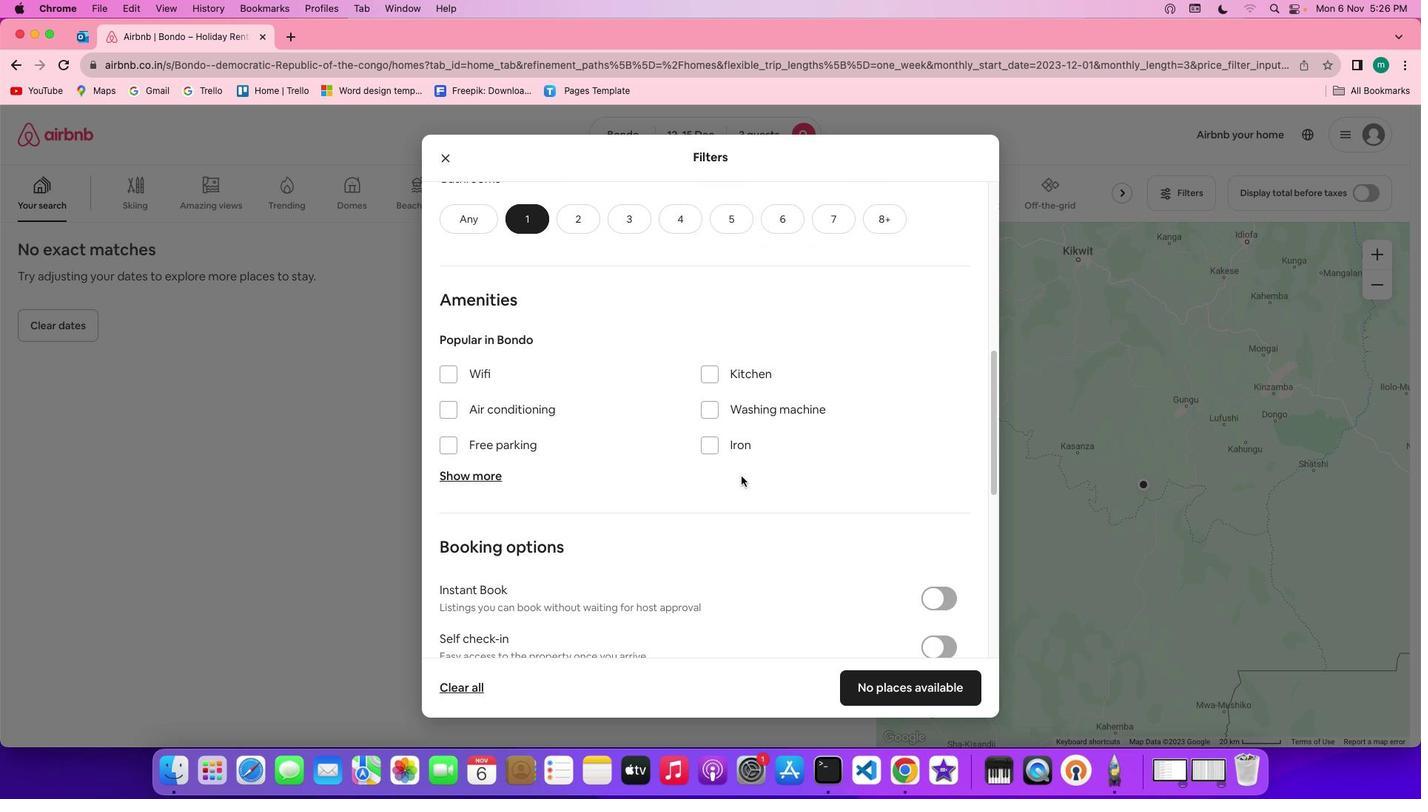 
Action: Mouse scrolled (741, 476) with delta (0, 0)
Screenshot: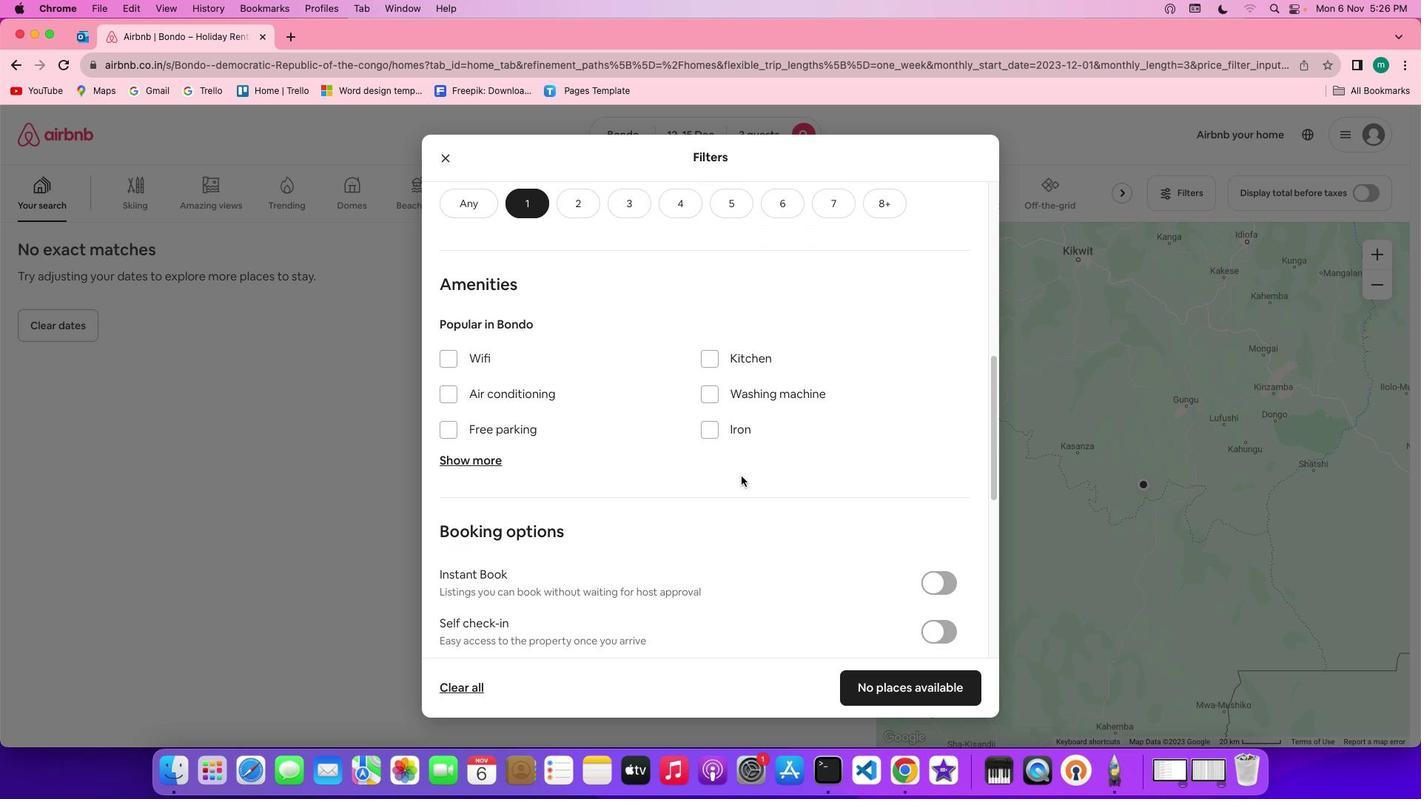 
Action: Mouse scrolled (741, 476) with delta (0, 0)
Screenshot: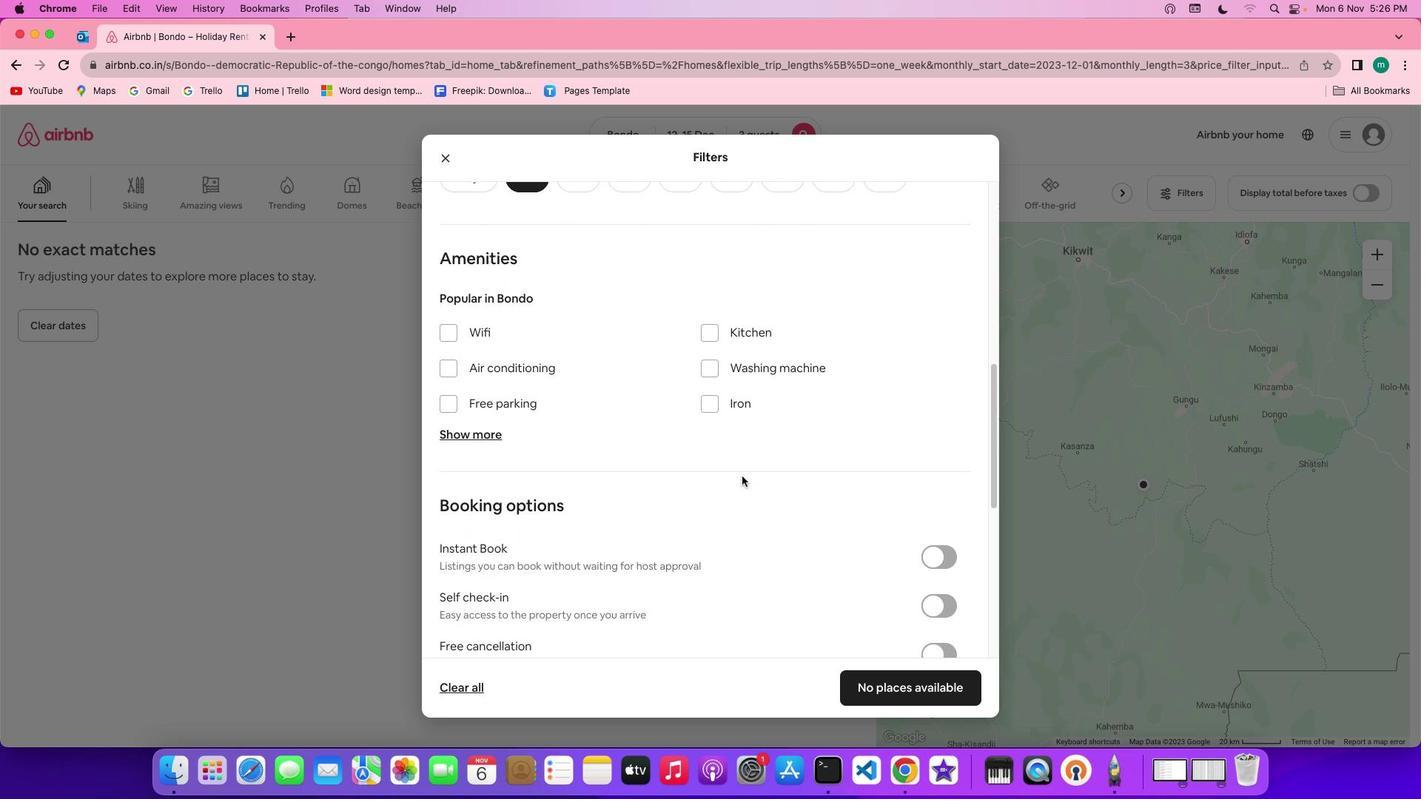 
Action: Mouse moved to (841, 499)
Screenshot: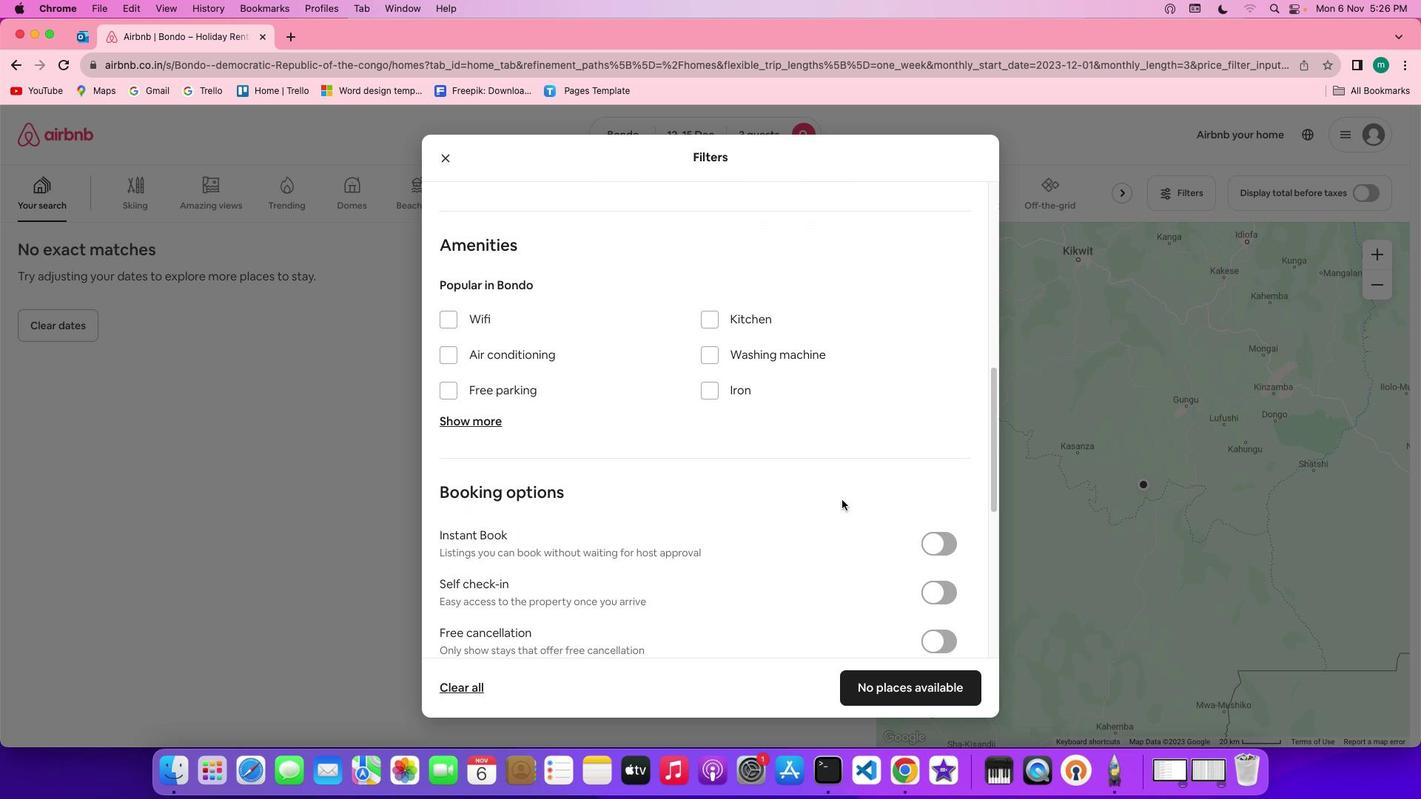 
Action: Mouse scrolled (841, 499) with delta (0, 0)
Screenshot: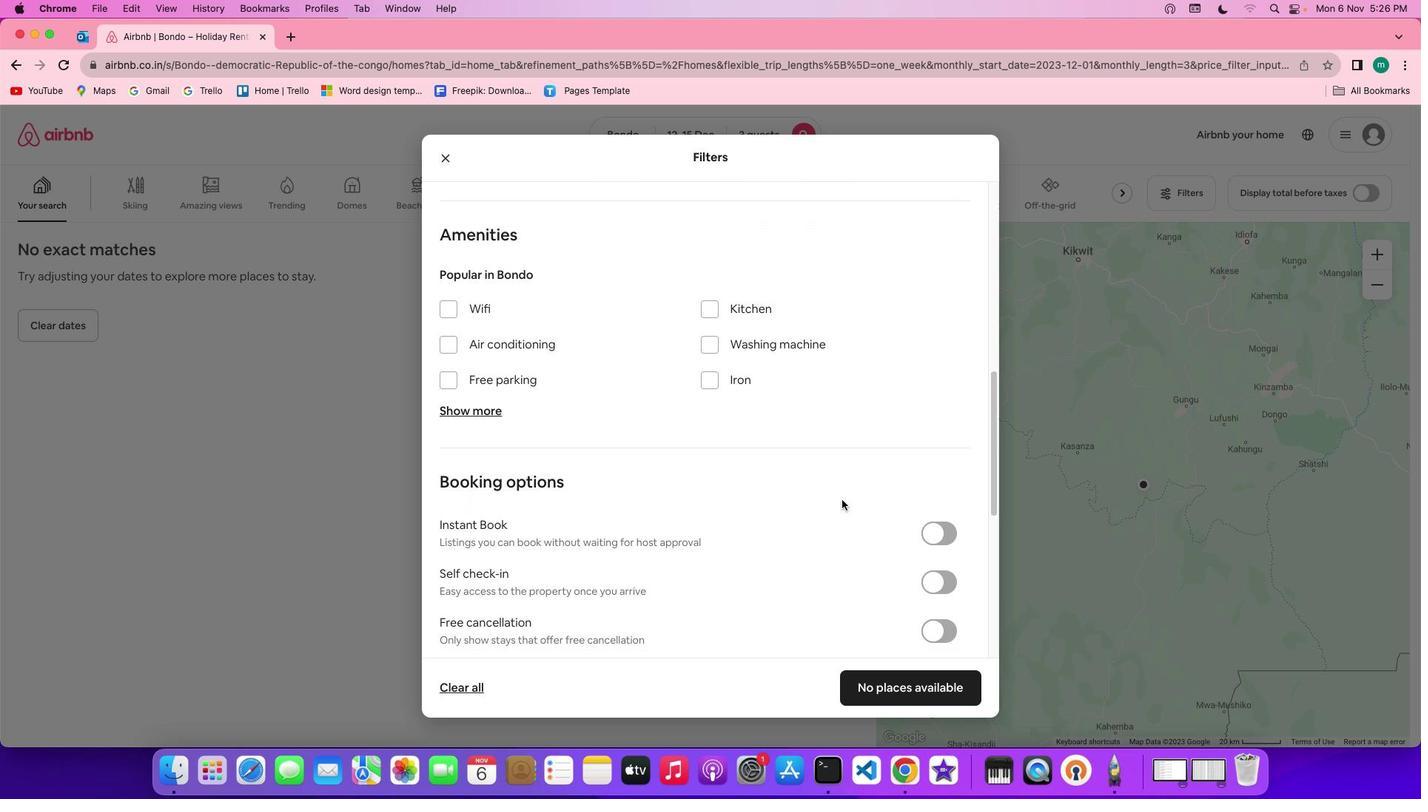 
Action: Mouse scrolled (841, 499) with delta (0, 0)
Screenshot: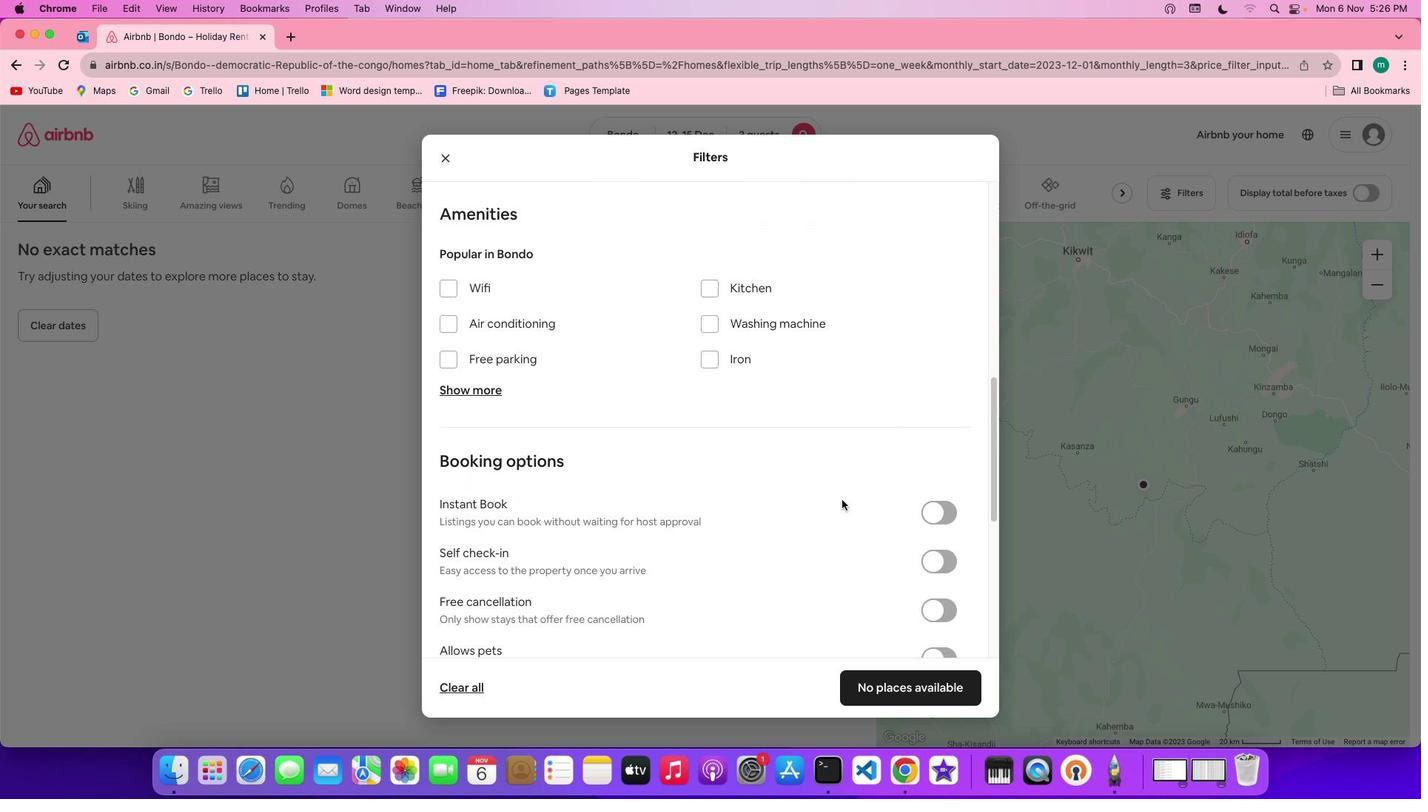 
Action: Mouse scrolled (841, 499) with delta (0, -1)
Screenshot: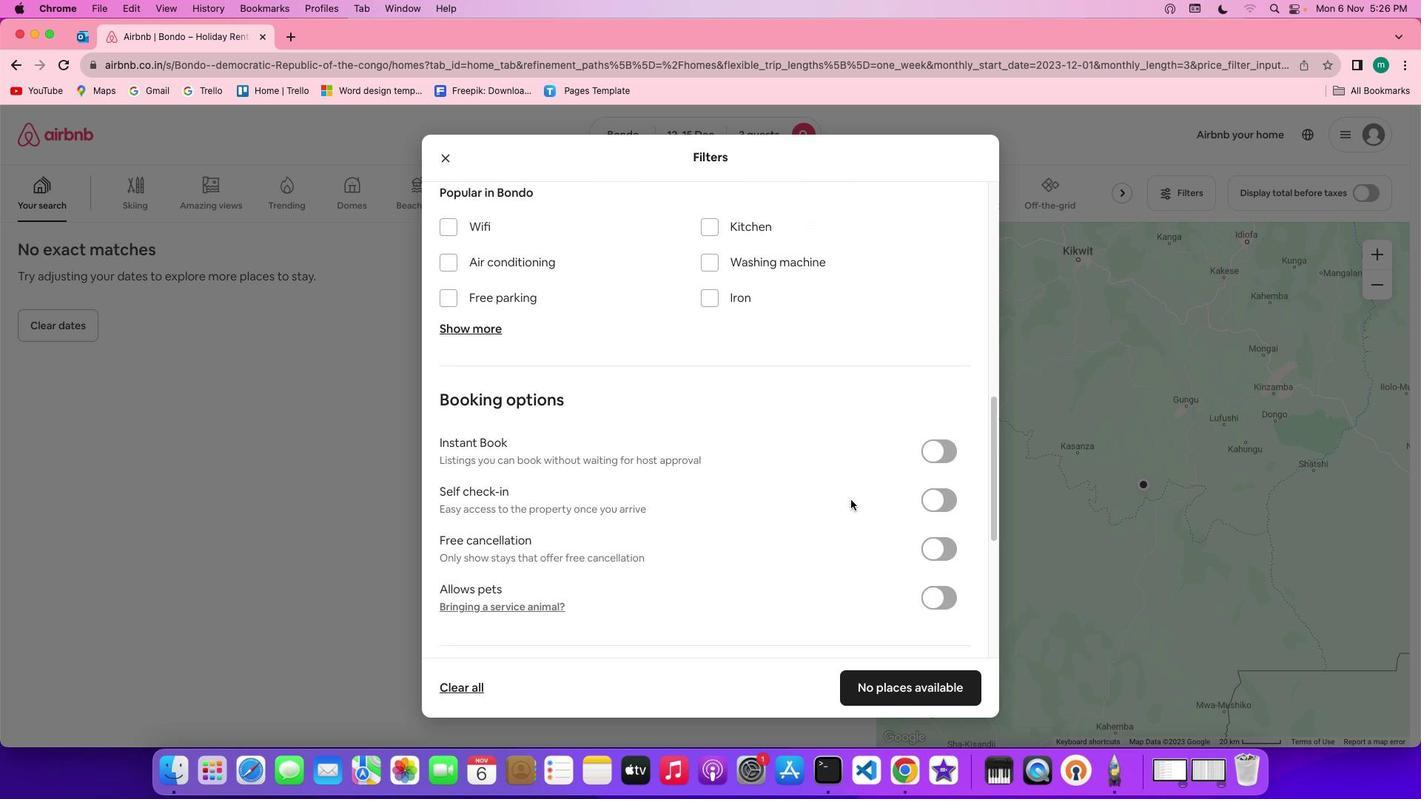 
Action: Mouse moved to (947, 482)
Screenshot: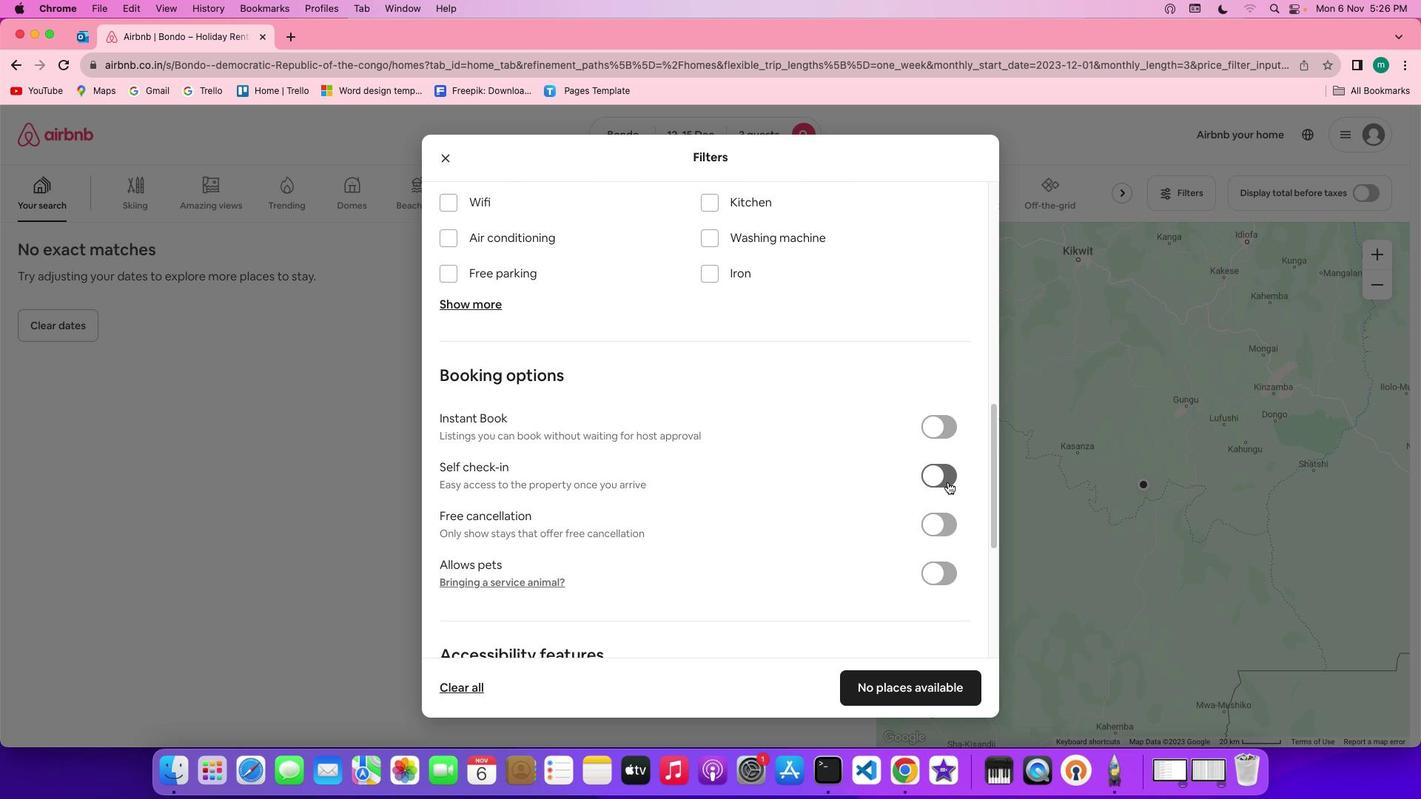 
Action: Mouse pressed left at (947, 482)
Screenshot: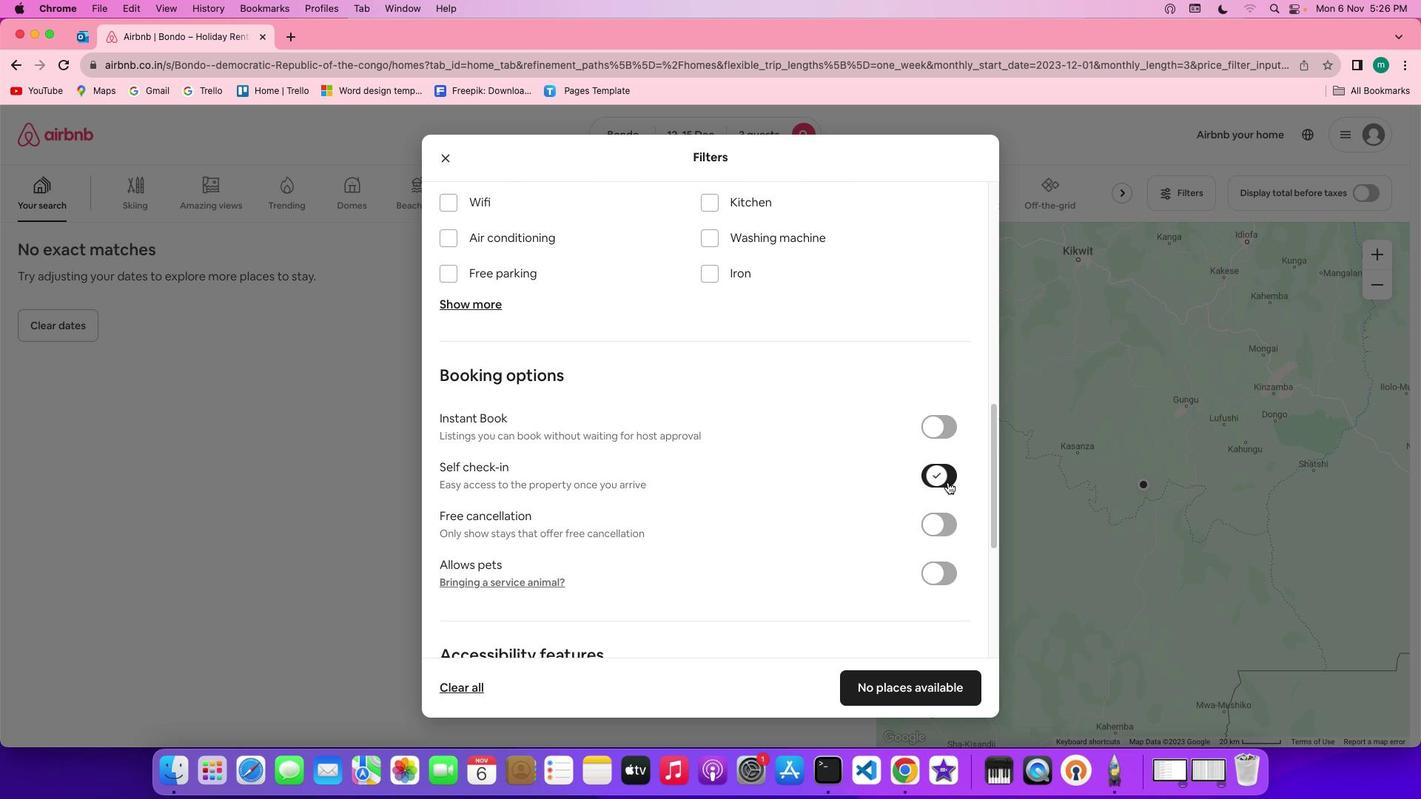 
Action: Mouse moved to (830, 520)
Screenshot: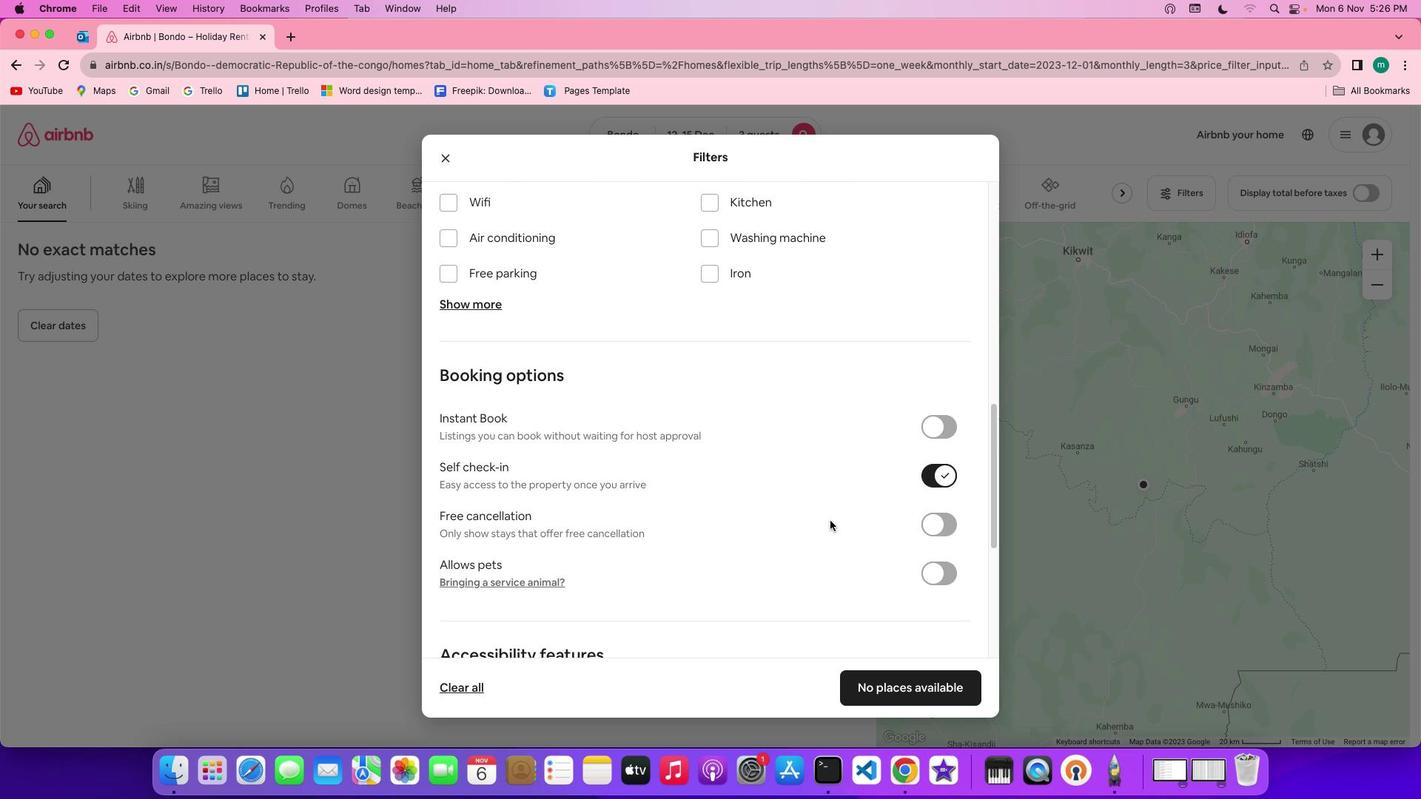 
Action: Mouse scrolled (830, 520) with delta (0, 0)
Screenshot: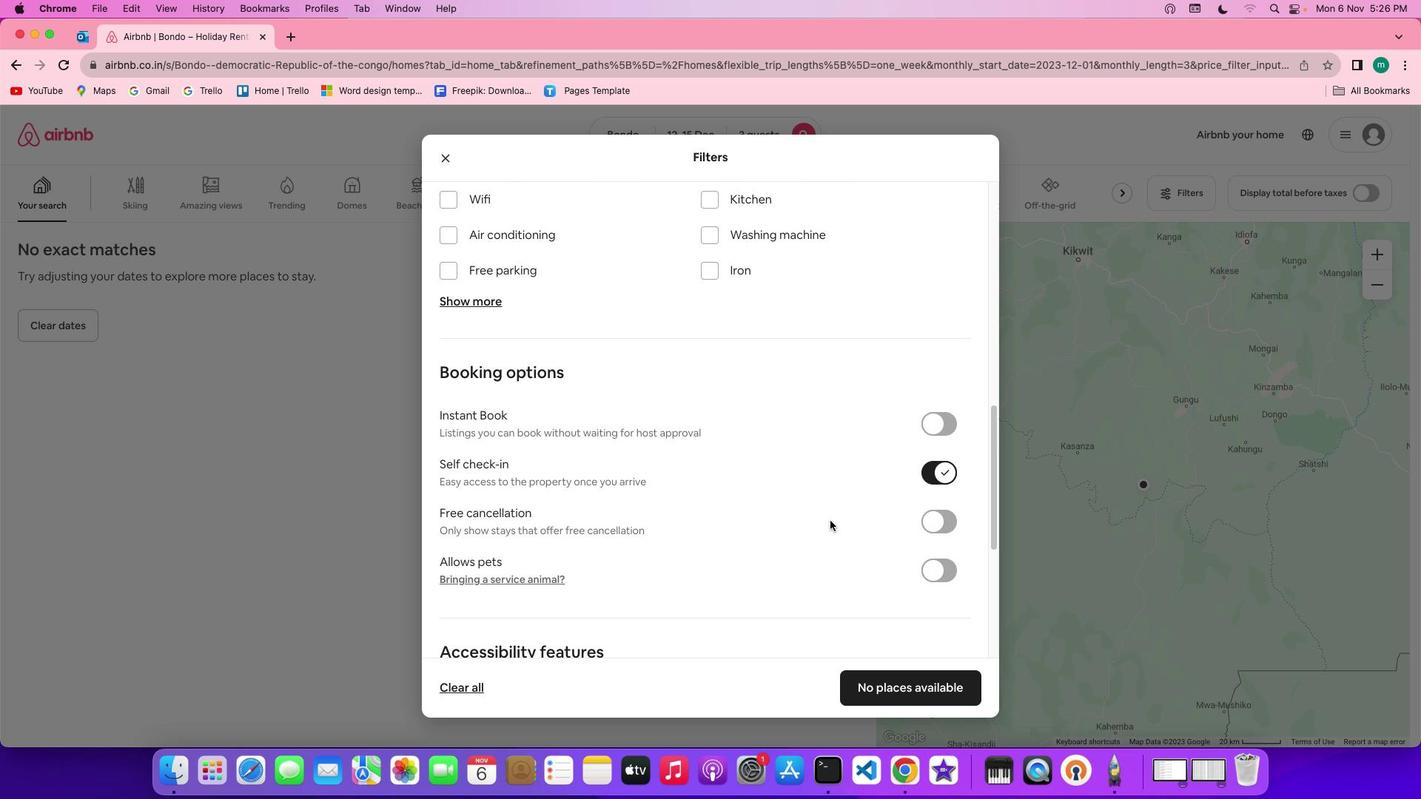 
Action: Mouse scrolled (830, 520) with delta (0, 0)
Screenshot: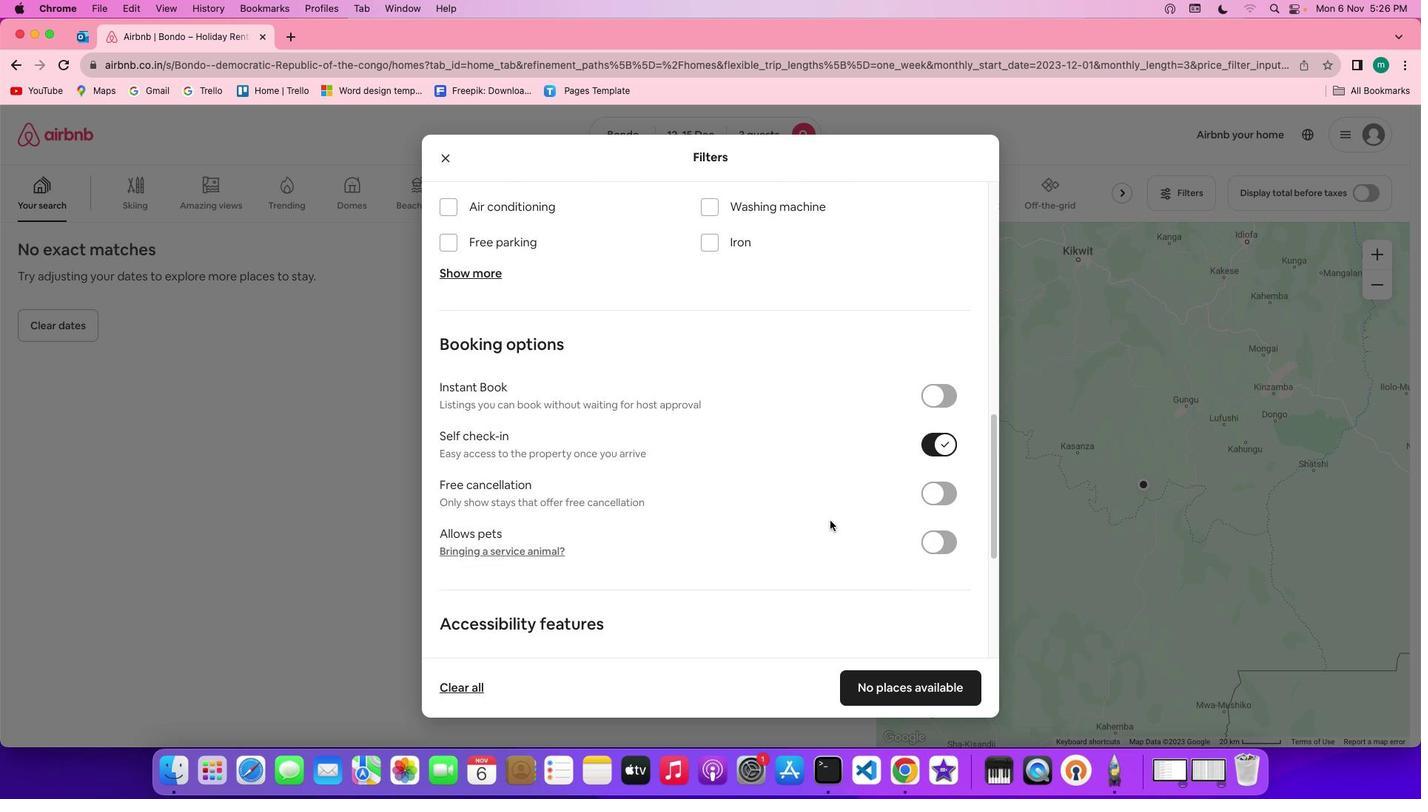 
Action: Mouse scrolled (830, 520) with delta (0, -1)
Screenshot: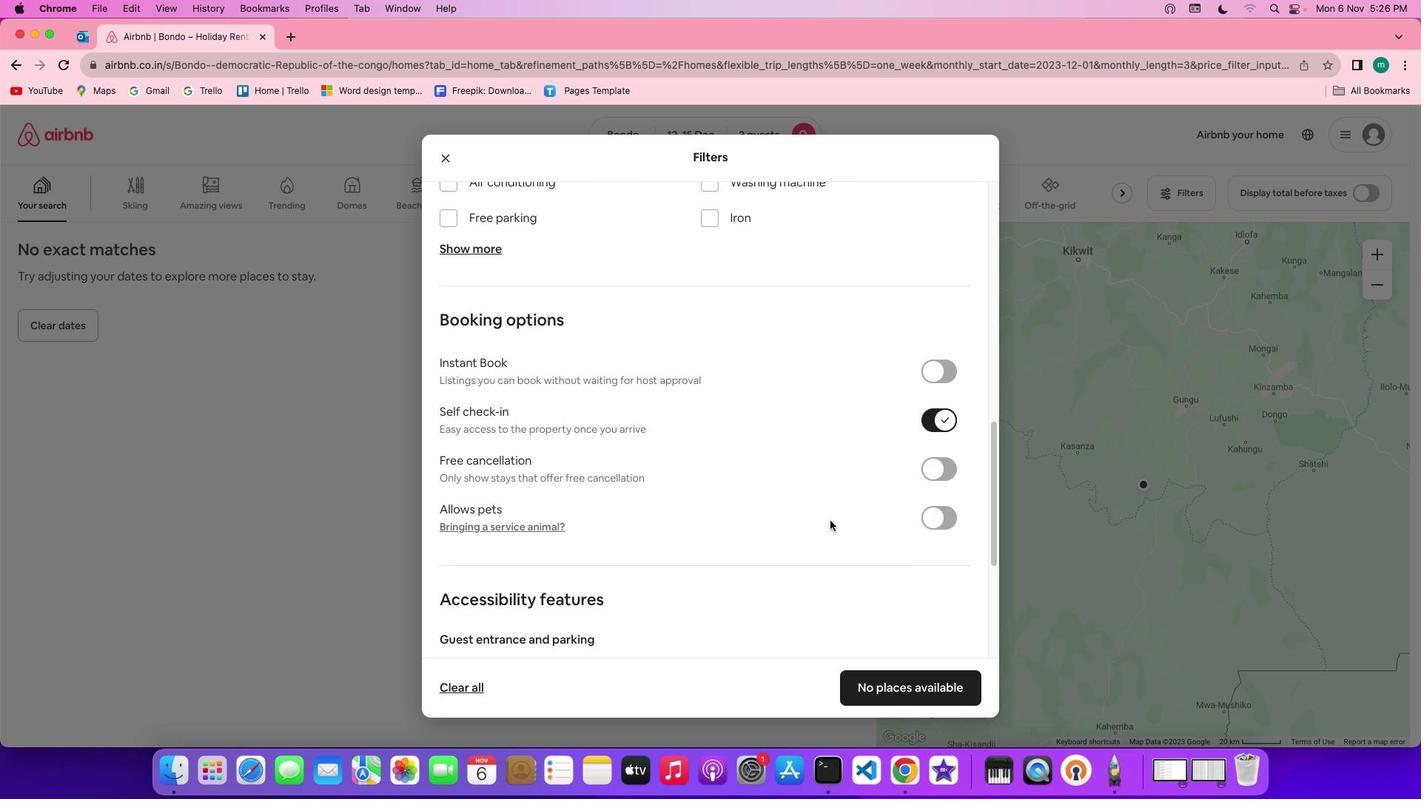 
Action: Mouse moved to (769, 528)
Screenshot: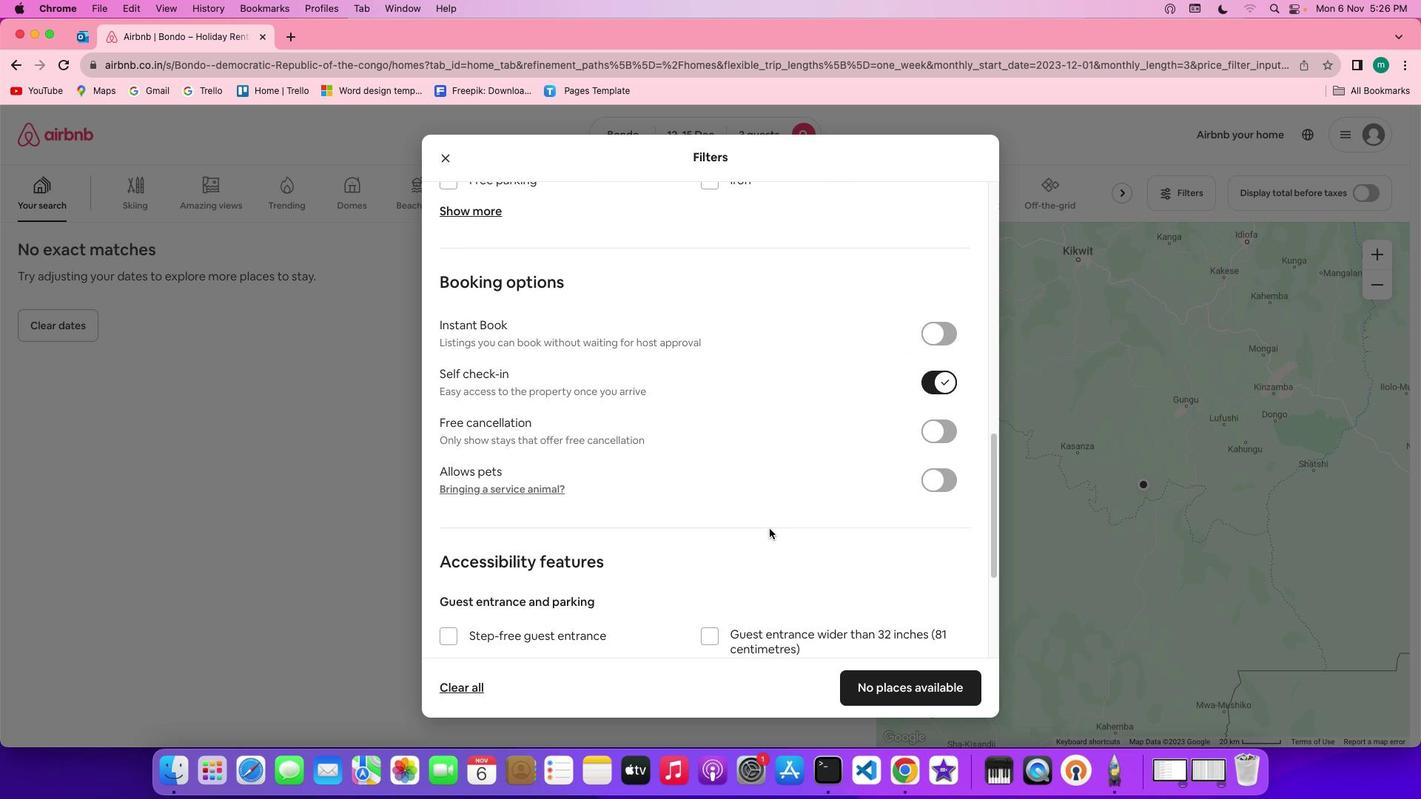 
Action: Mouse scrolled (769, 528) with delta (0, 0)
Screenshot: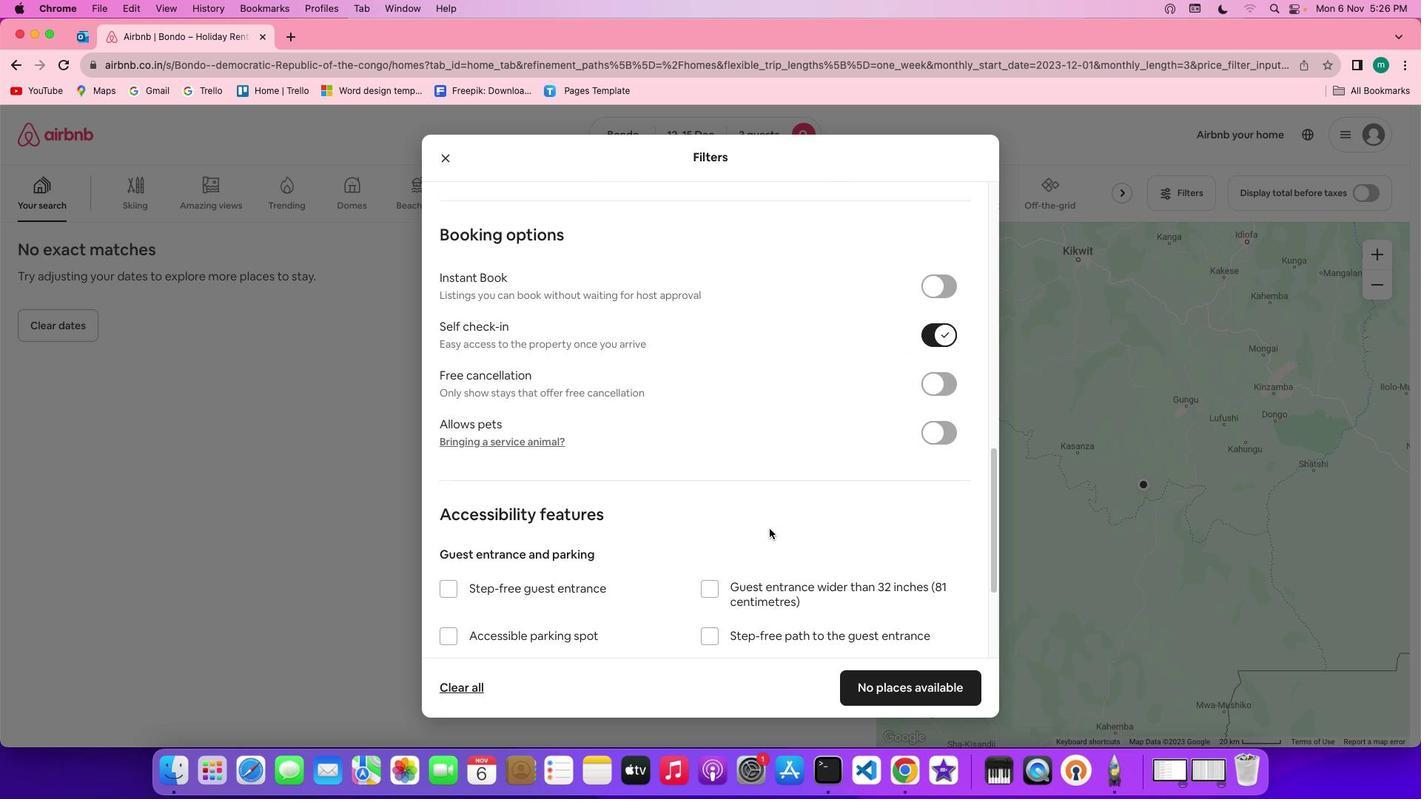 
Action: Mouse scrolled (769, 528) with delta (0, 0)
Screenshot: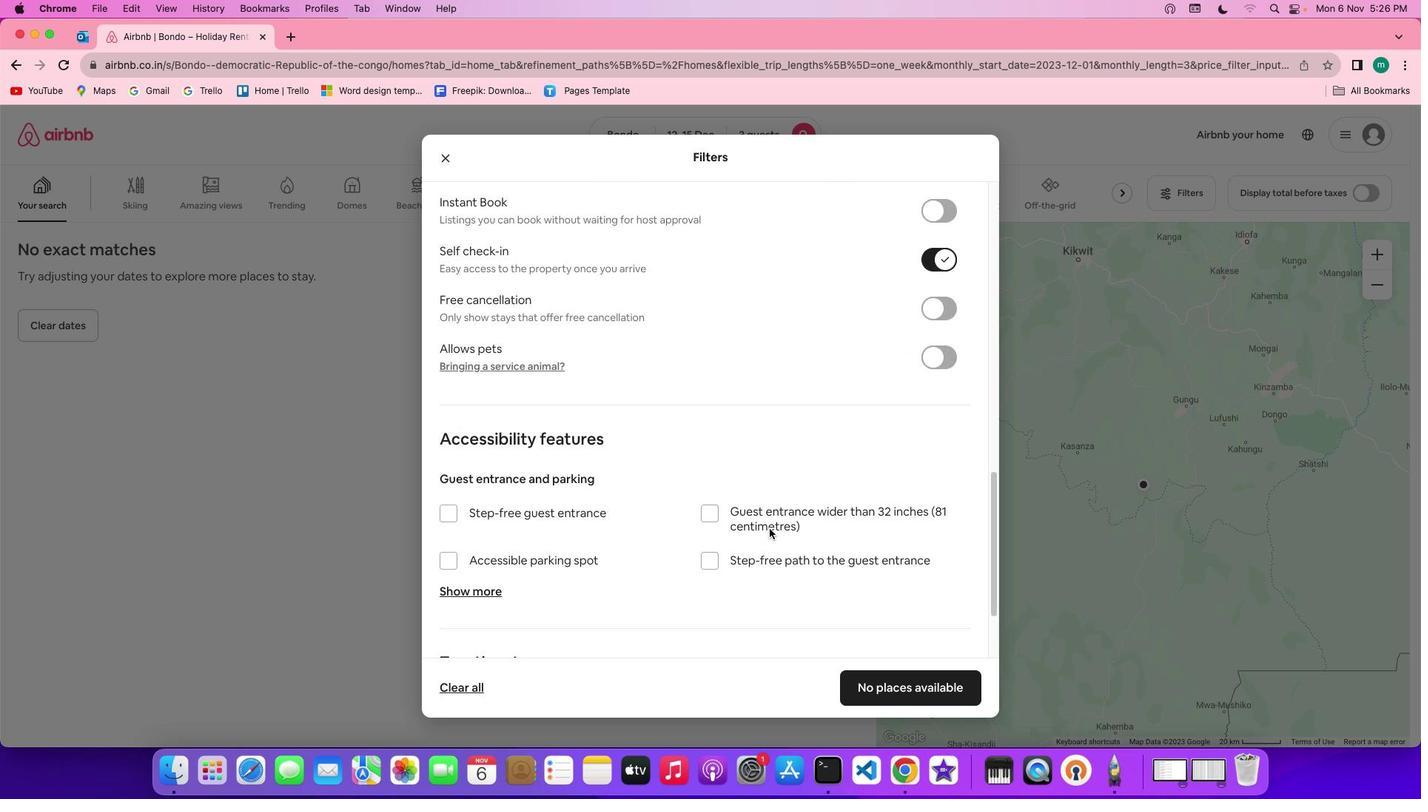 
Action: Mouse scrolled (769, 528) with delta (0, -2)
Screenshot: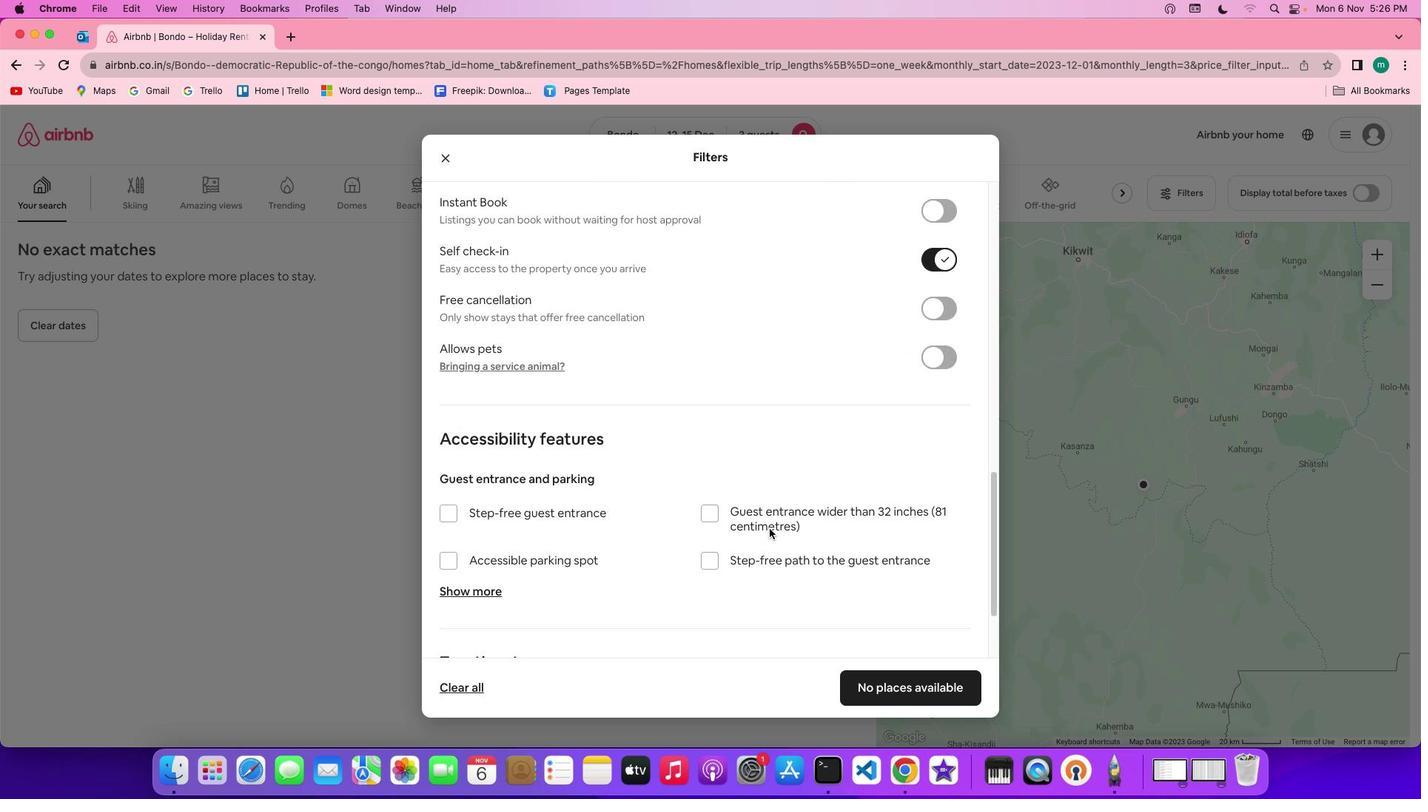 
Action: Mouse scrolled (769, 528) with delta (0, -2)
Screenshot: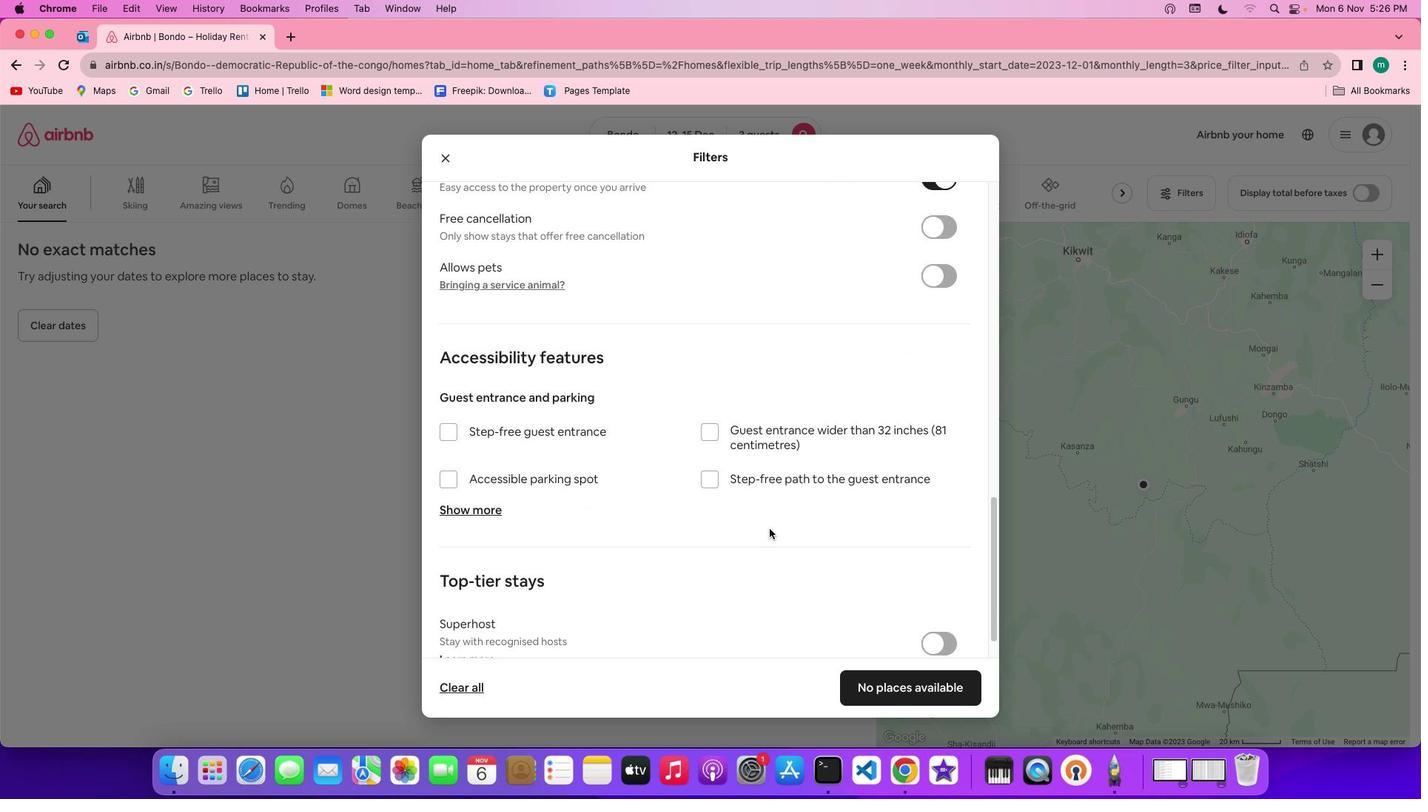 
Action: Mouse scrolled (769, 528) with delta (0, -2)
Screenshot: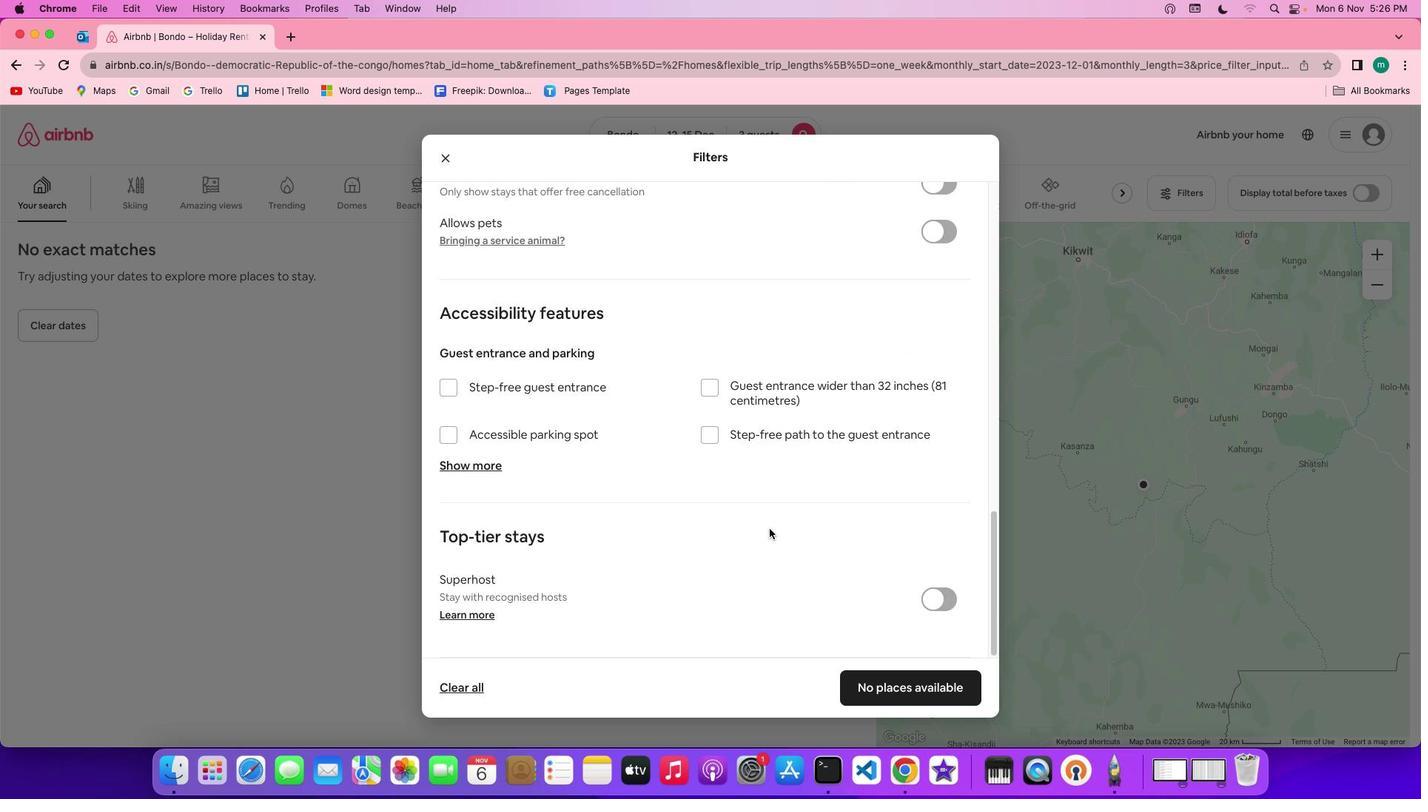 
Action: Mouse moved to (770, 529)
Screenshot: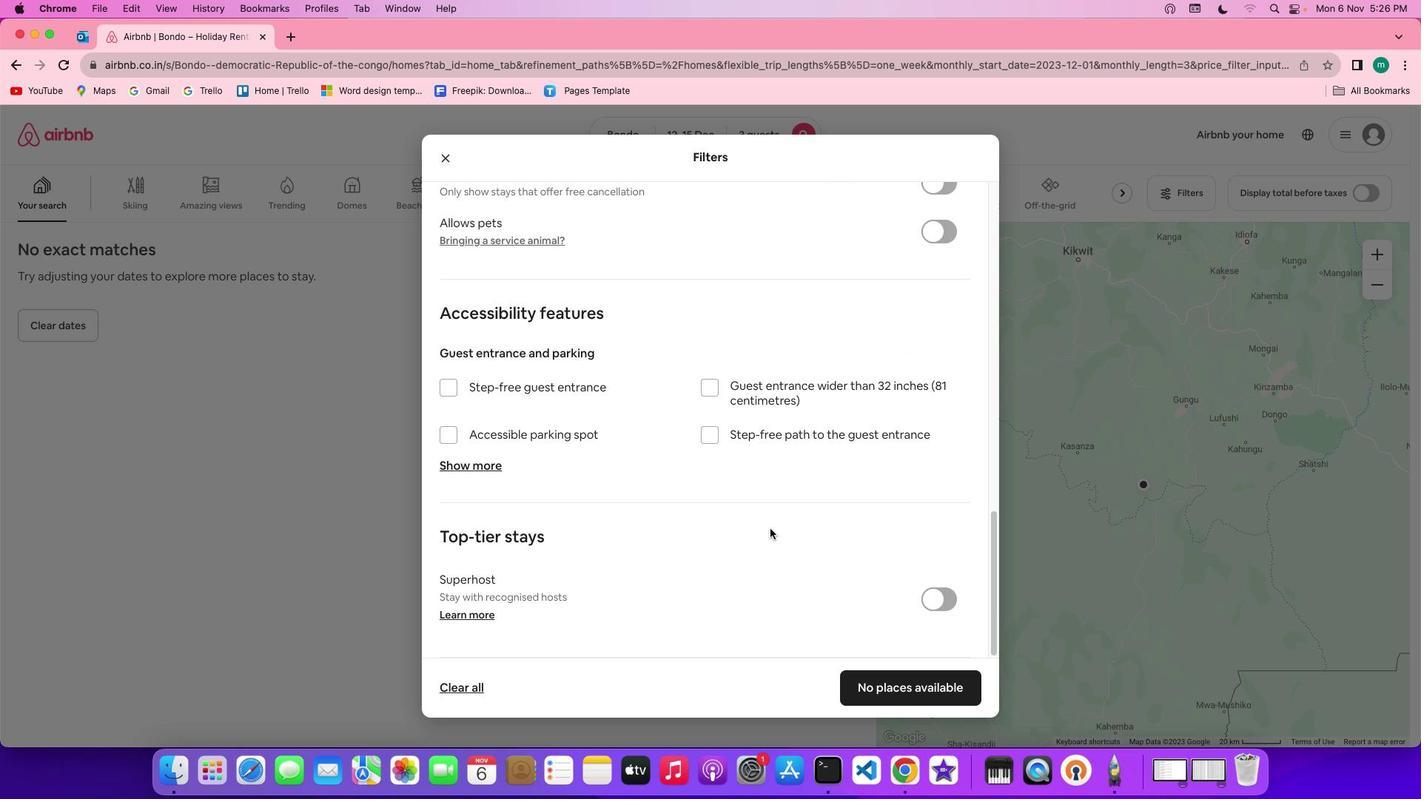 
Action: Mouse scrolled (770, 529) with delta (0, 0)
Screenshot: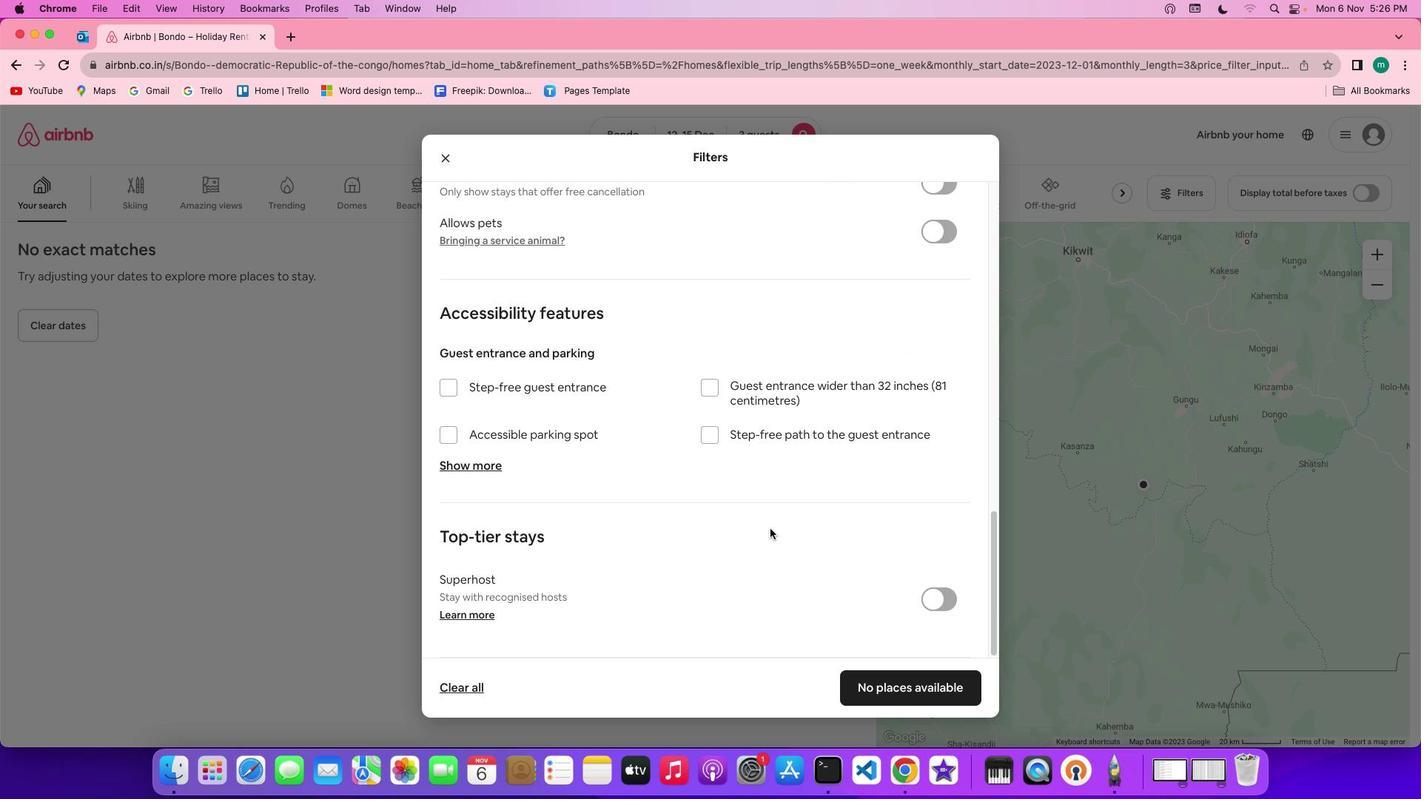 
Action: Mouse scrolled (770, 529) with delta (0, 0)
Screenshot: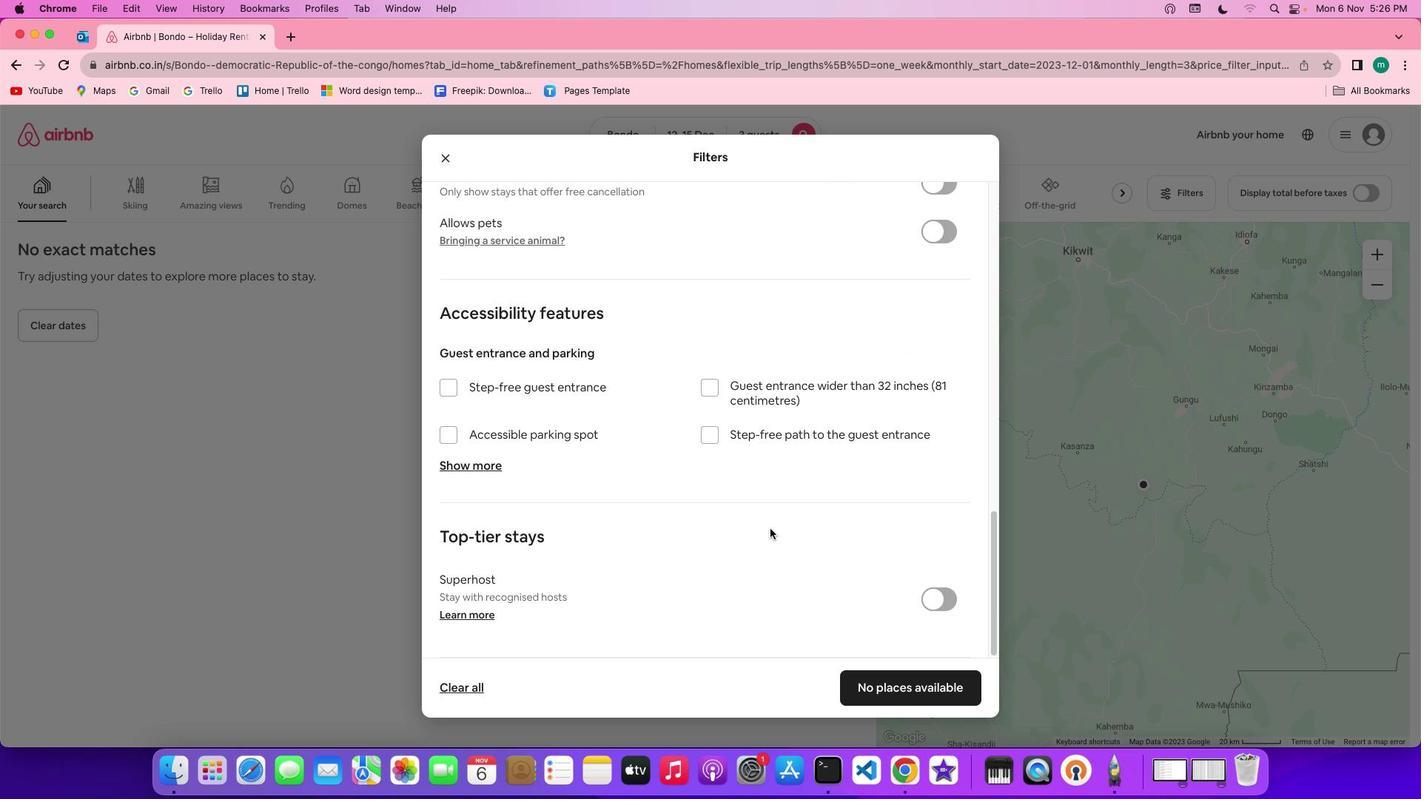 
Action: Mouse scrolled (770, 529) with delta (0, -2)
Screenshot: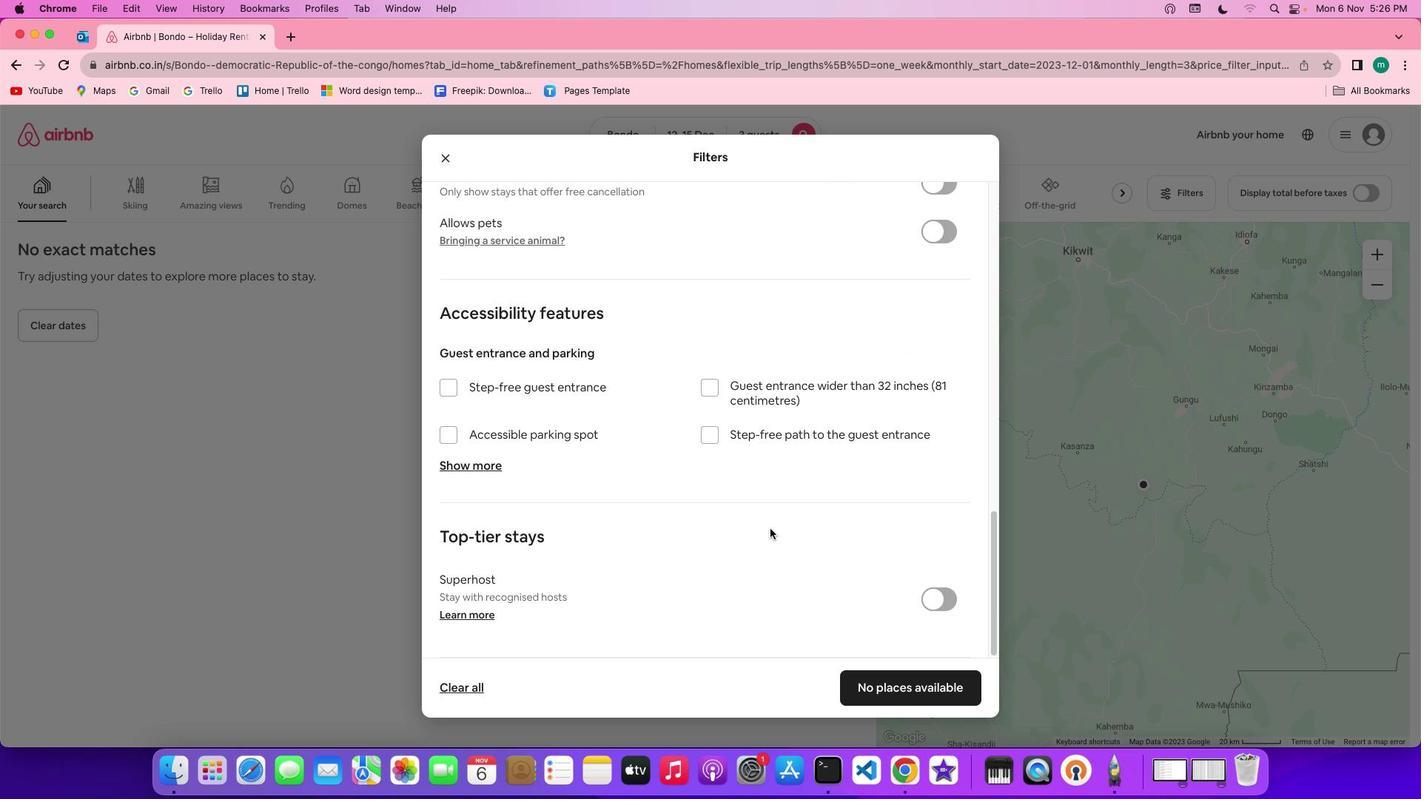 
Action: Mouse scrolled (770, 529) with delta (0, -3)
Screenshot: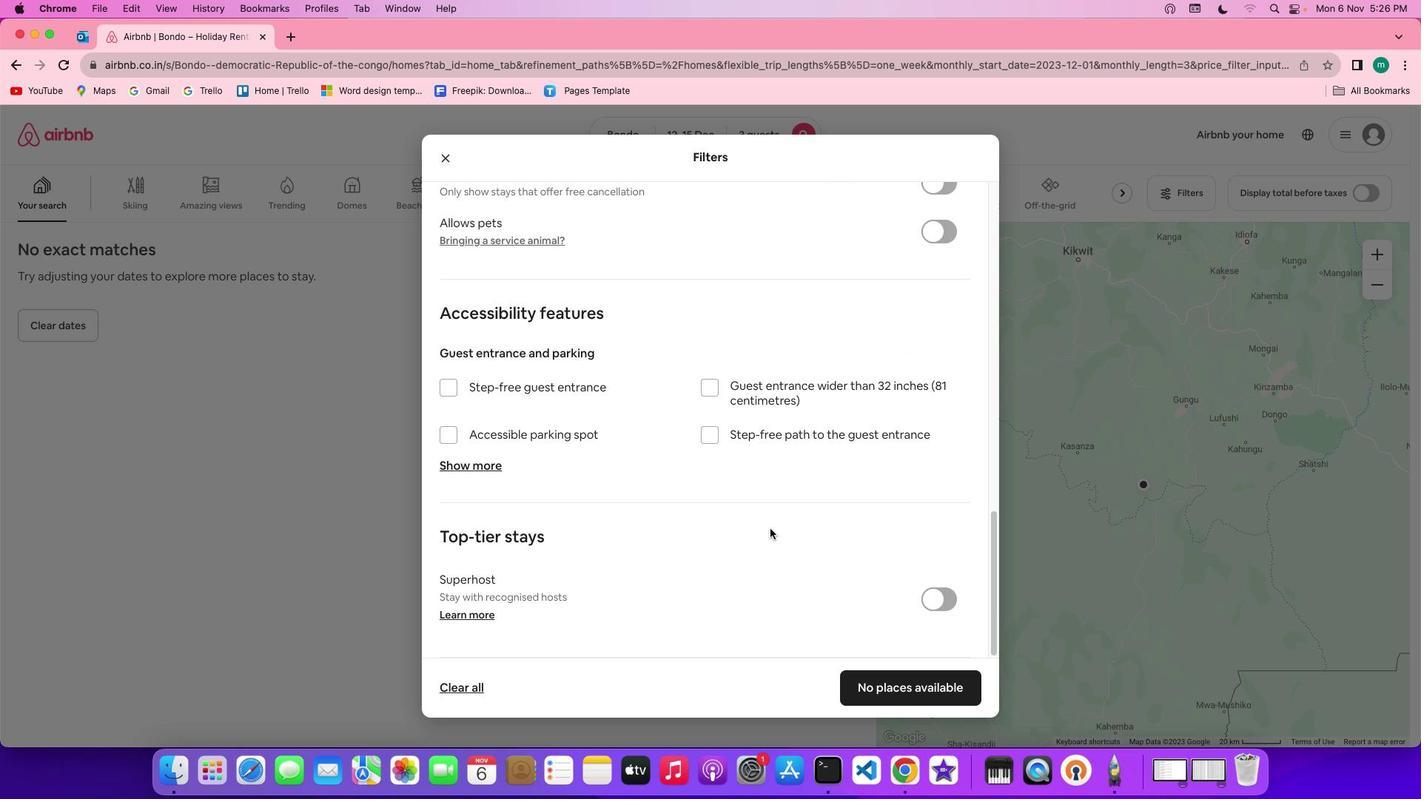 
Action: Mouse scrolled (770, 529) with delta (0, -4)
Screenshot: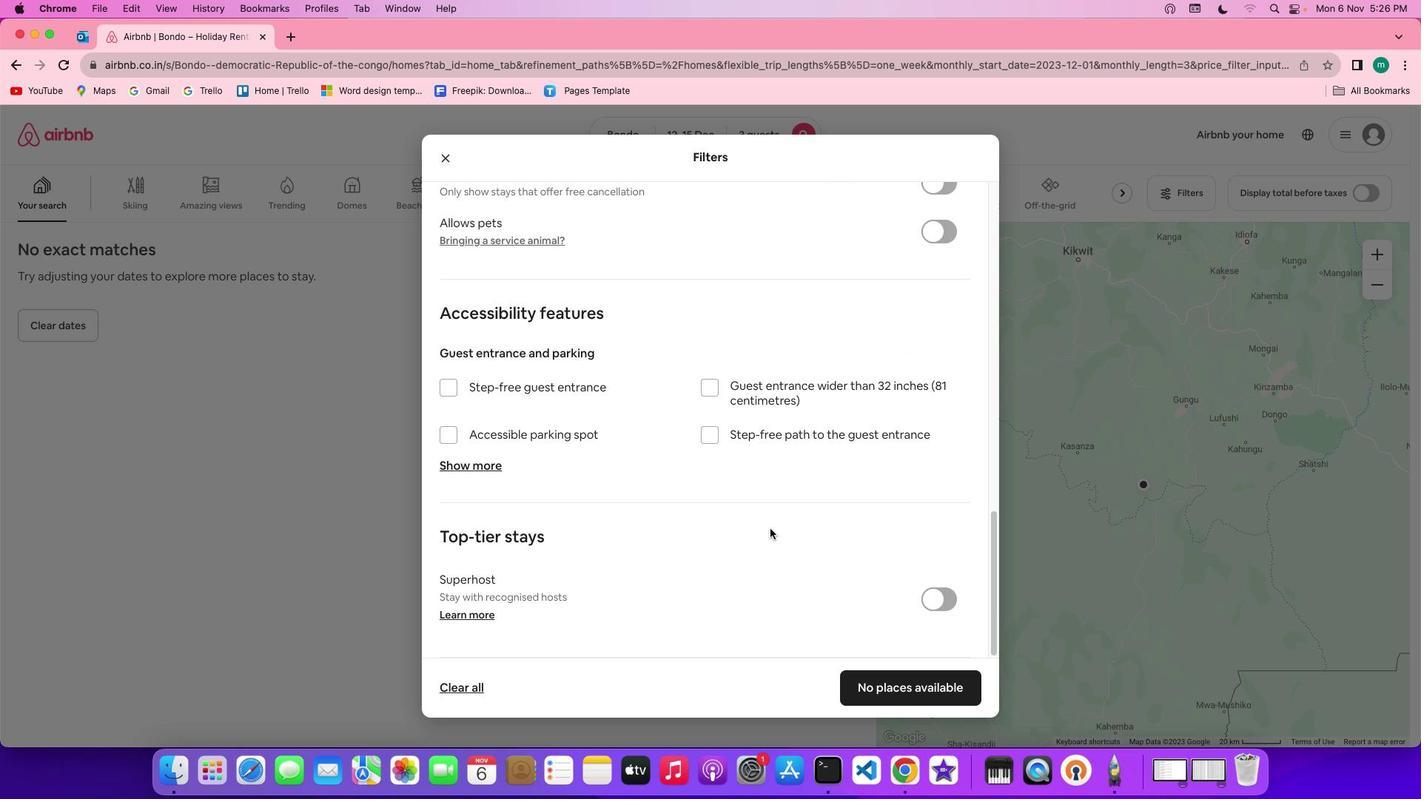
Action: Mouse scrolled (770, 529) with delta (0, -4)
Screenshot: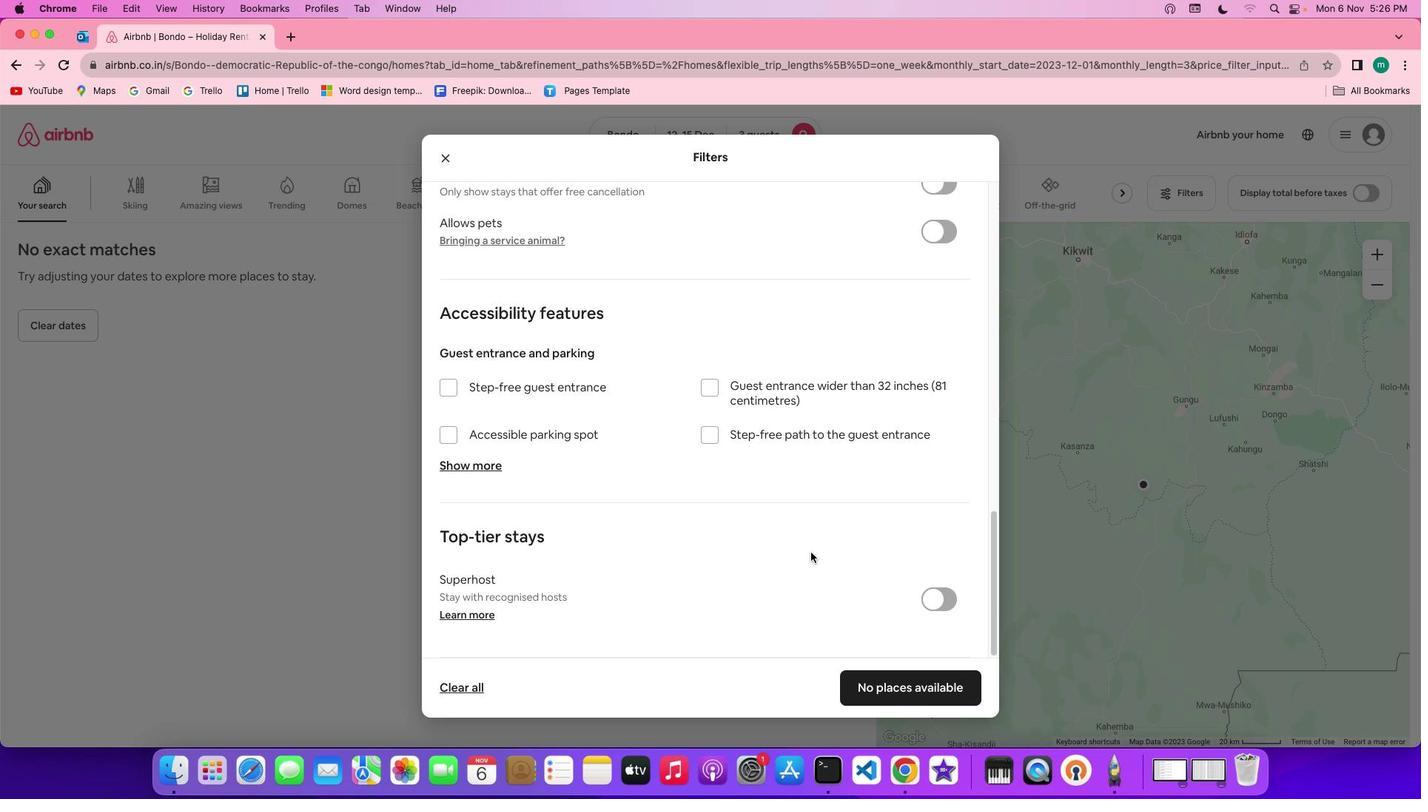 
Action: Mouse moved to (942, 686)
Screenshot: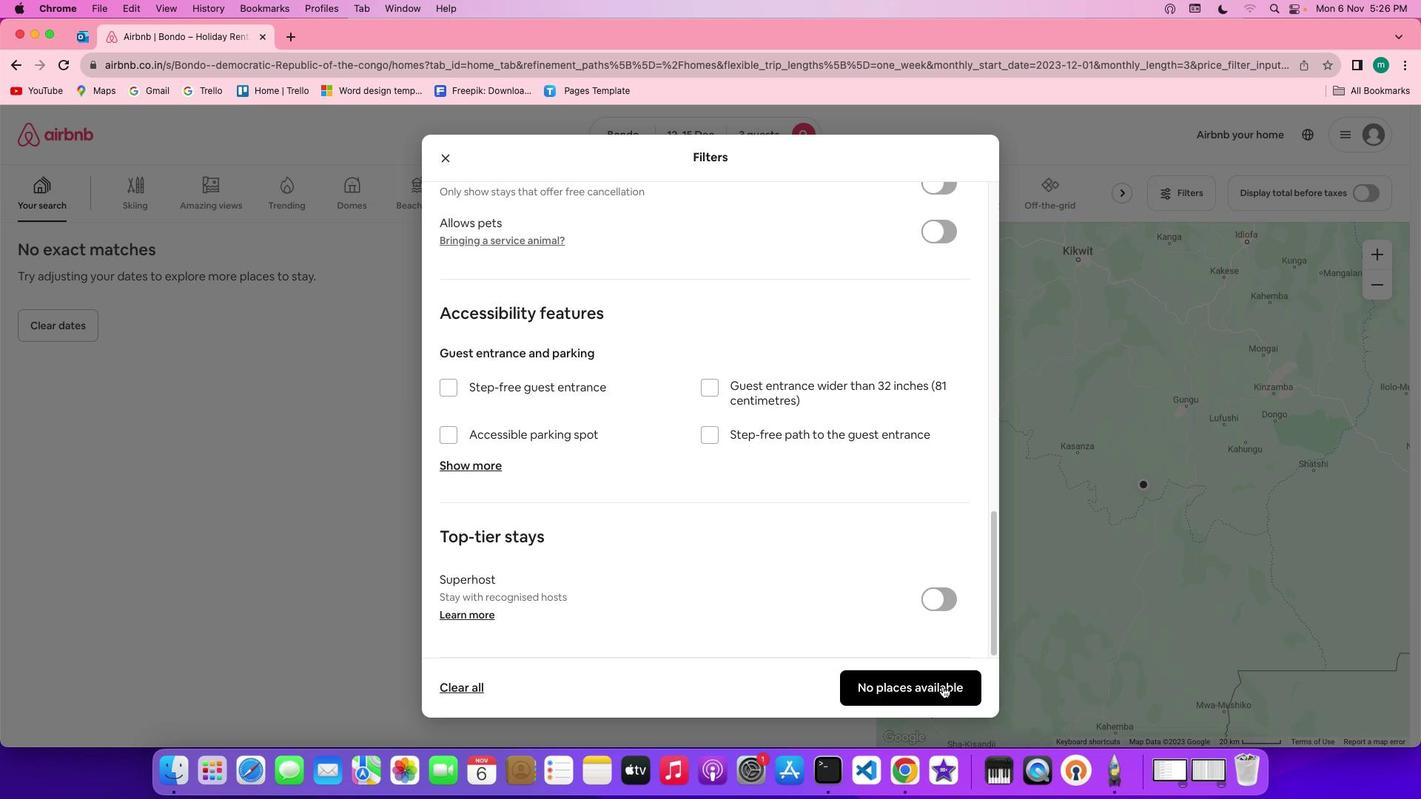 
Action: Mouse pressed left at (942, 686)
Screenshot: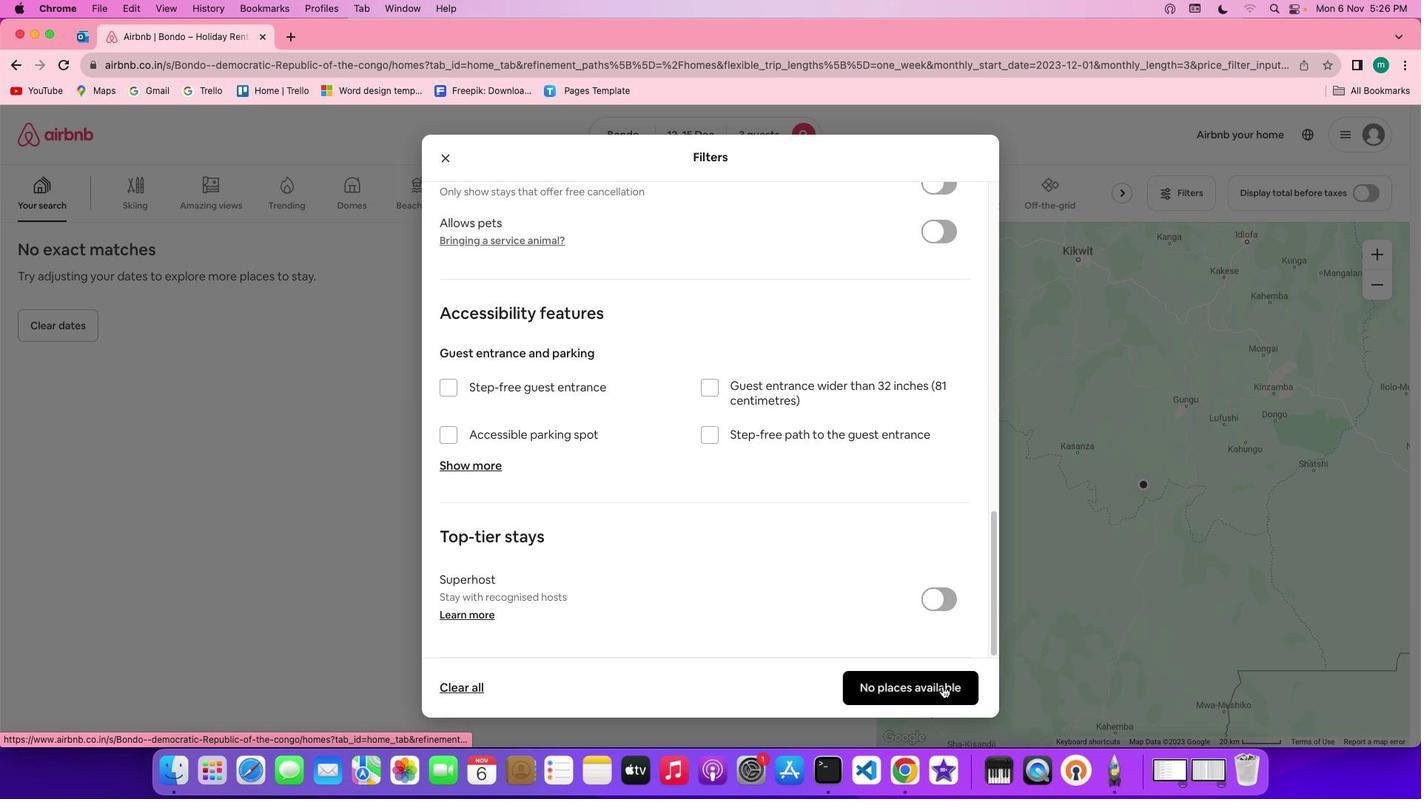 
Action: Mouse moved to (550, 541)
Screenshot: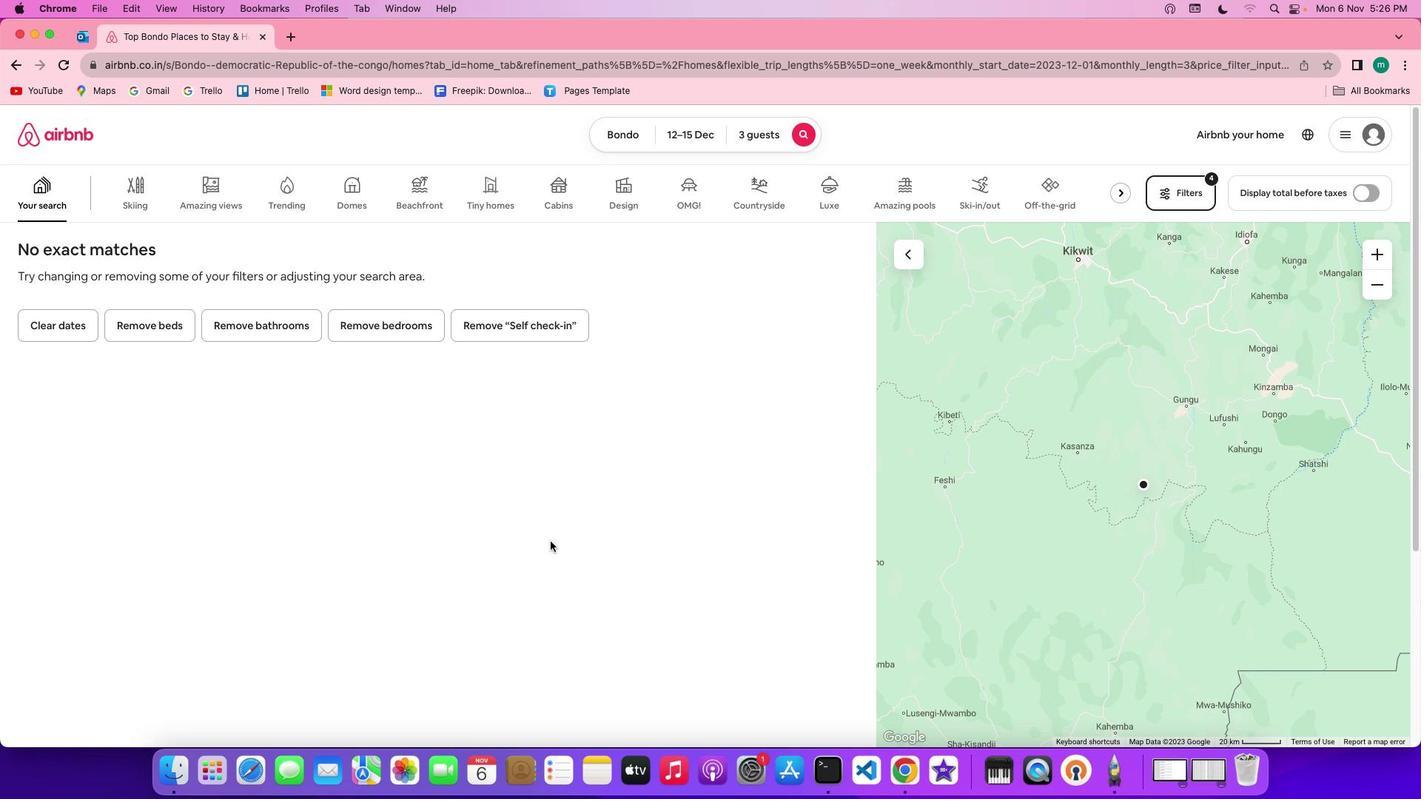 
